 Task: Look for space in Maputo, Mozambique from 8th June, 2023 to 12th June, 2023 for 2 adults in price range Rs.8000 to Rs.16000. Place can be private room with 1  bedroom having 1 bed and 1 bathroom. Property type can be flatguest house, hotel. Booking option can be shelf check-in. Required host language is English.
Action: Mouse moved to (527, 114)
Screenshot: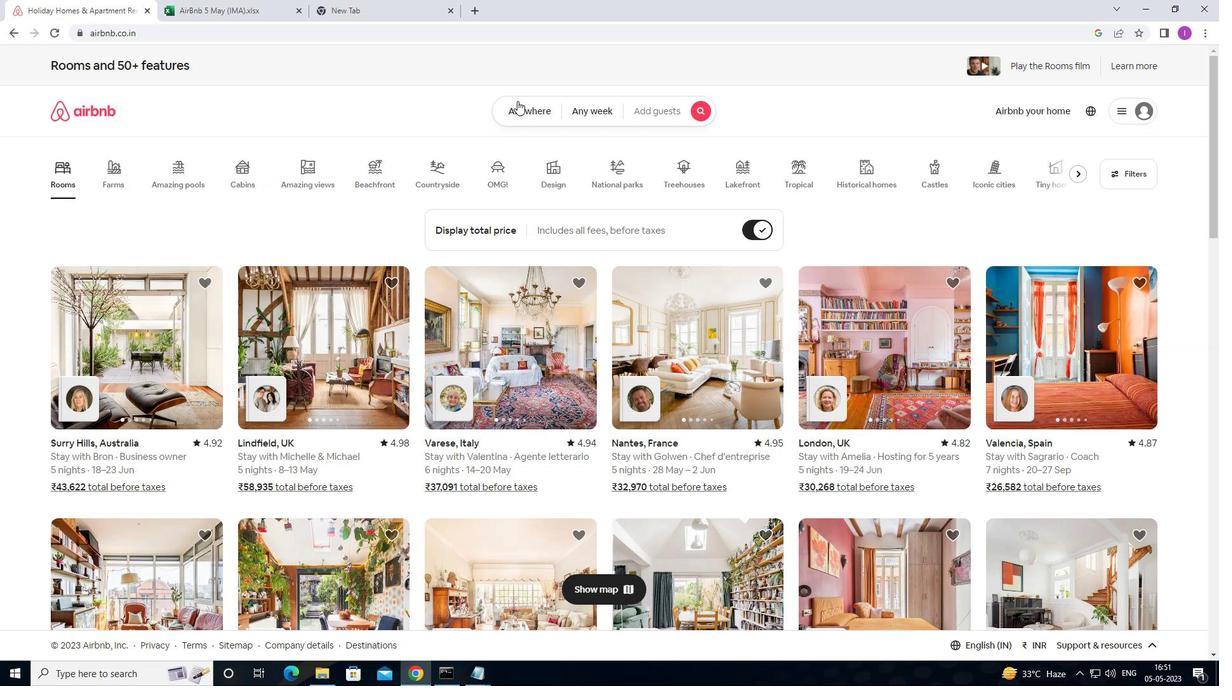 
Action: Mouse pressed left at (527, 114)
Screenshot: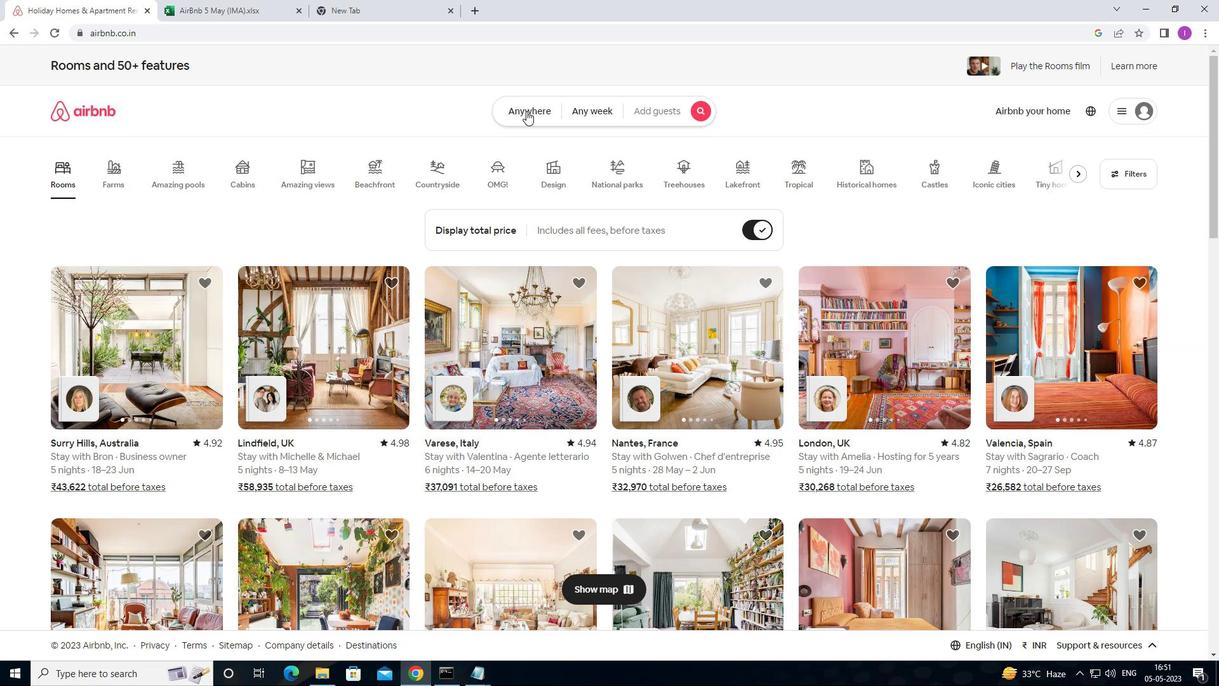 
Action: Mouse moved to (466, 165)
Screenshot: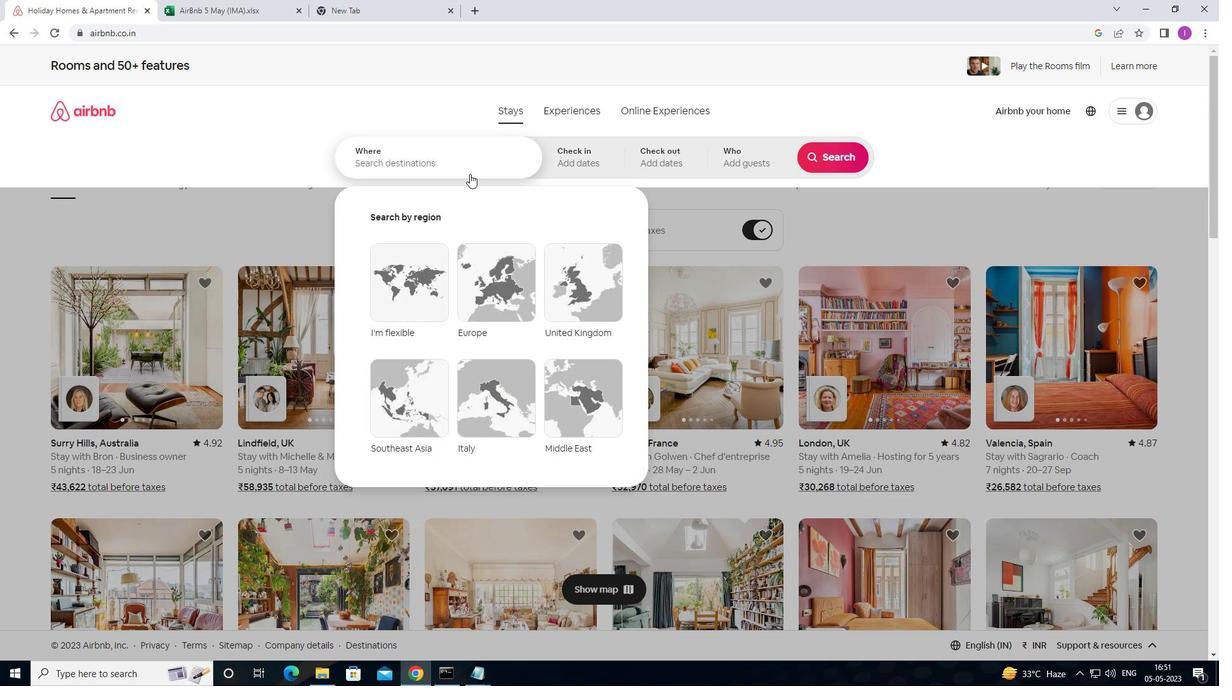 
Action: Mouse pressed left at (466, 165)
Screenshot: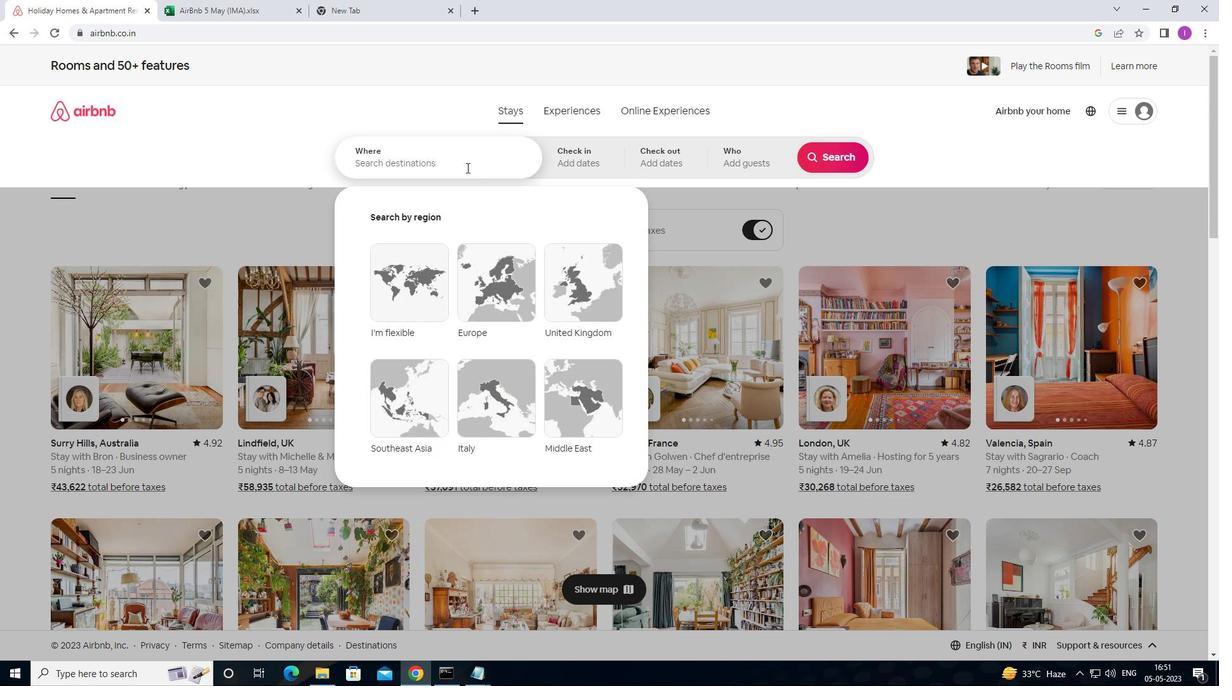 
Action: Key pressed <Key.shift>MAPUTO,<Key.shift>MOZA
Screenshot: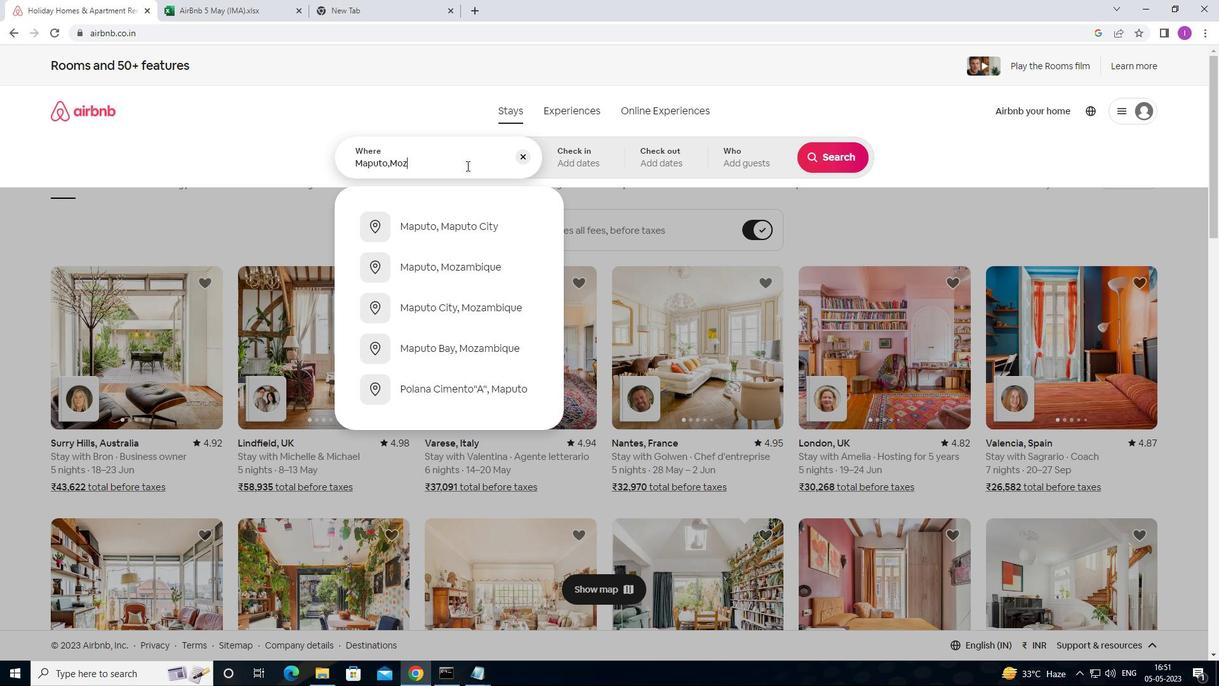
Action: Mouse moved to (422, 263)
Screenshot: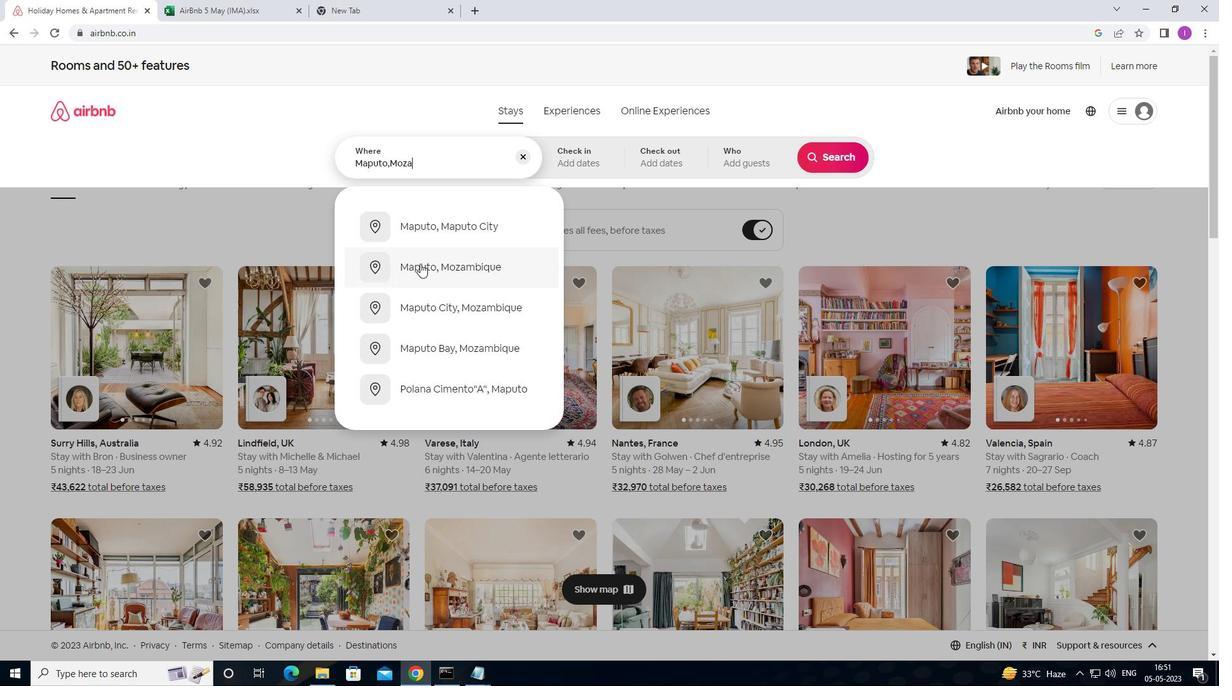 
Action: Mouse pressed left at (422, 263)
Screenshot: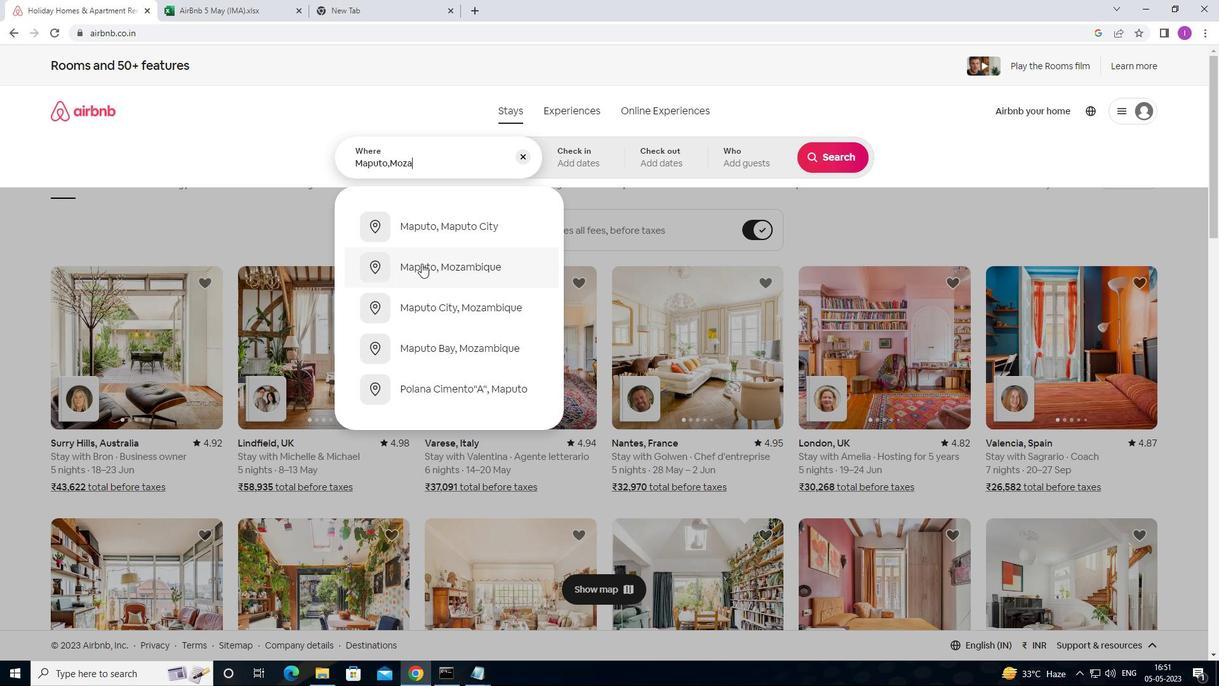 
Action: Mouse moved to (762, 332)
Screenshot: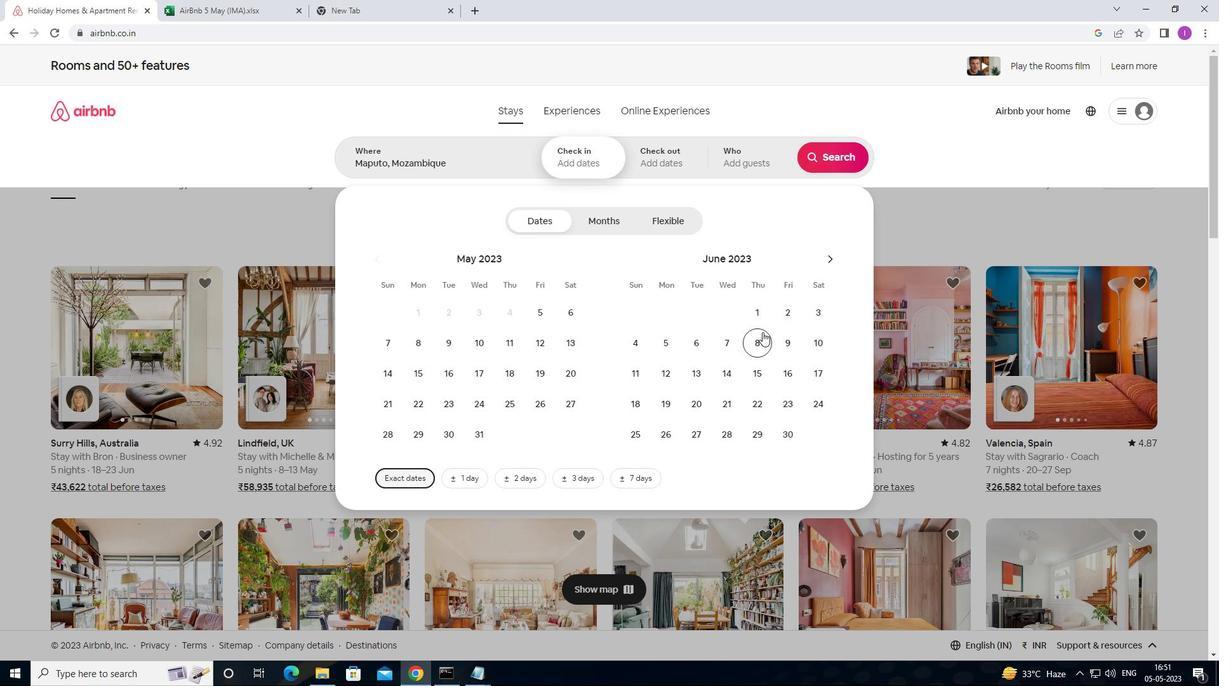 
Action: Mouse pressed left at (762, 332)
Screenshot: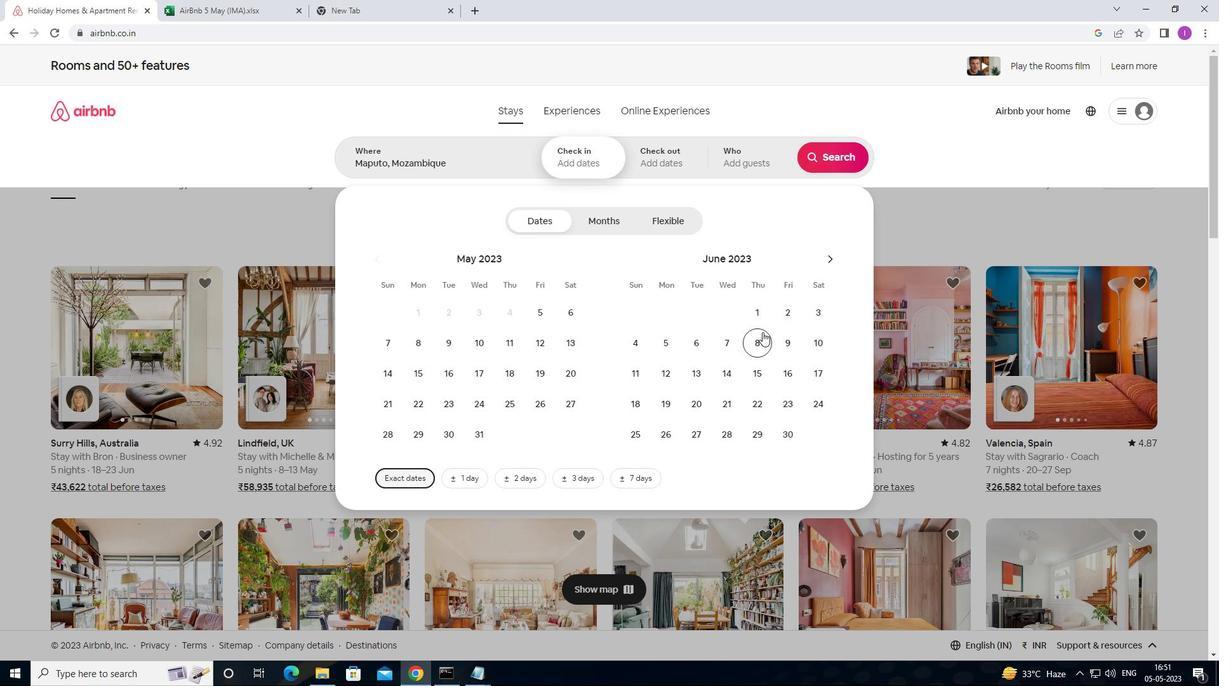 
Action: Mouse moved to (655, 362)
Screenshot: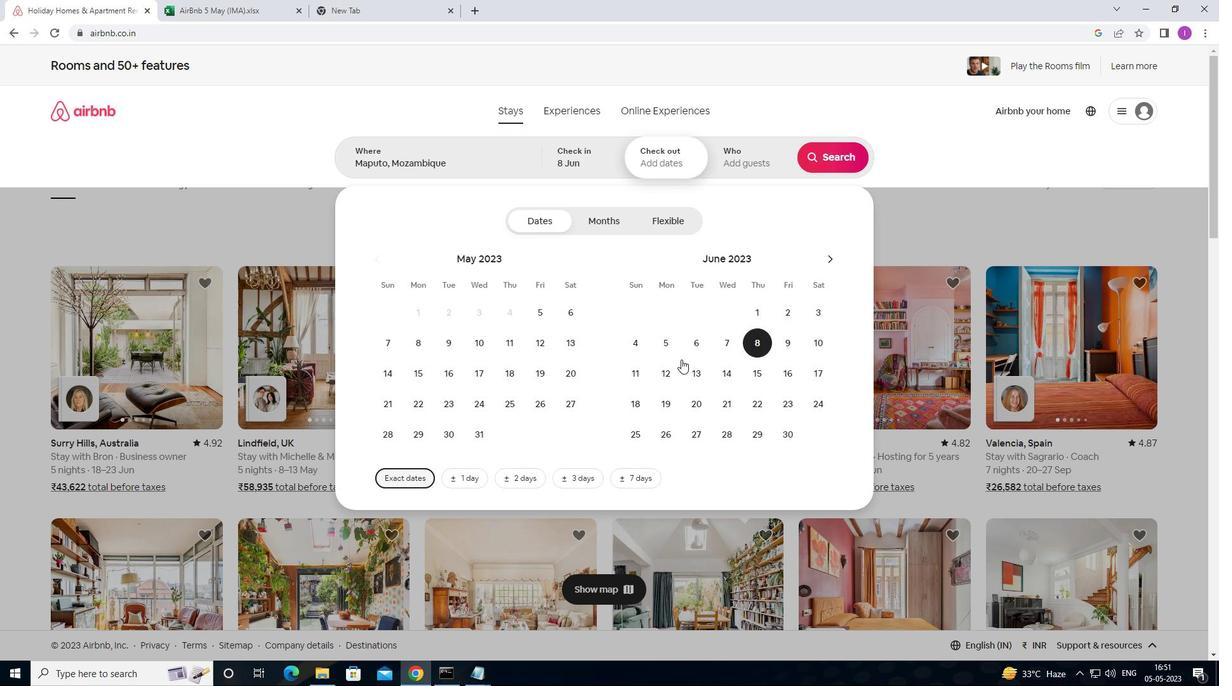
Action: Mouse pressed left at (655, 362)
Screenshot: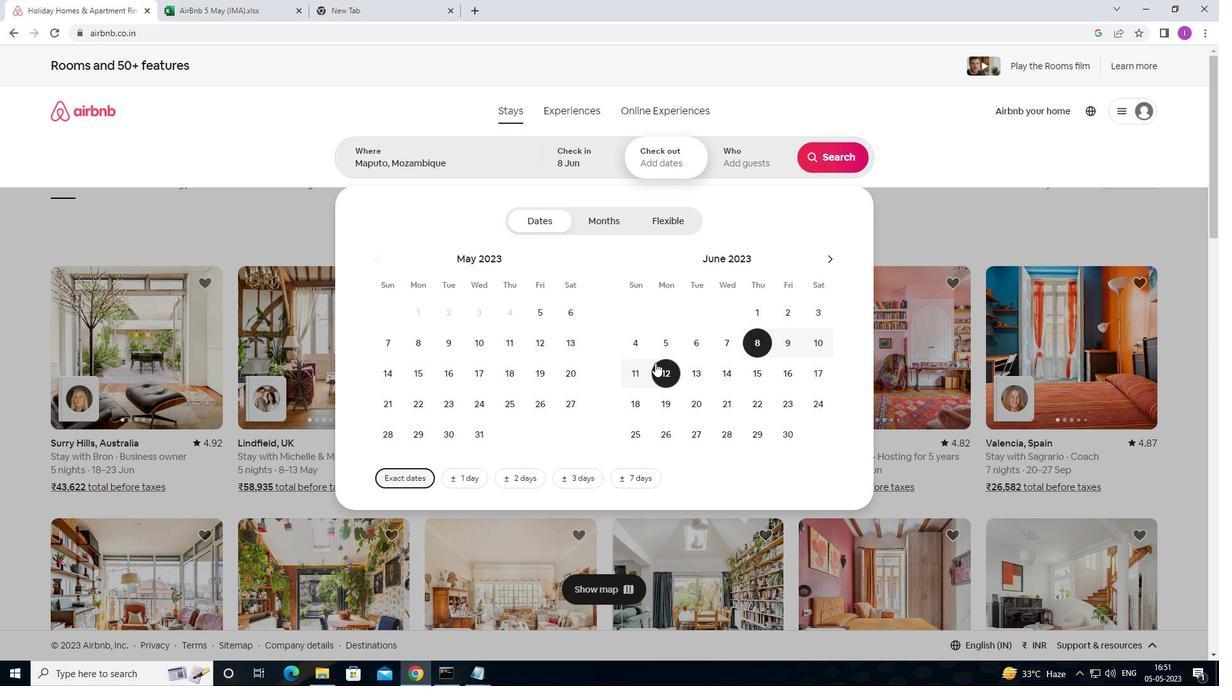 
Action: Mouse moved to (732, 161)
Screenshot: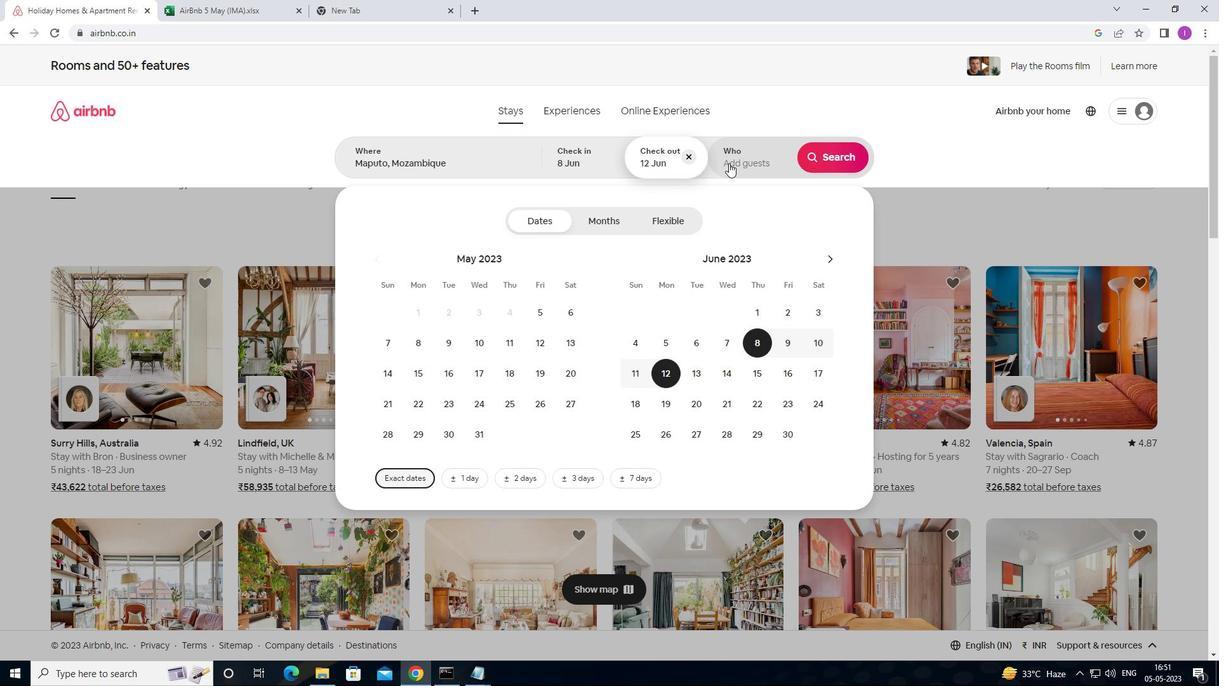 
Action: Mouse pressed left at (732, 161)
Screenshot: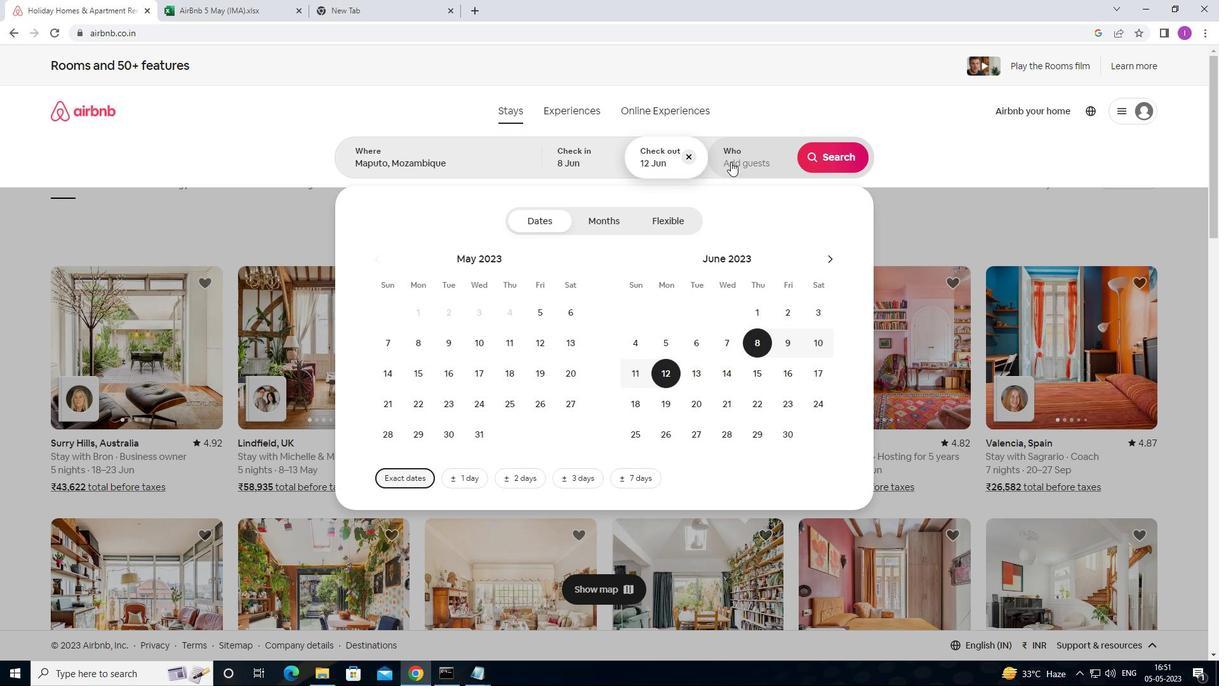 
Action: Mouse moved to (825, 226)
Screenshot: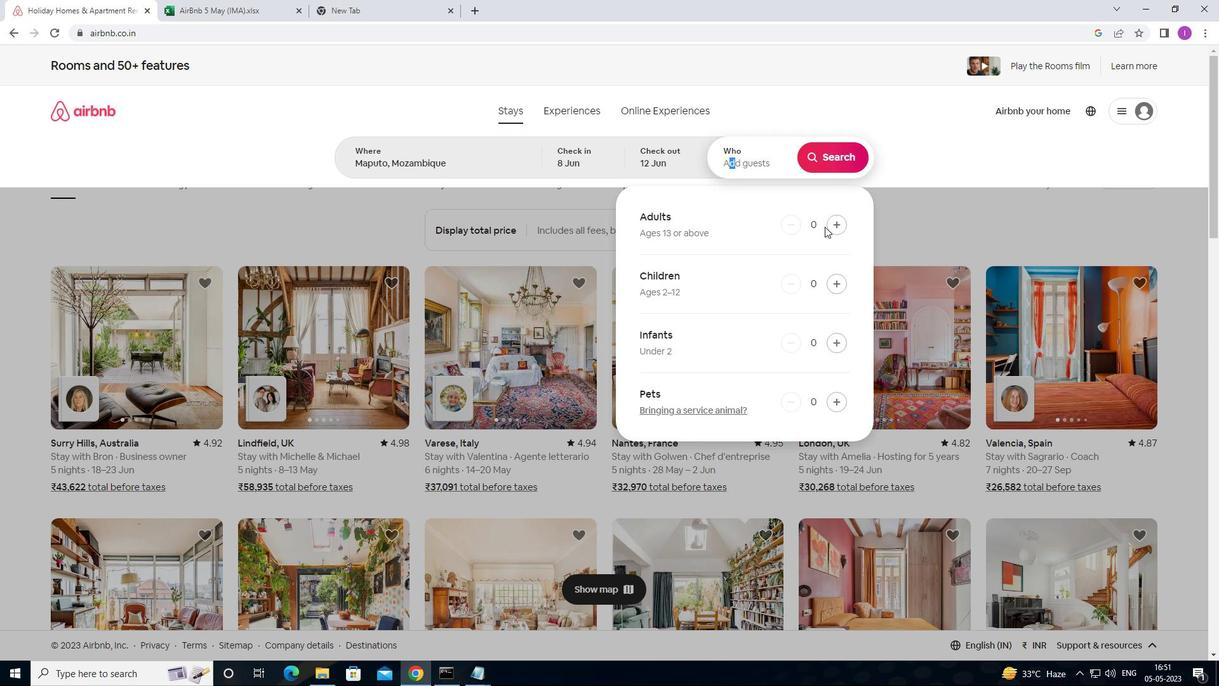 
Action: Mouse pressed left at (825, 226)
Screenshot: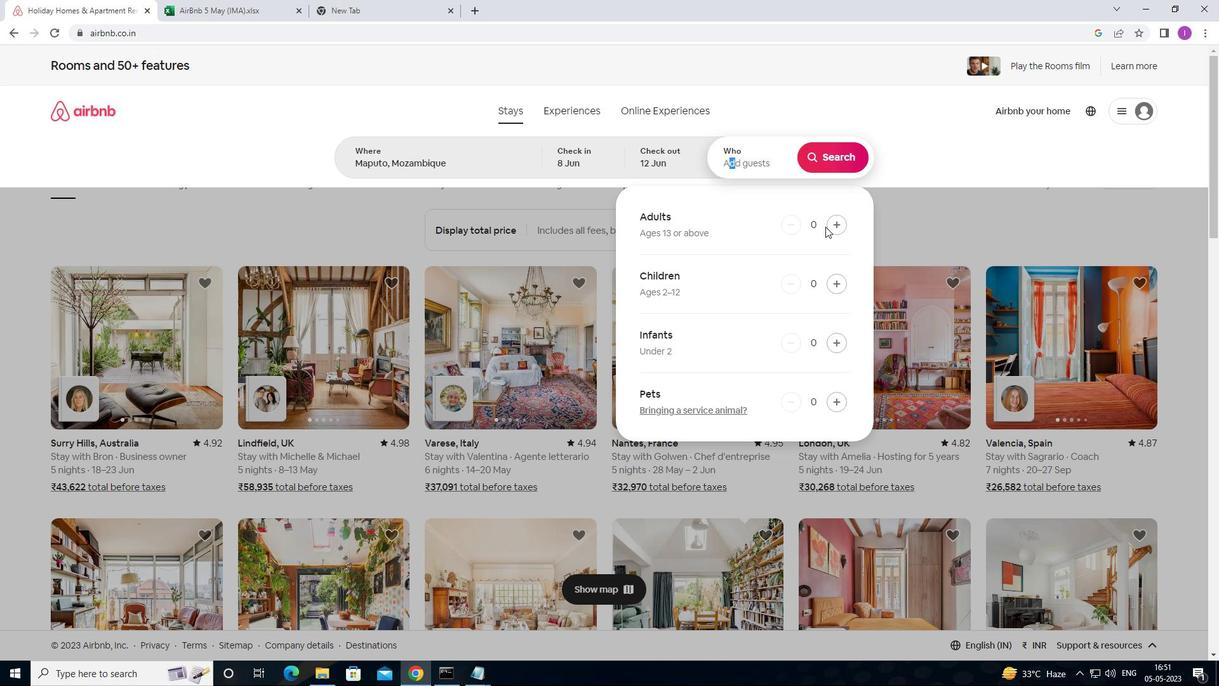 
Action: Mouse pressed left at (825, 226)
Screenshot: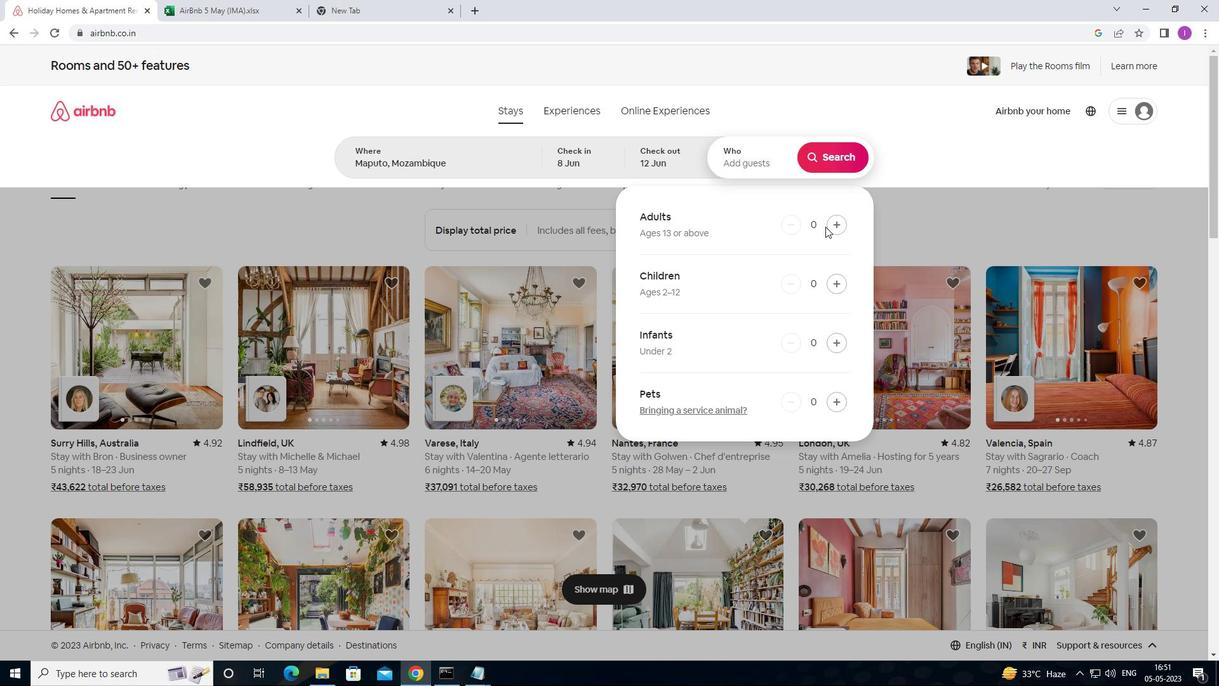 
Action: Mouse moved to (895, 207)
Screenshot: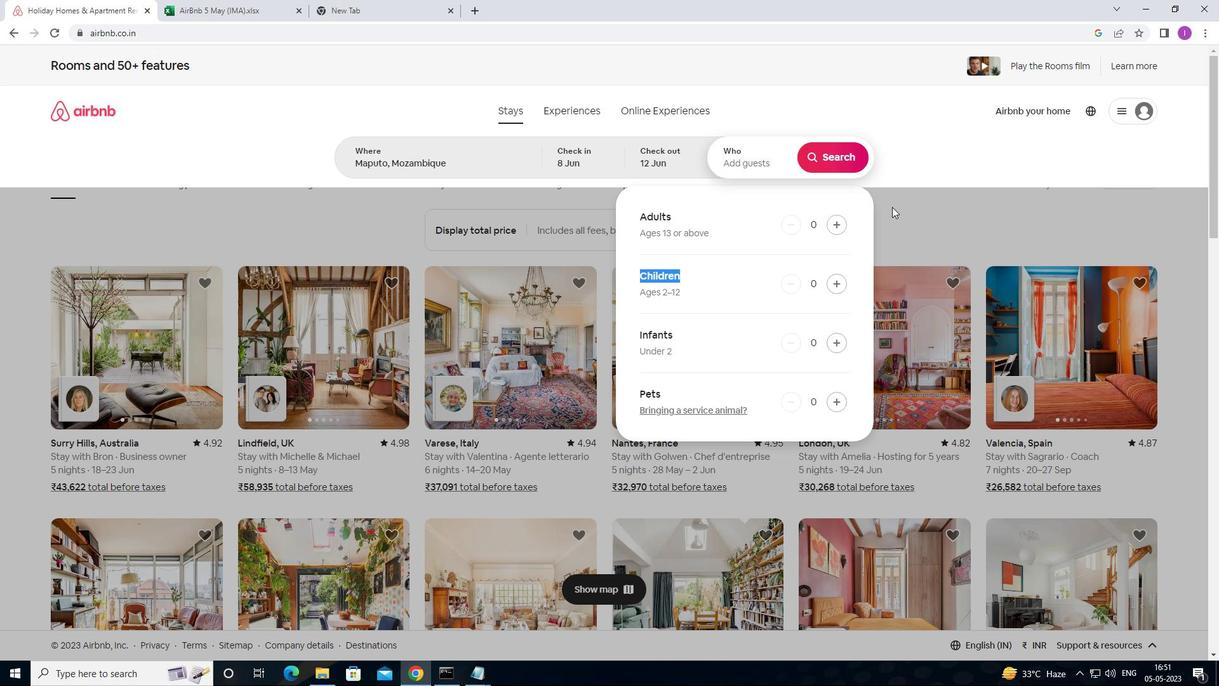 
Action: Mouse pressed left at (895, 207)
Screenshot: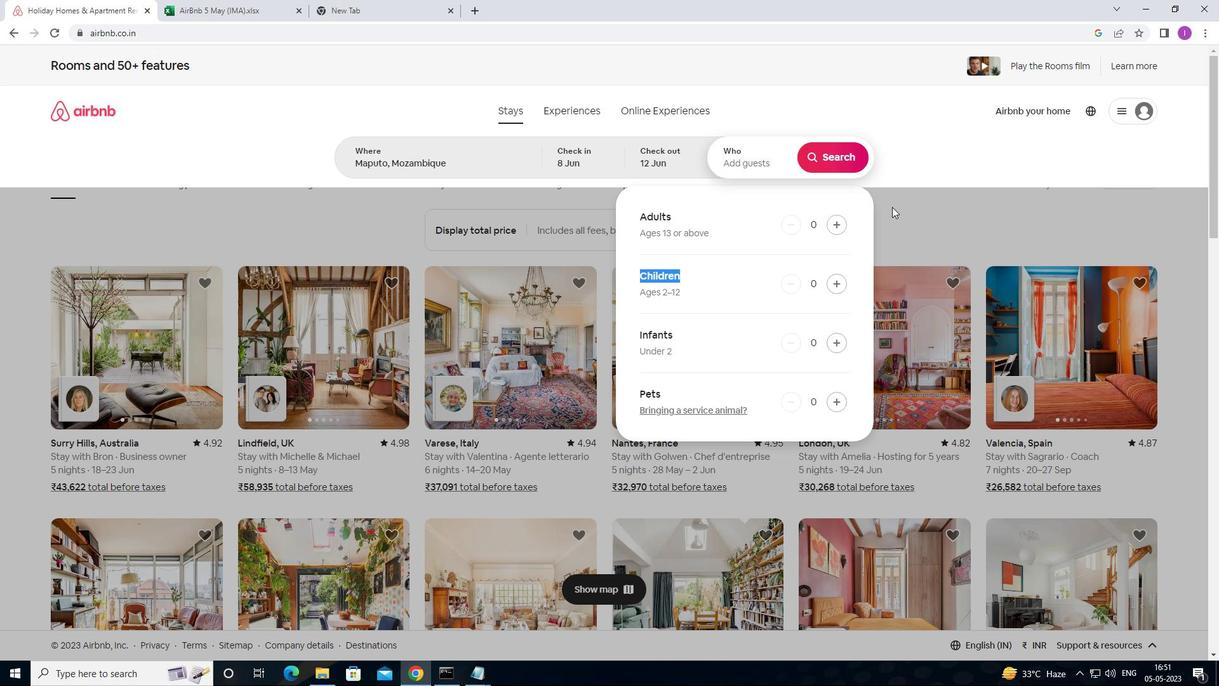 
Action: Mouse moved to (639, 110)
Screenshot: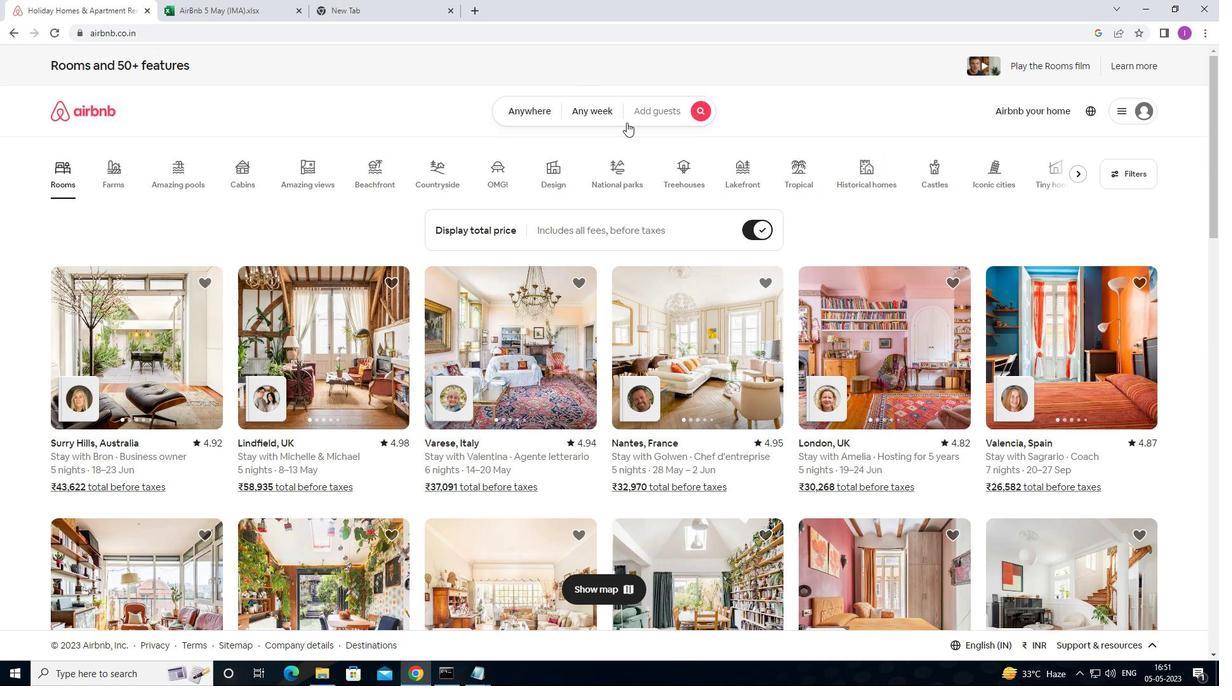 
Action: Mouse pressed left at (639, 110)
Screenshot: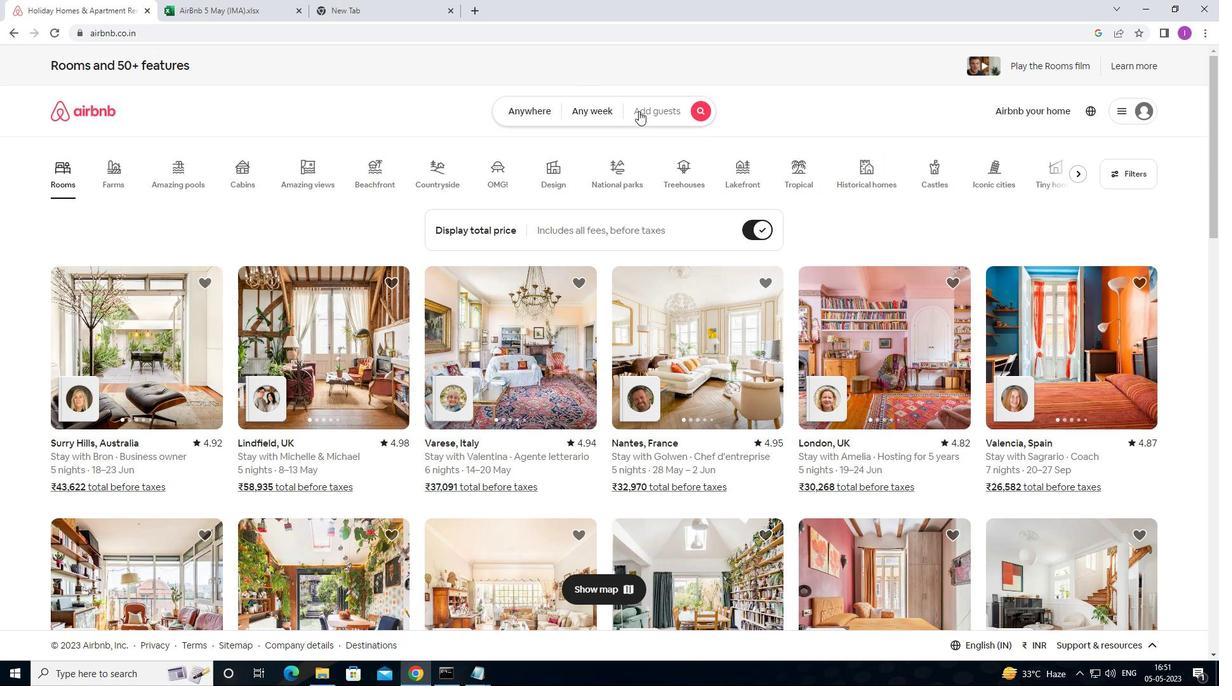 
Action: Mouse moved to (832, 221)
Screenshot: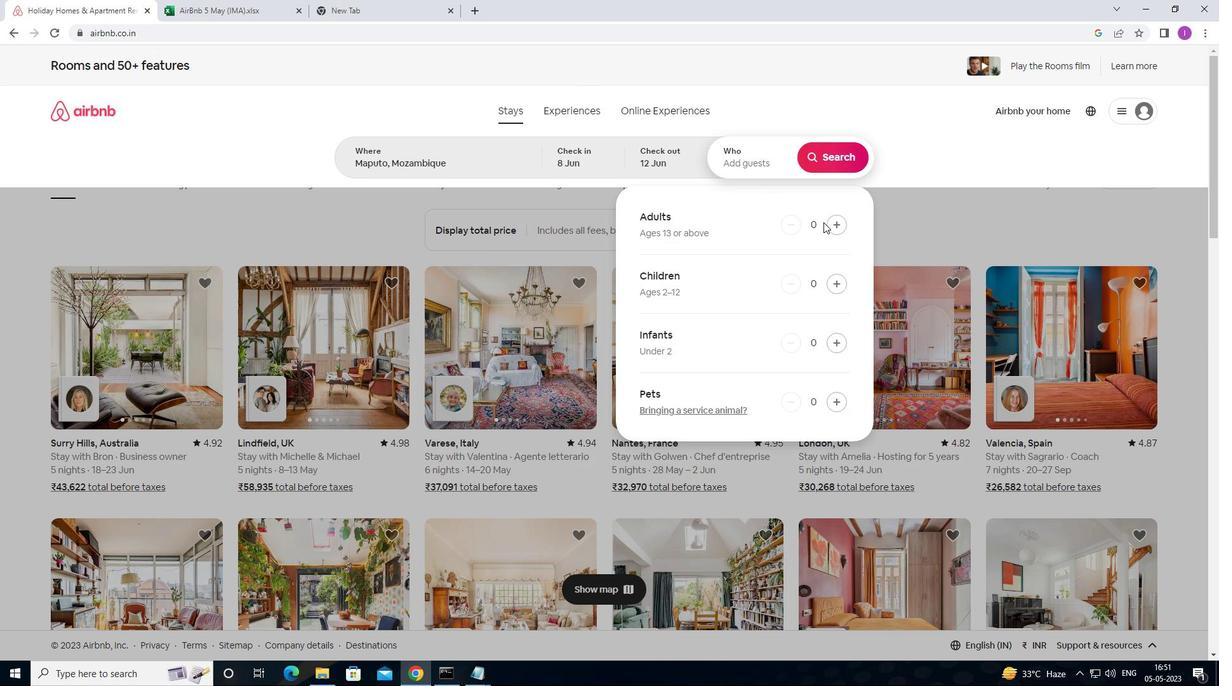 
Action: Mouse pressed left at (832, 221)
Screenshot: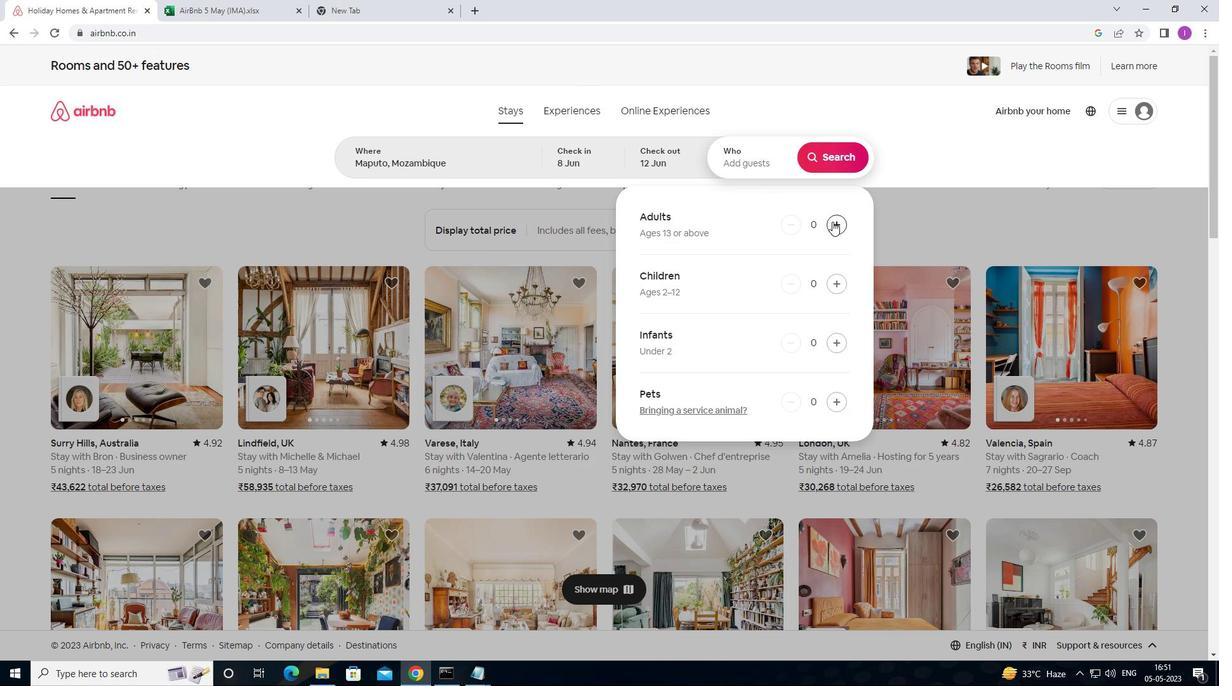 
Action: Mouse moved to (834, 221)
Screenshot: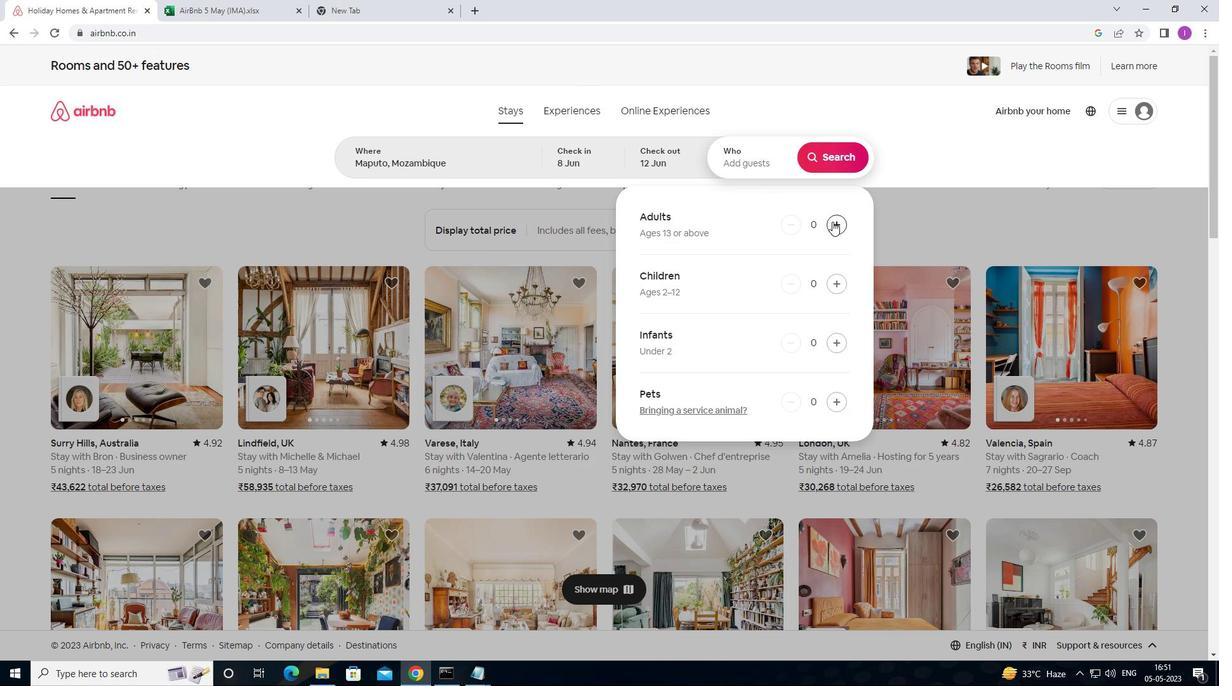 
Action: Mouse pressed left at (834, 221)
Screenshot: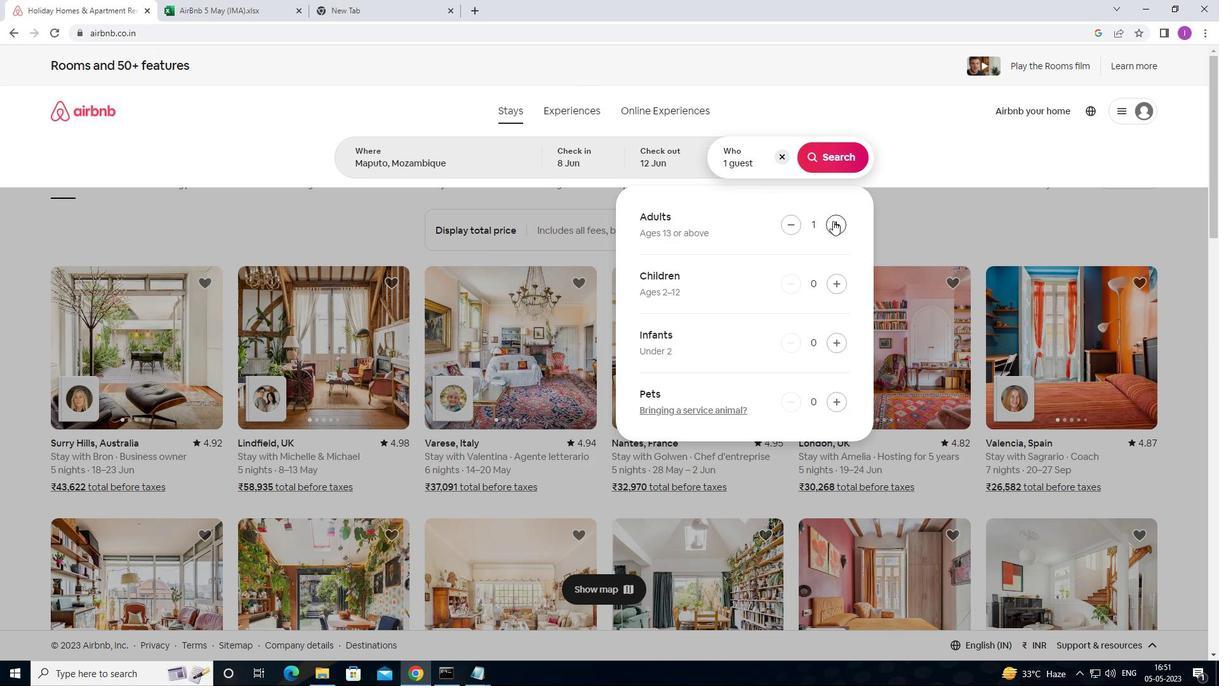 
Action: Mouse moved to (834, 163)
Screenshot: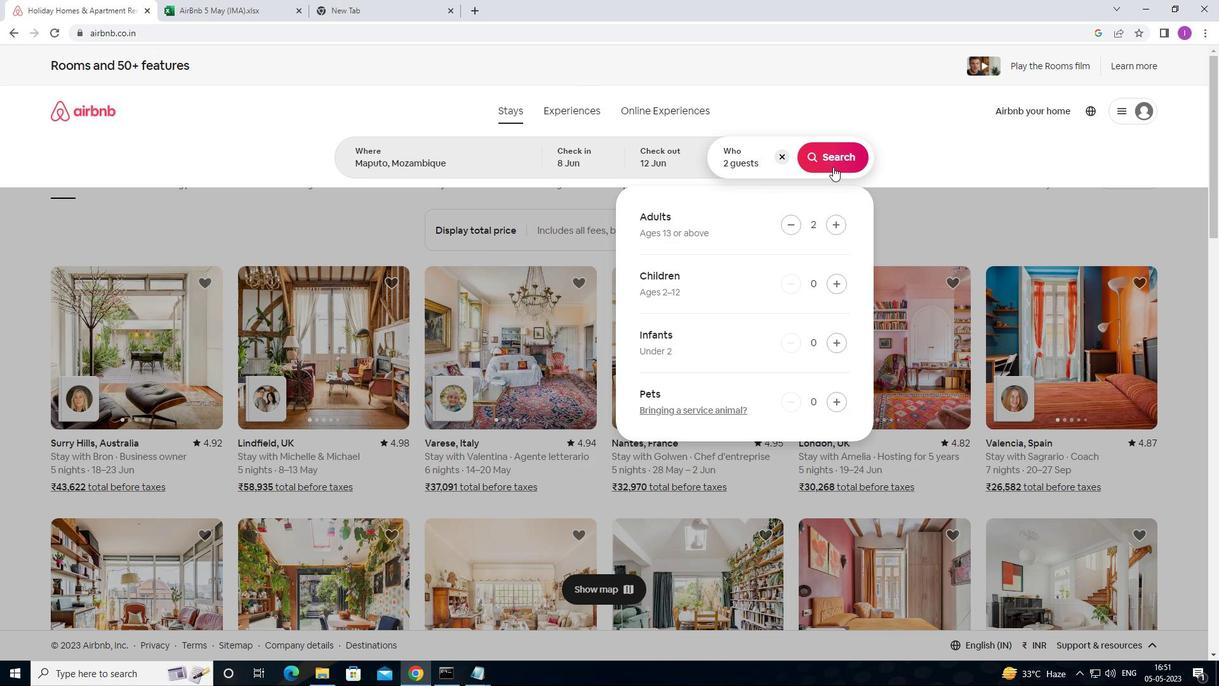 
Action: Mouse pressed left at (834, 163)
Screenshot: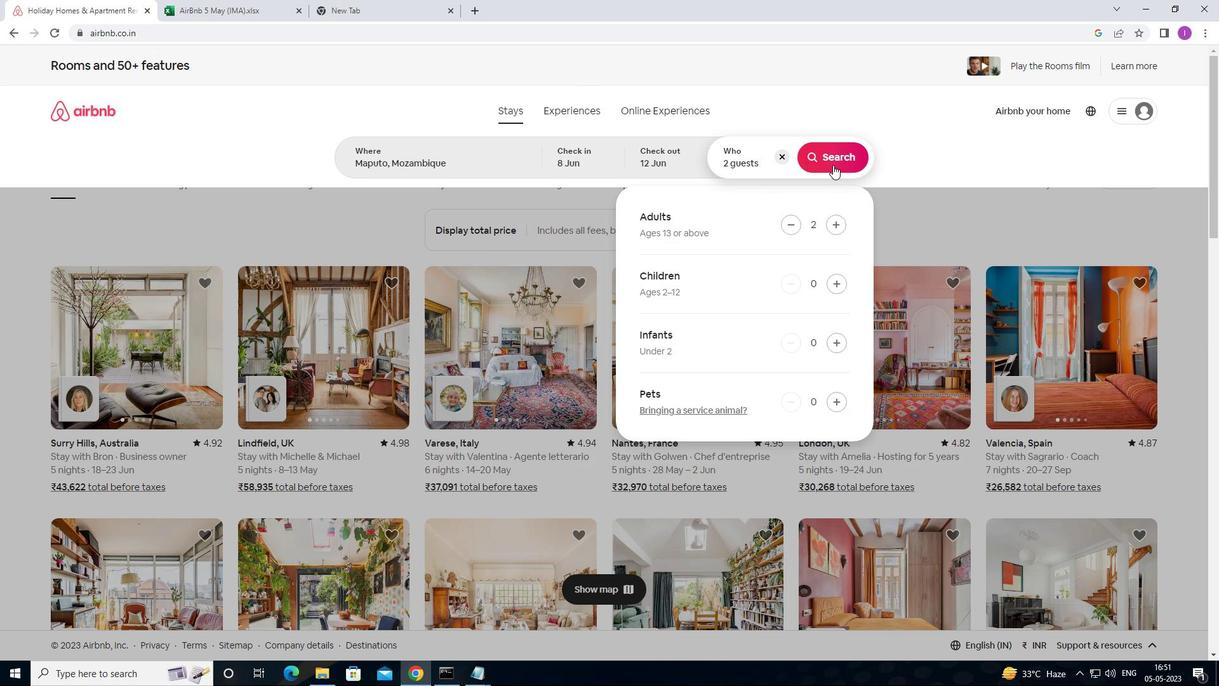 
Action: Mouse moved to (1158, 123)
Screenshot: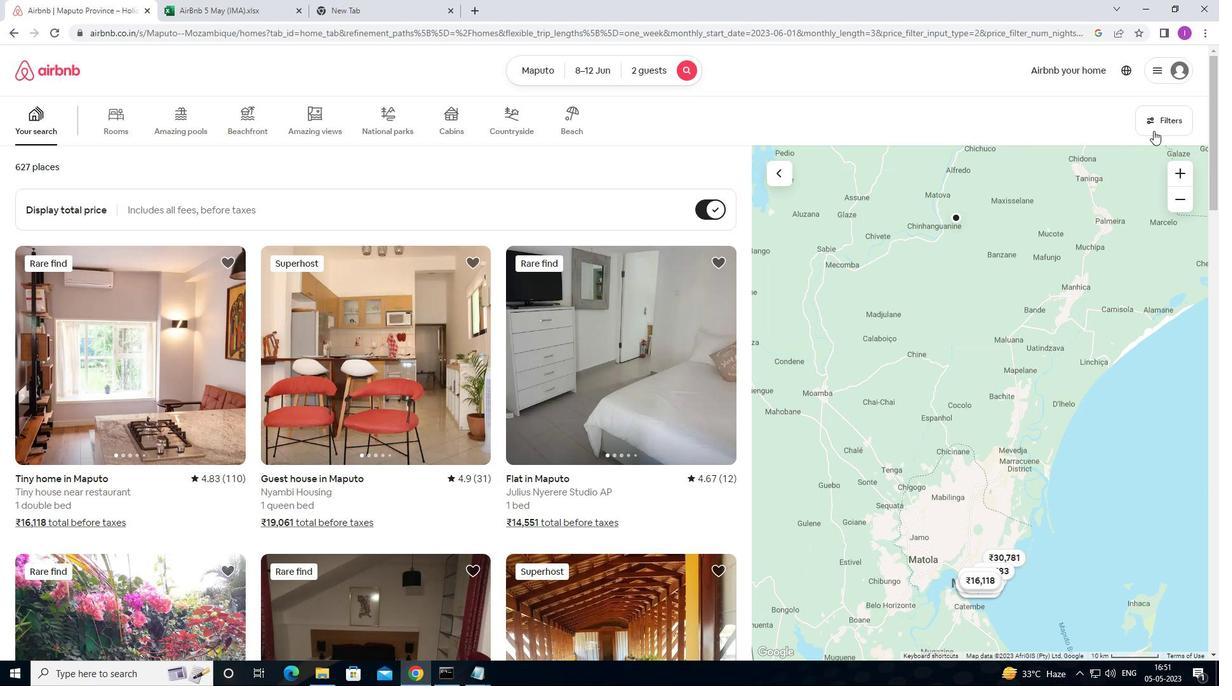 
Action: Mouse pressed left at (1158, 123)
Screenshot: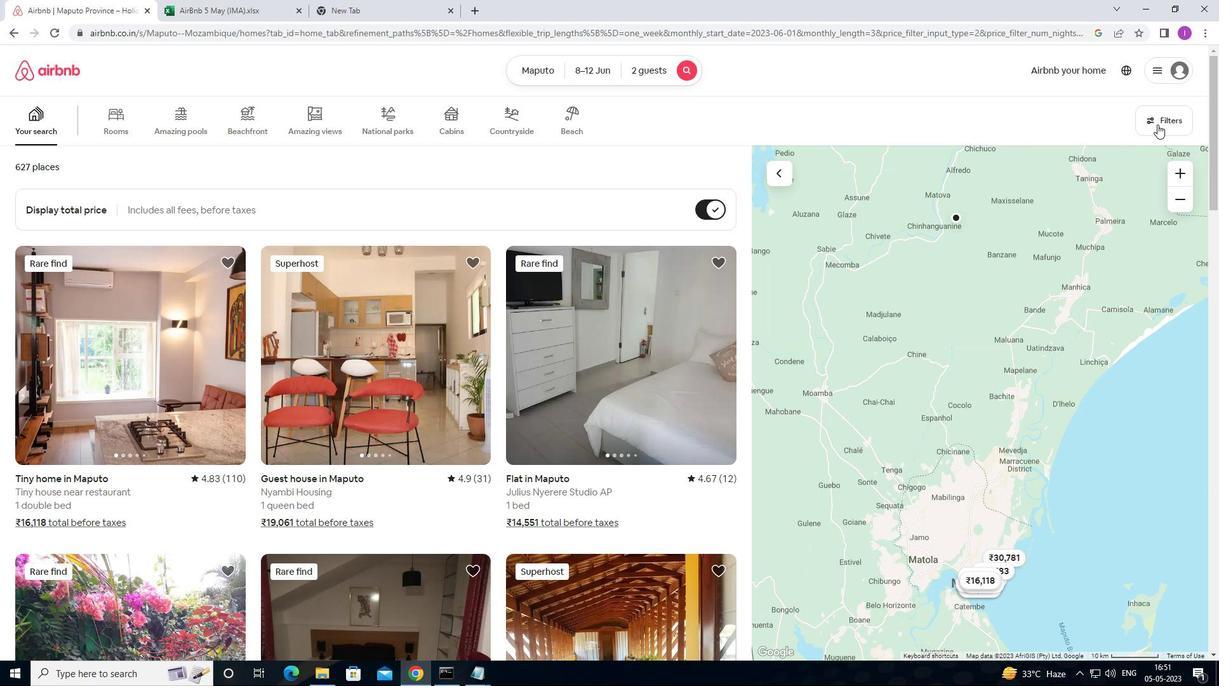 
Action: Mouse moved to (458, 435)
Screenshot: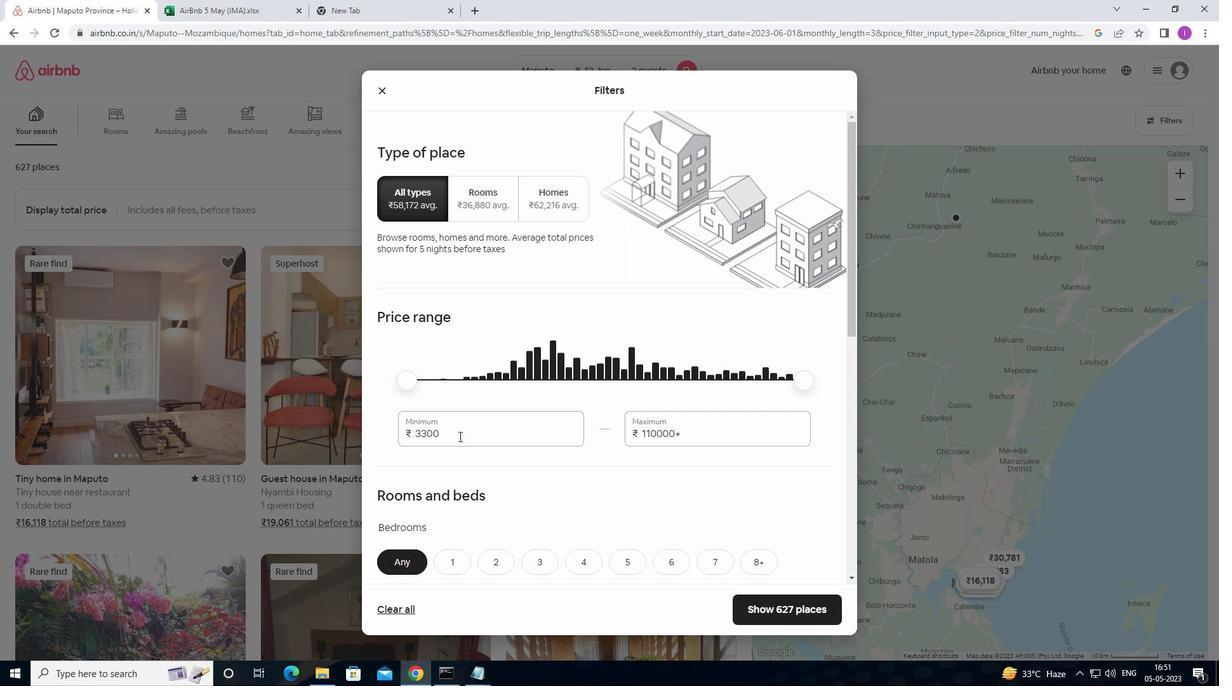 
Action: Mouse pressed left at (458, 435)
Screenshot: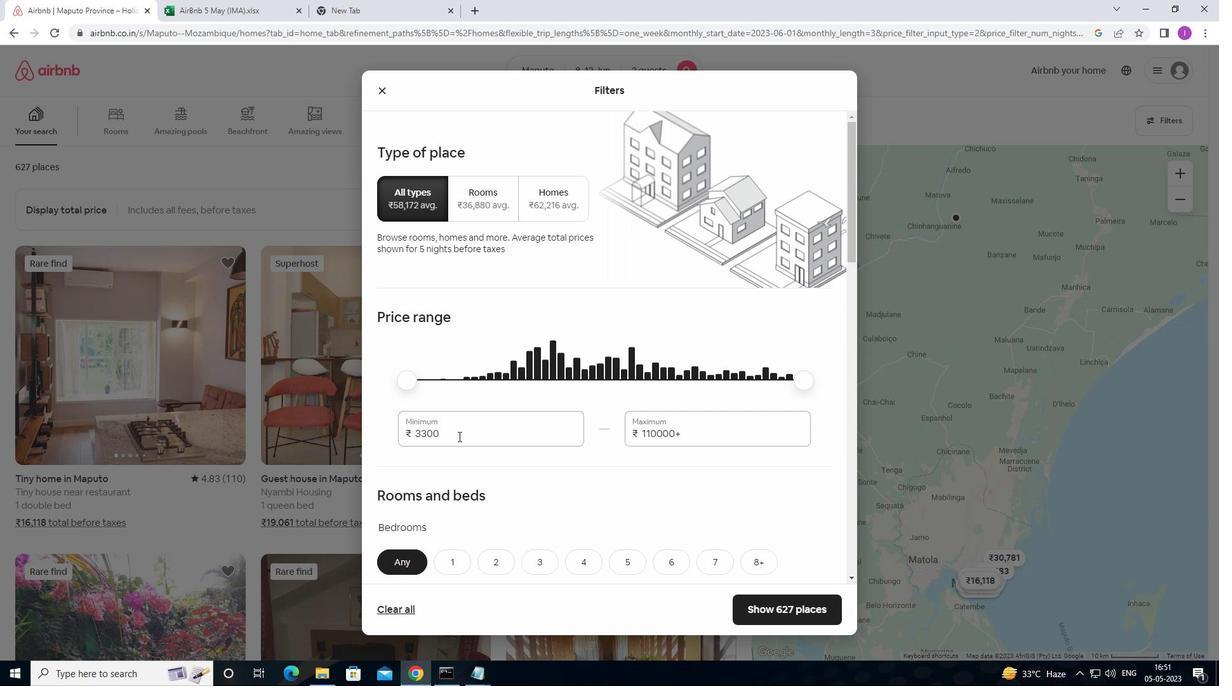 
Action: Mouse moved to (402, 430)
Screenshot: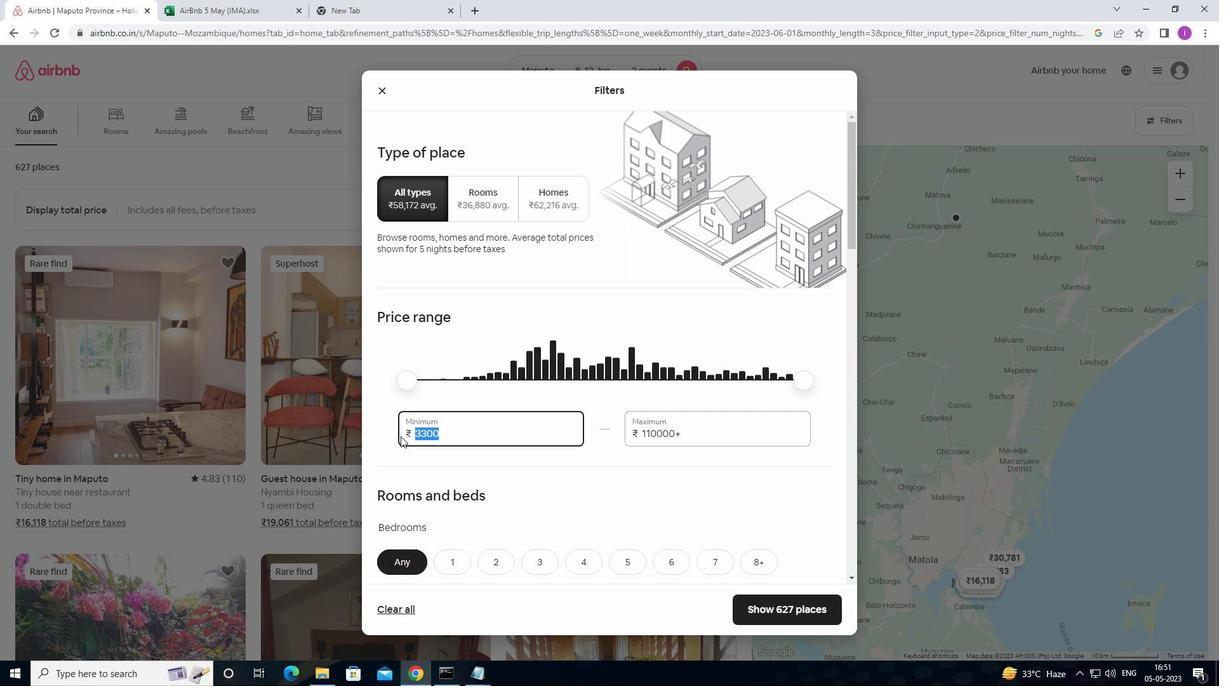 
Action: Key pressed 8
Screenshot: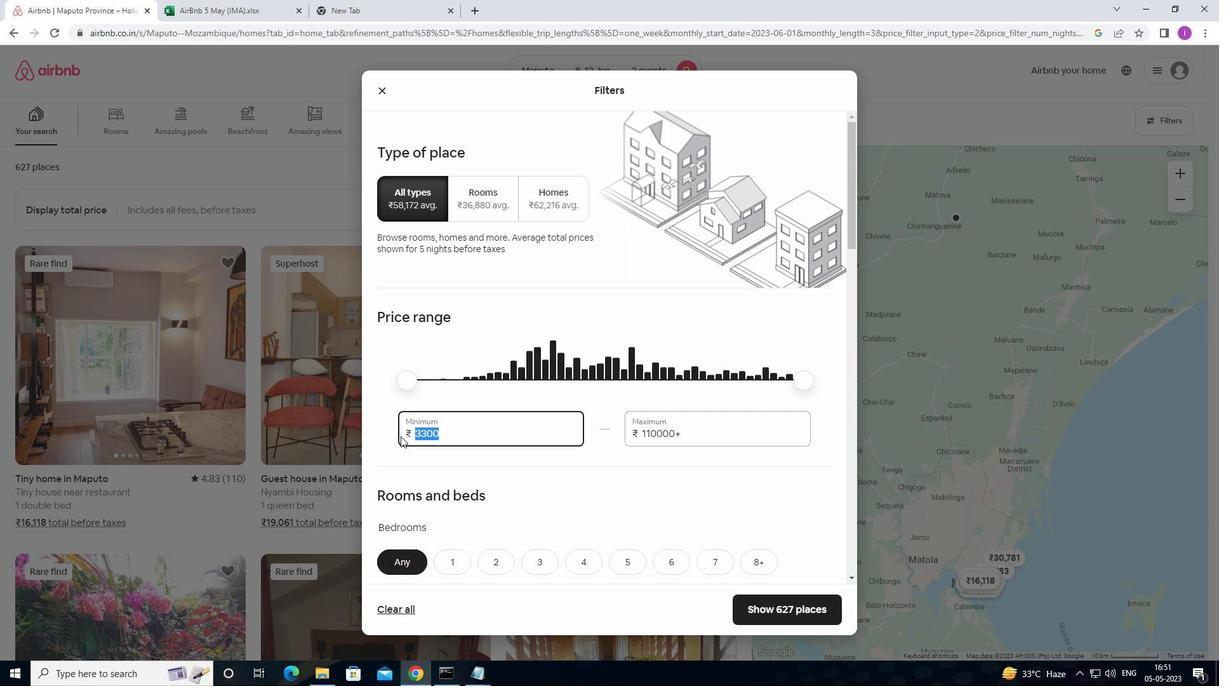 
Action: Mouse moved to (404, 429)
Screenshot: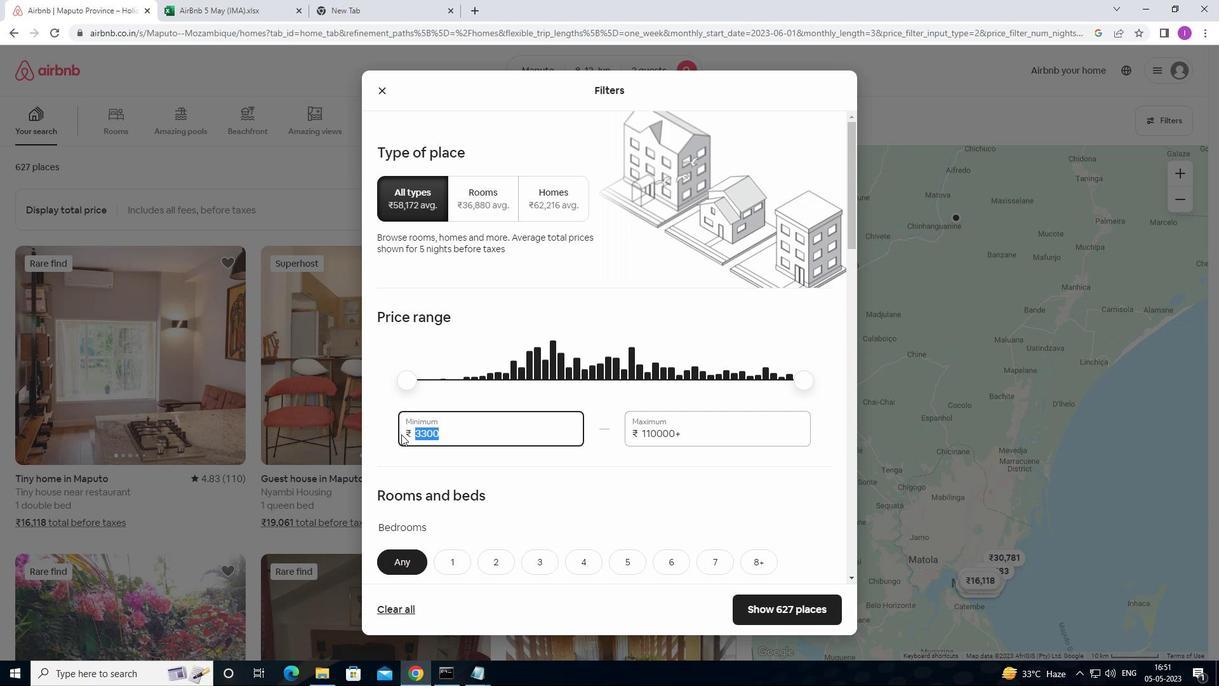 
Action: Key pressed 0
Screenshot: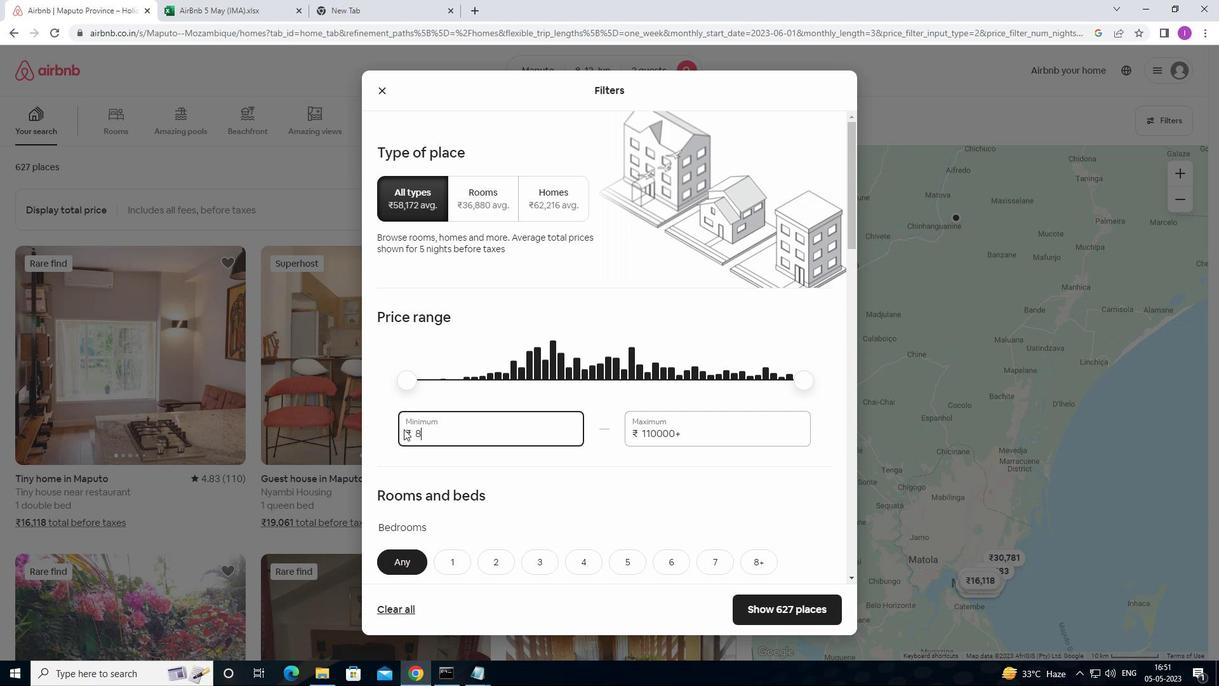 
Action: Mouse moved to (411, 425)
Screenshot: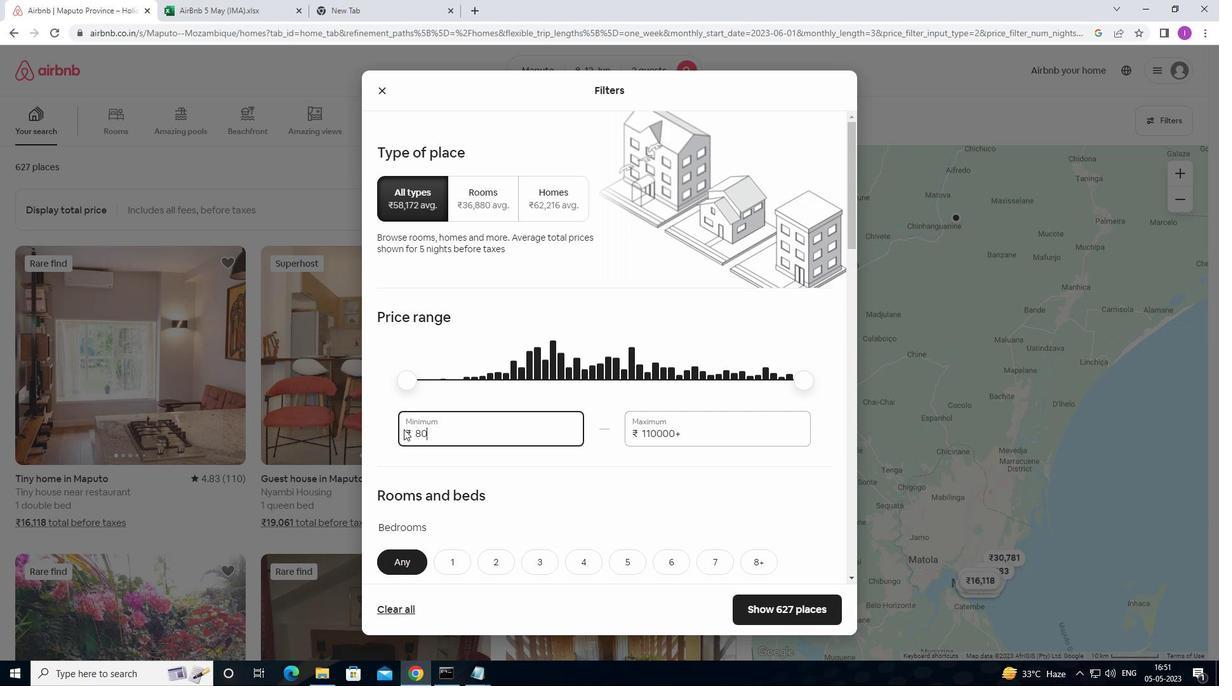 
Action: Key pressed 0
Screenshot: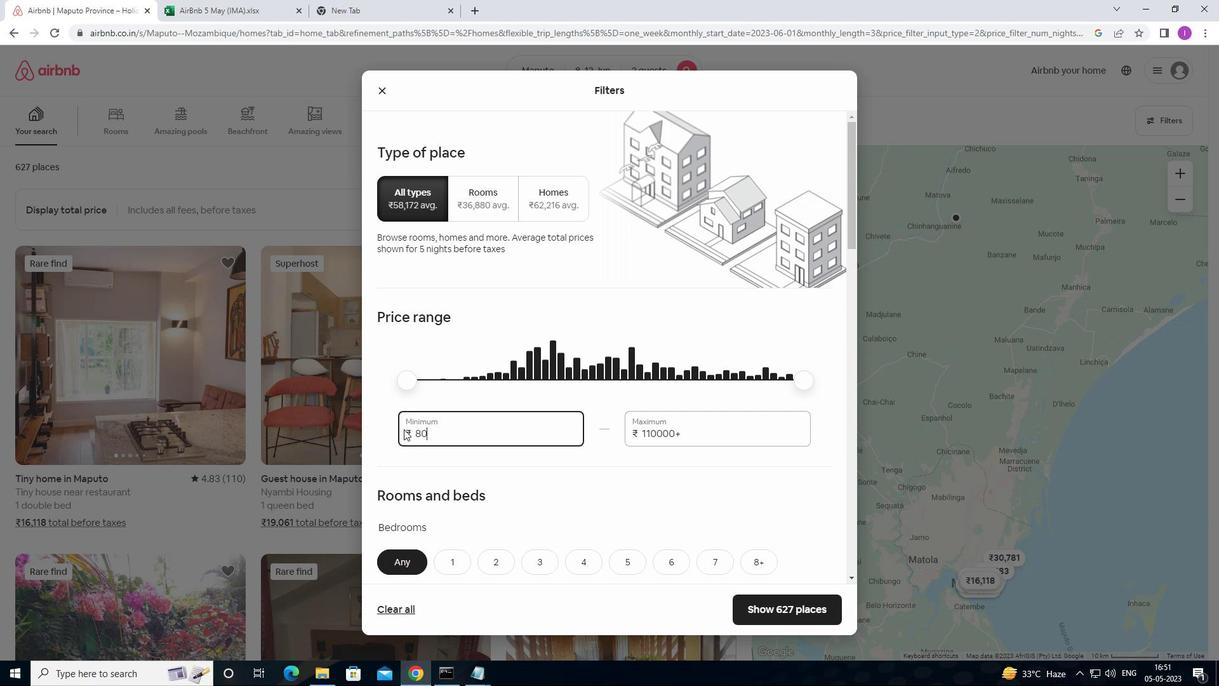 
Action: Mouse moved to (435, 416)
Screenshot: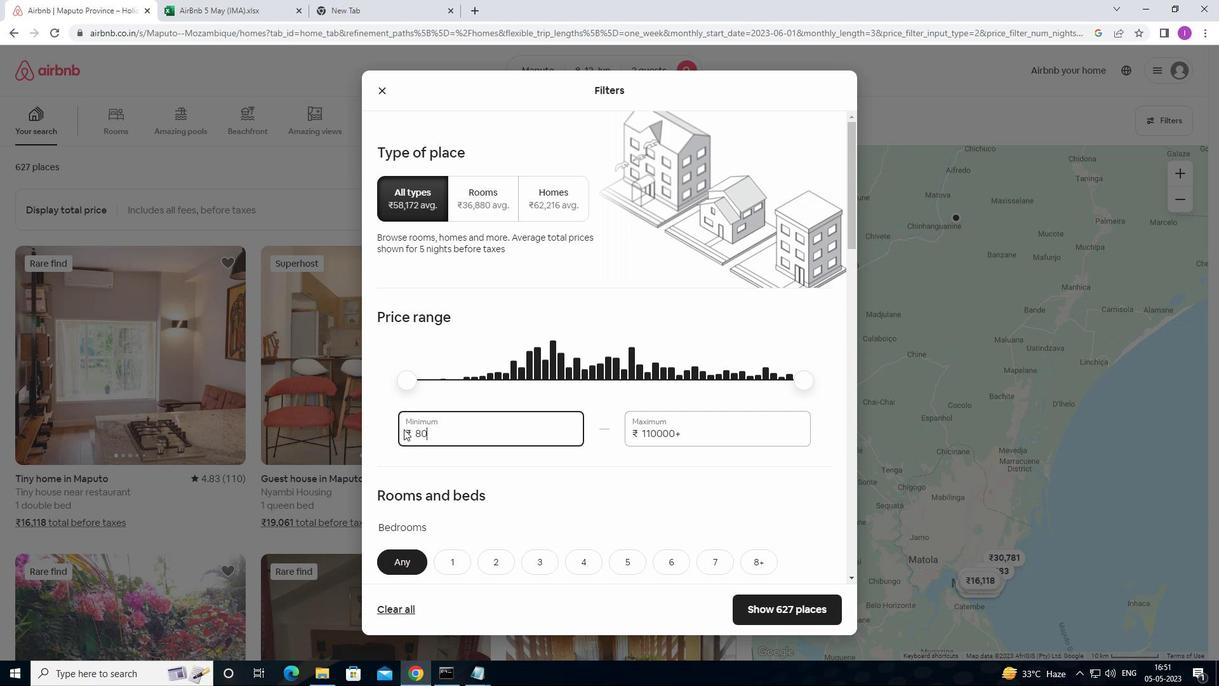 
Action: Key pressed 0
Screenshot: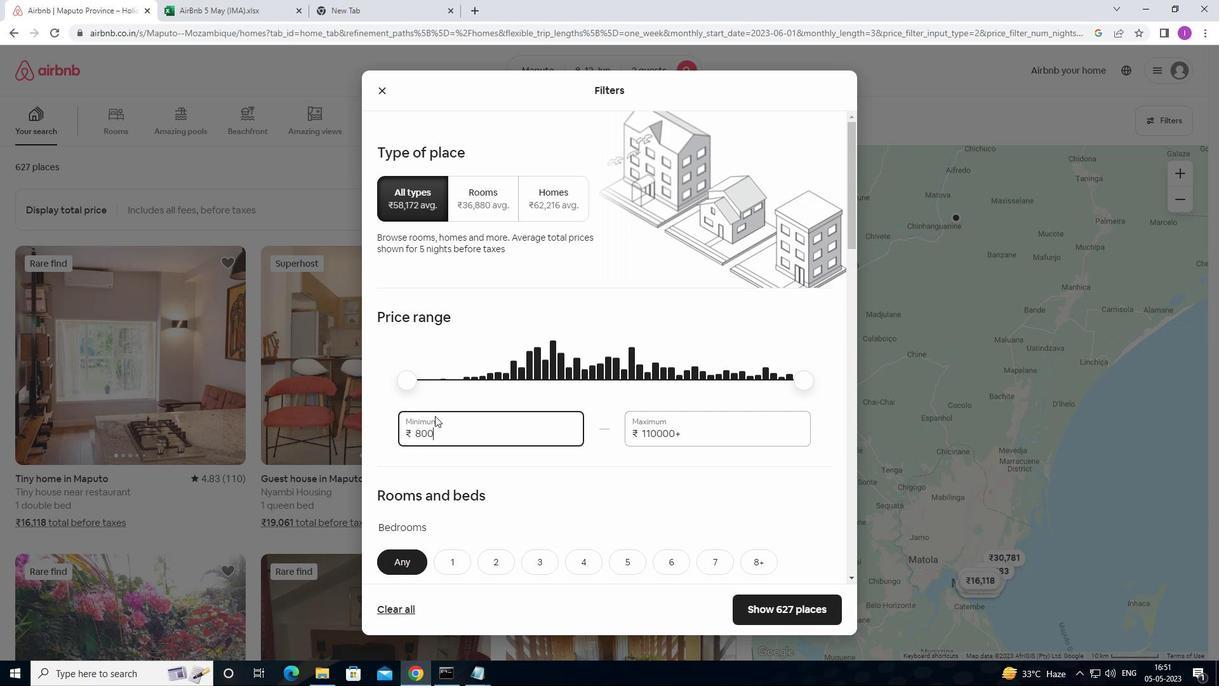 
Action: Mouse moved to (713, 426)
Screenshot: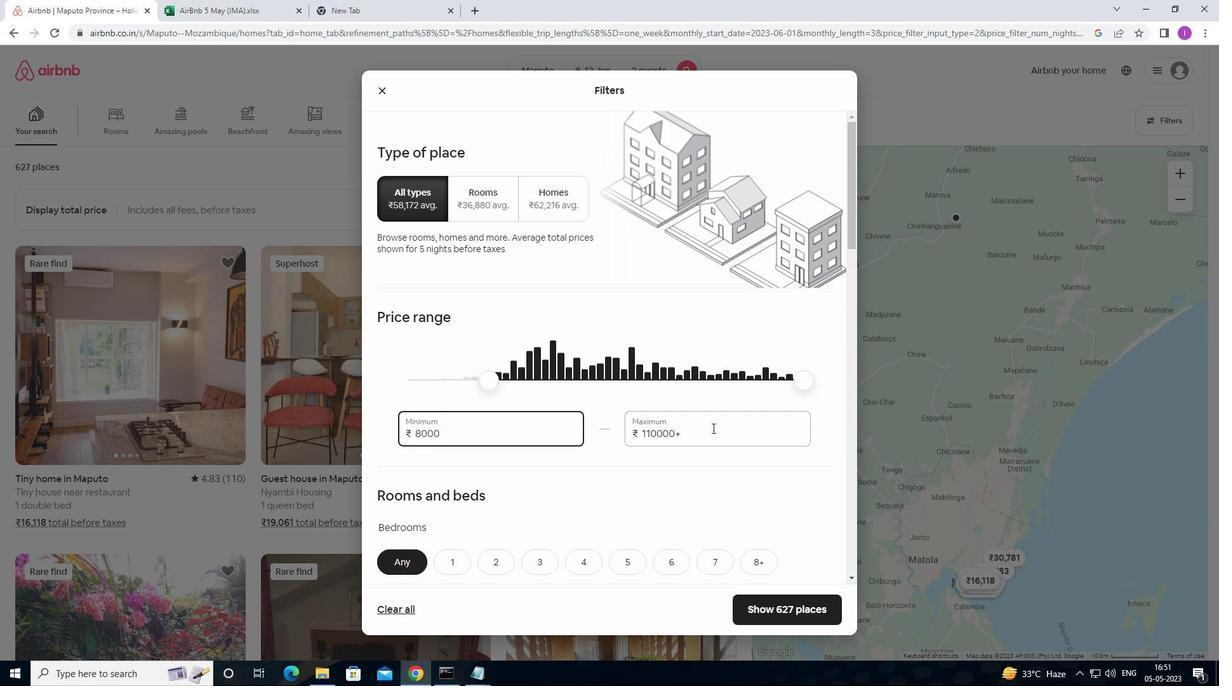 
Action: Mouse pressed left at (713, 426)
Screenshot: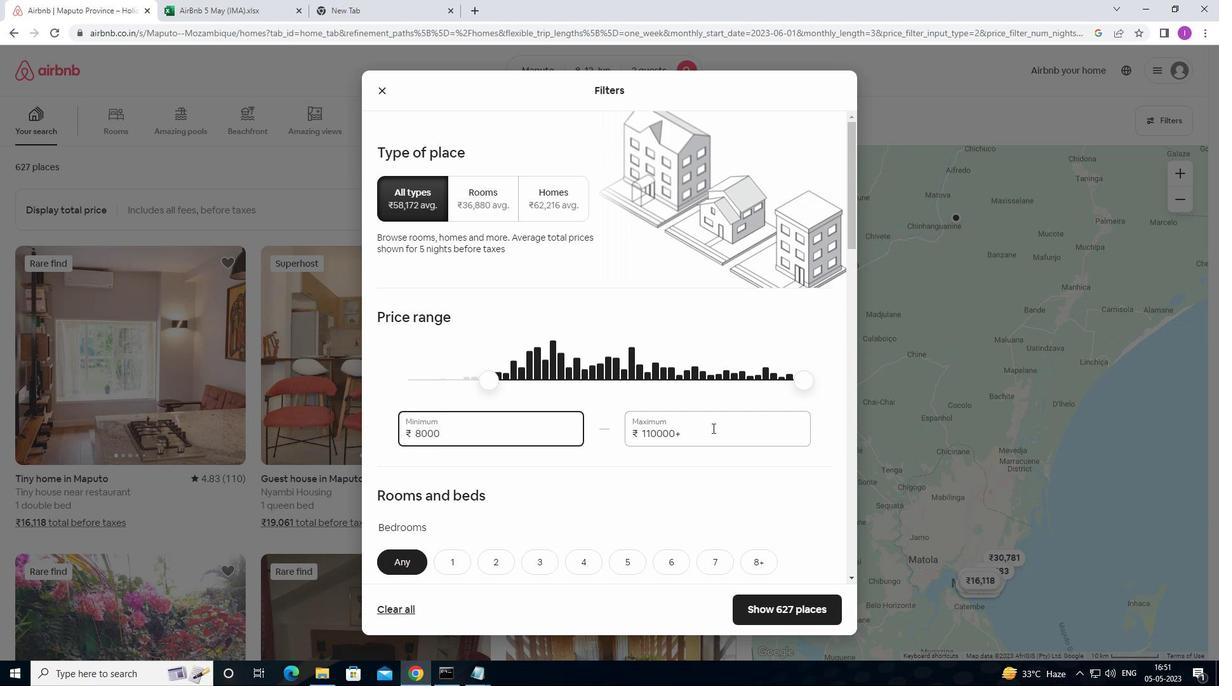 
Action: Mouse moved to (698, 432)
Screenshot: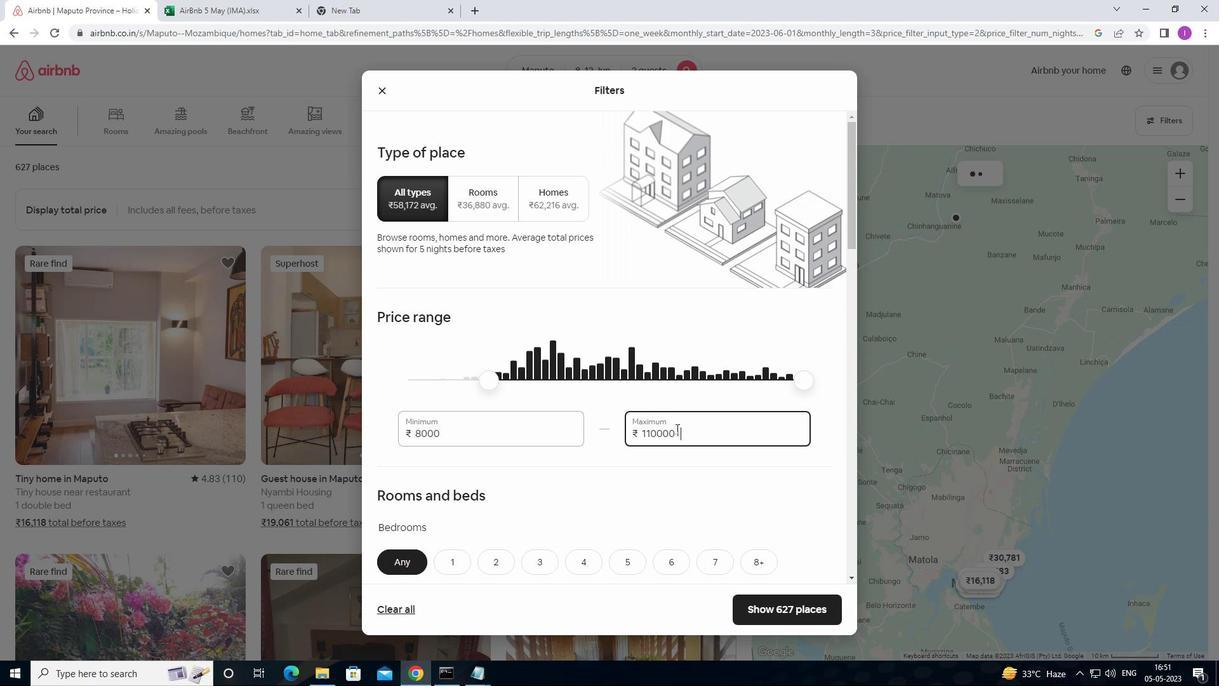 
Action: Mouse pressed left at (698, 432)
Screenshot: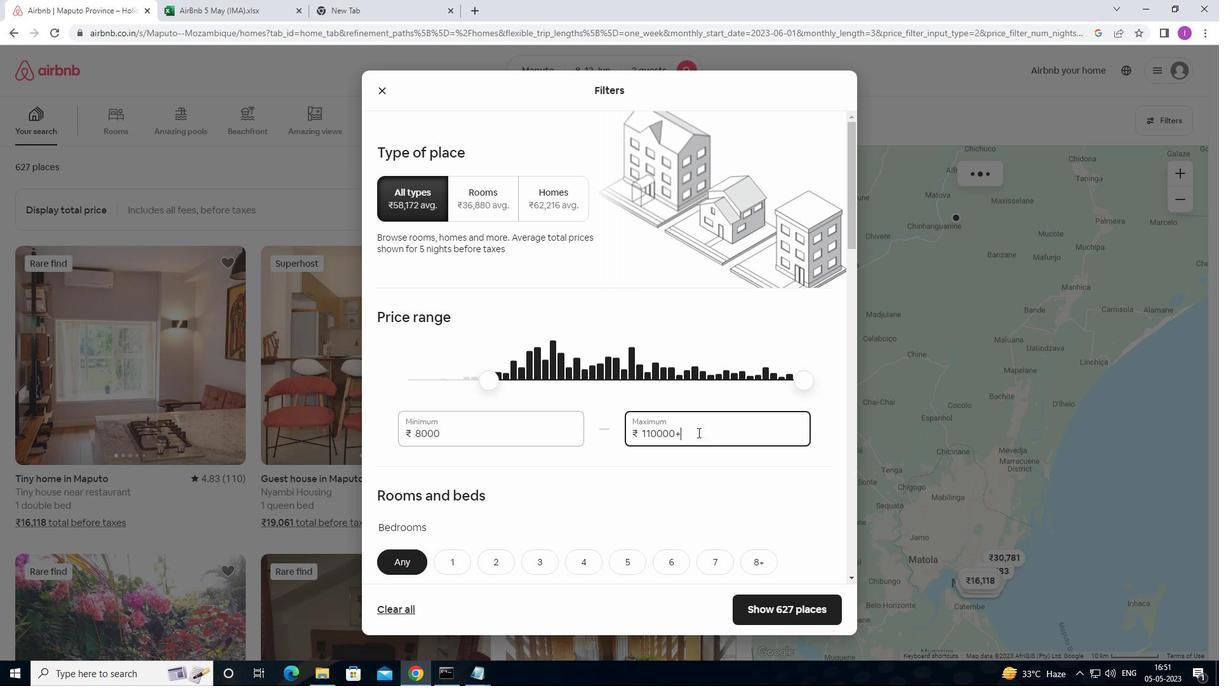 
Action: Mouse moved to (625, 438)
Screenshot: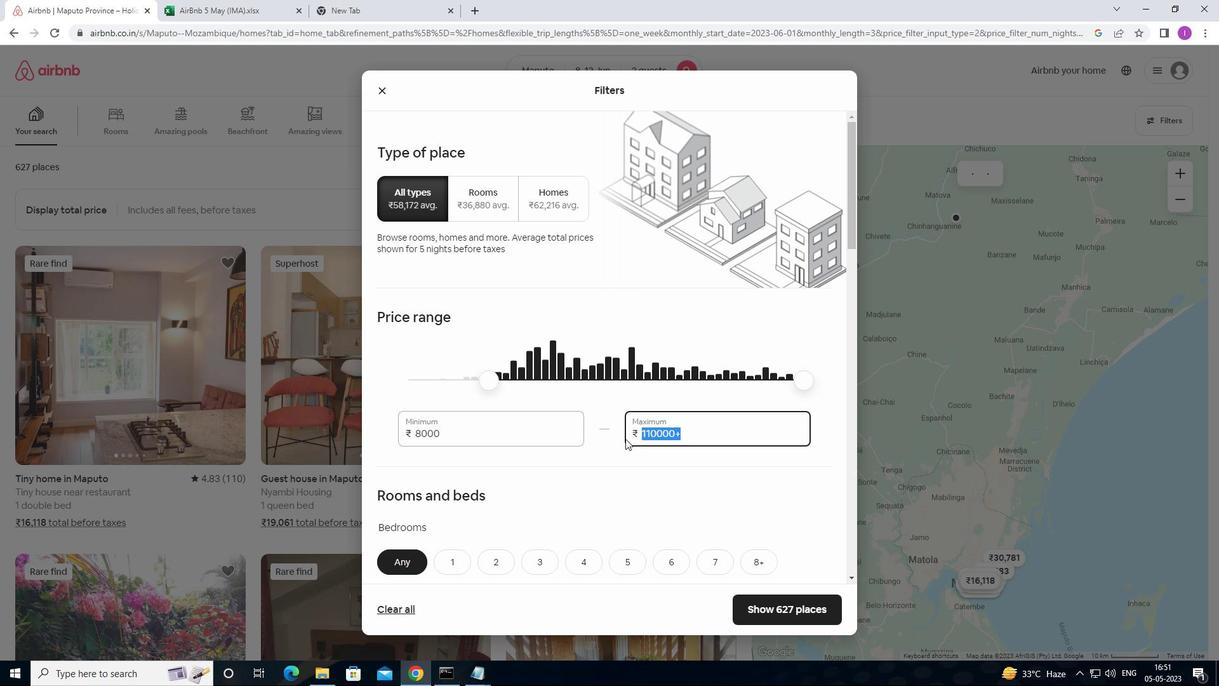 
Action: Key pressed 16000
Screenshot: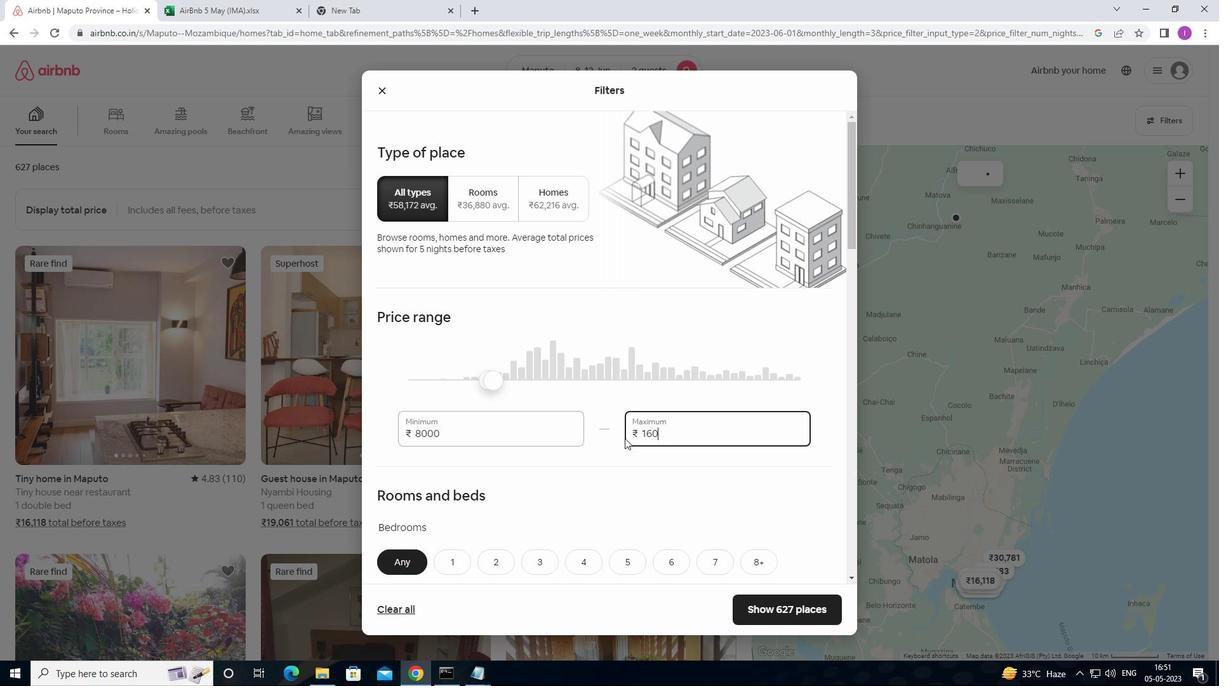 
Action: Mouse moved to (612, 511)
Screenshot: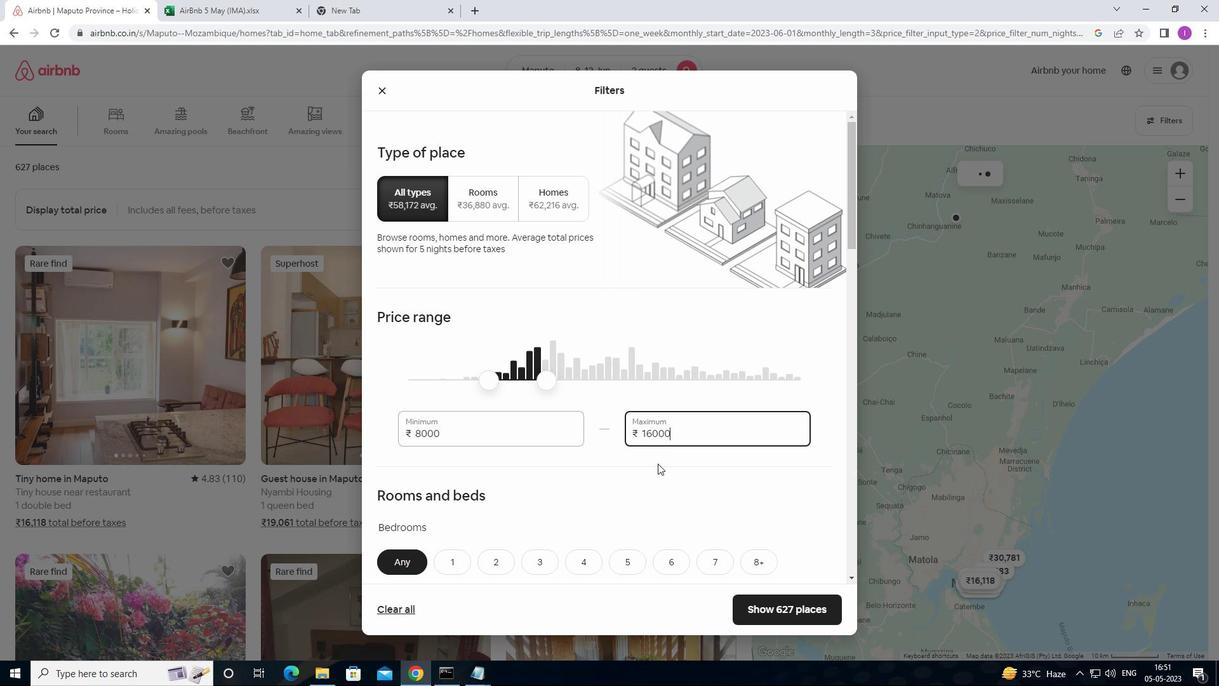 
Action: Mouse scrolled (612, 510) with delta (0, 0)
Screenshot: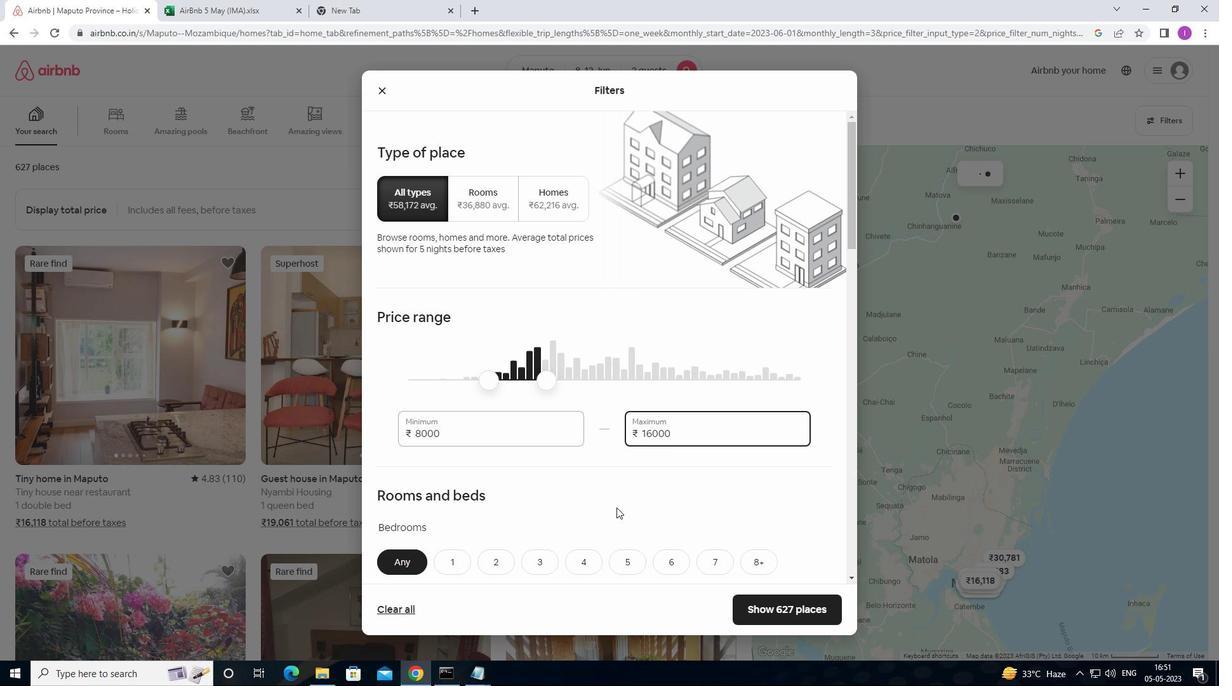 
Action: Mouse scrolled (612, 510) with delta (0, 0)
Screenshot: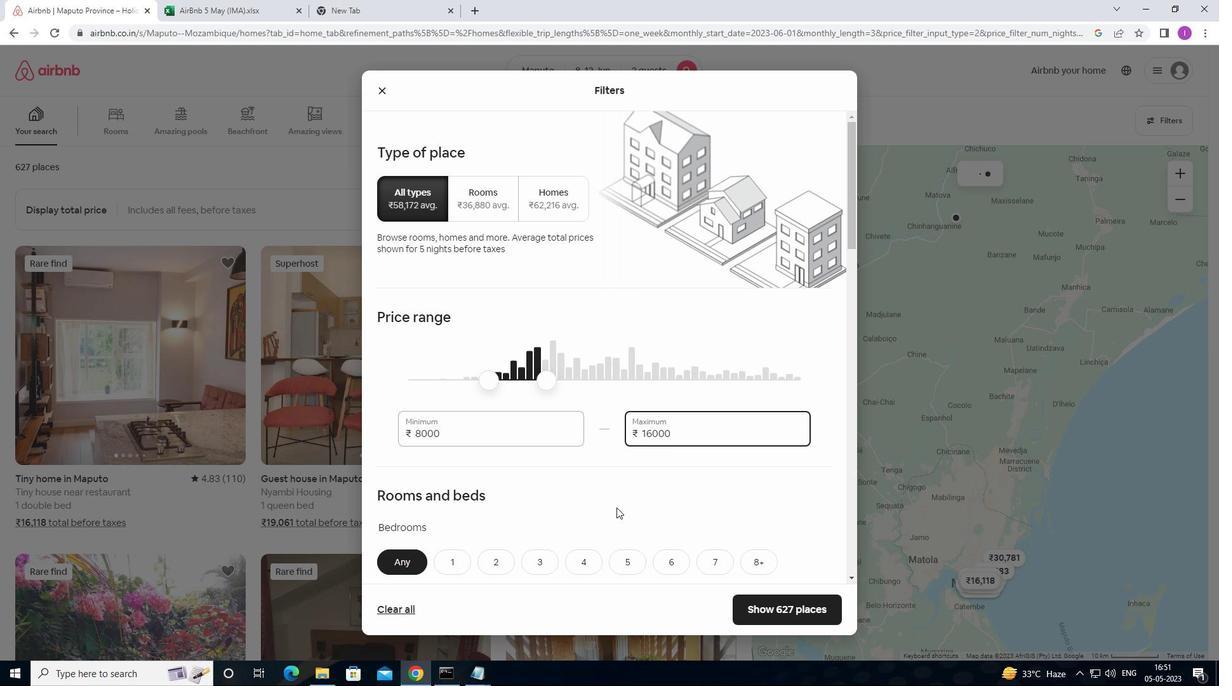 
Action: Mouse moved to (611, 508)
Screenshot: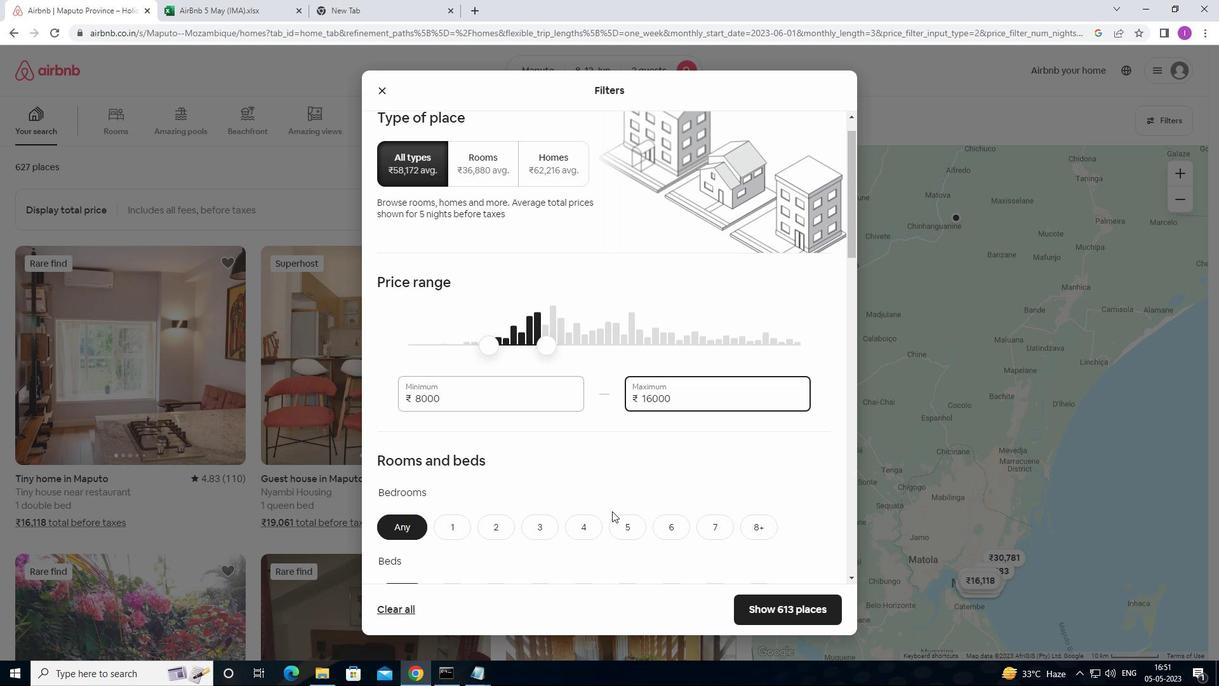 
Action: Mouse scrolled (611, 507) with delta (0, 0)
Screenshot: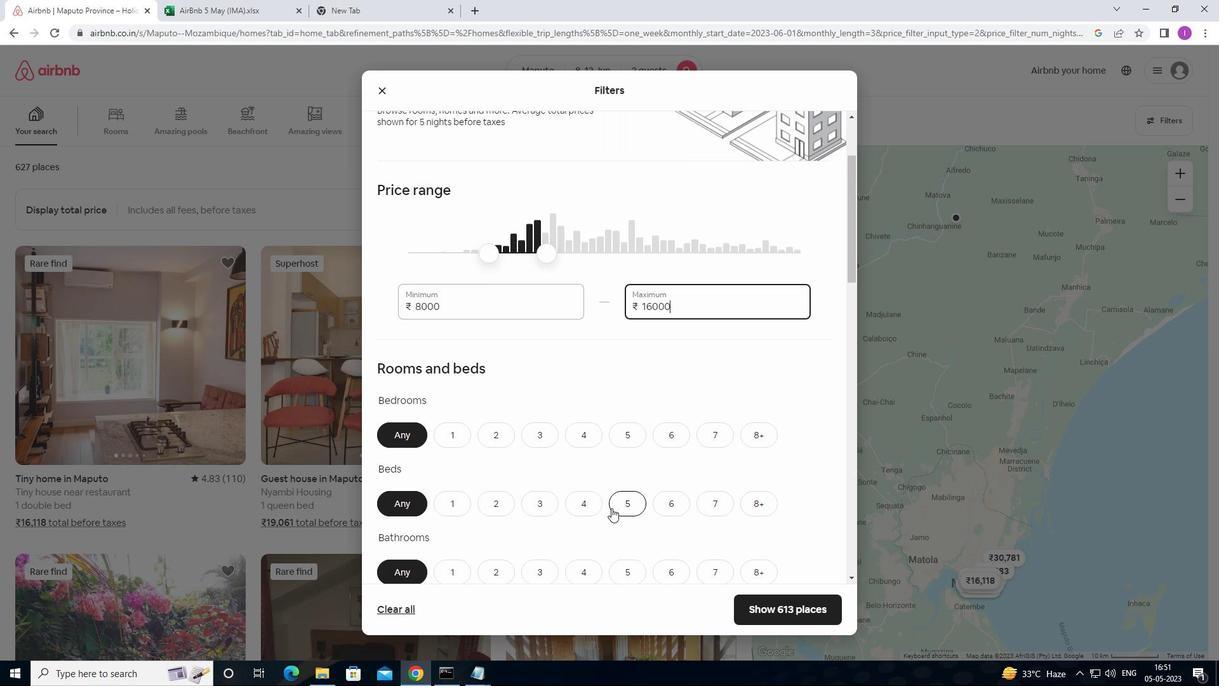 
Action: Mouse moved to (443, 369)
Screenshot: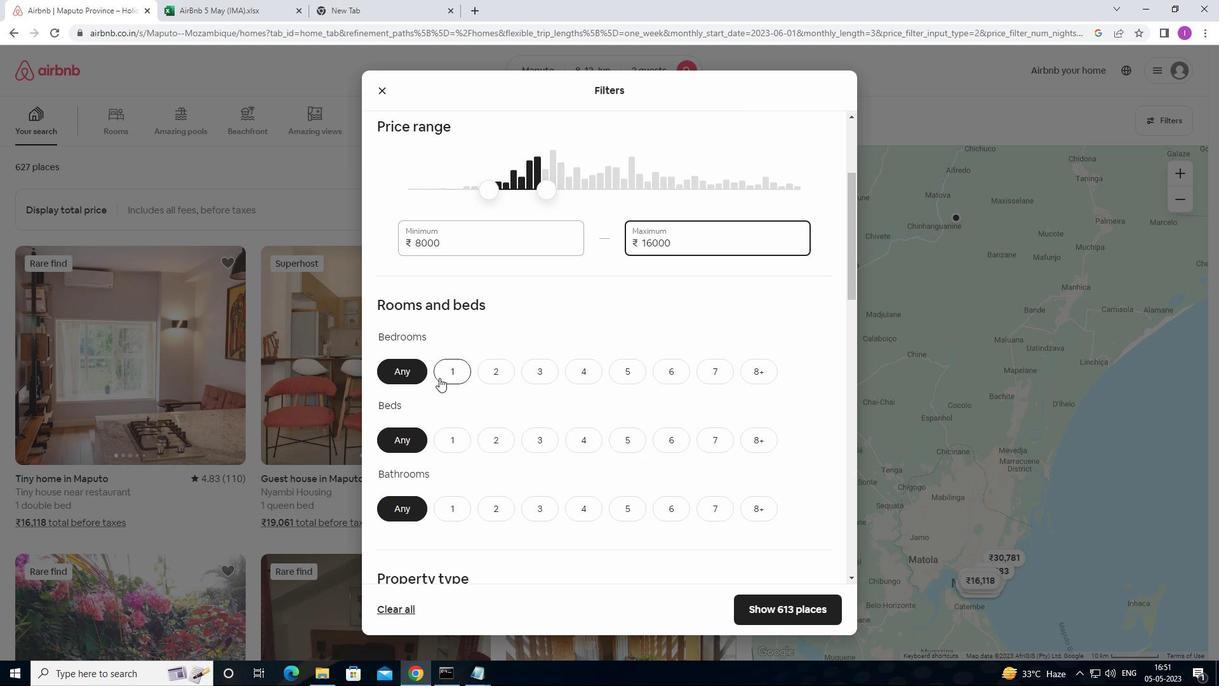 
Action: Mouse pressed left at (443, 369)
Screenshot: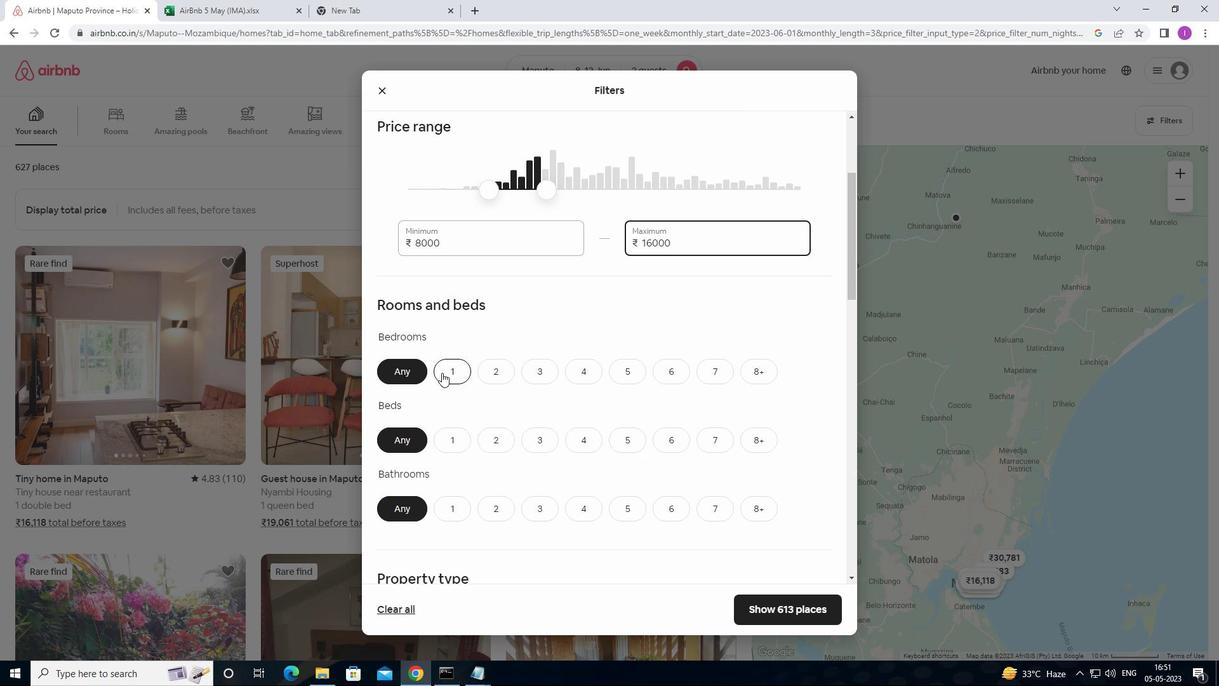 
Action: Mouse moved to (447, 440)
Screenshot: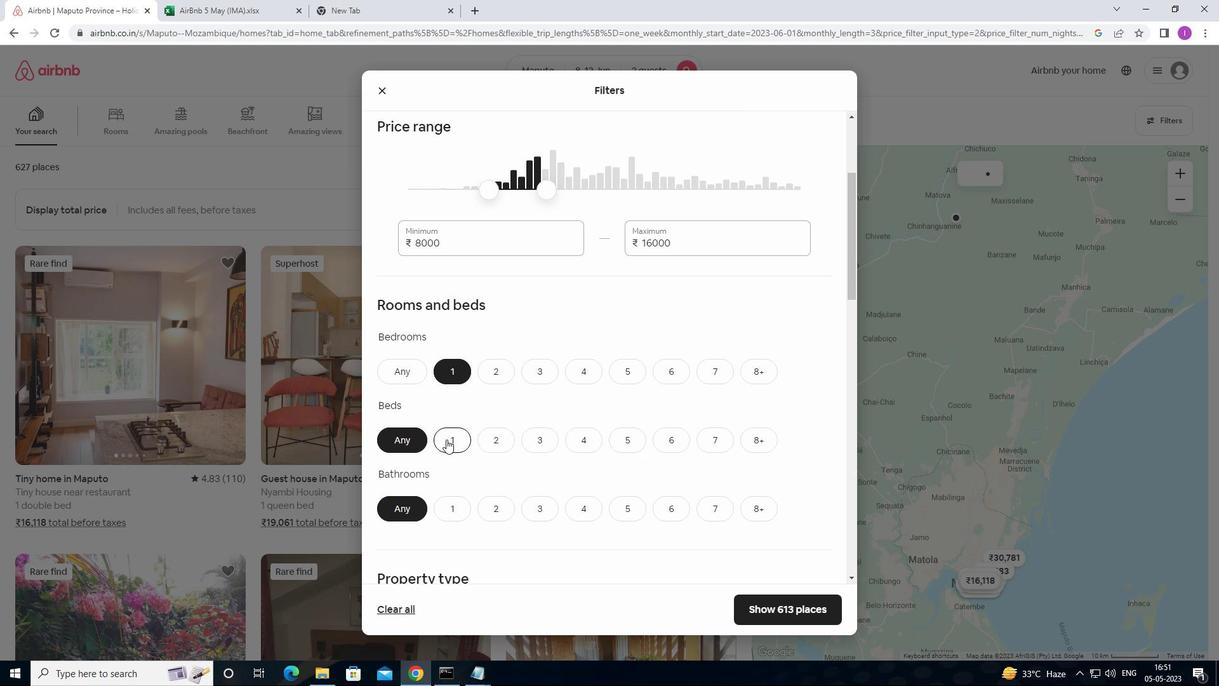 
Action: Mouse pressed left at (447, 440)
Screenshot: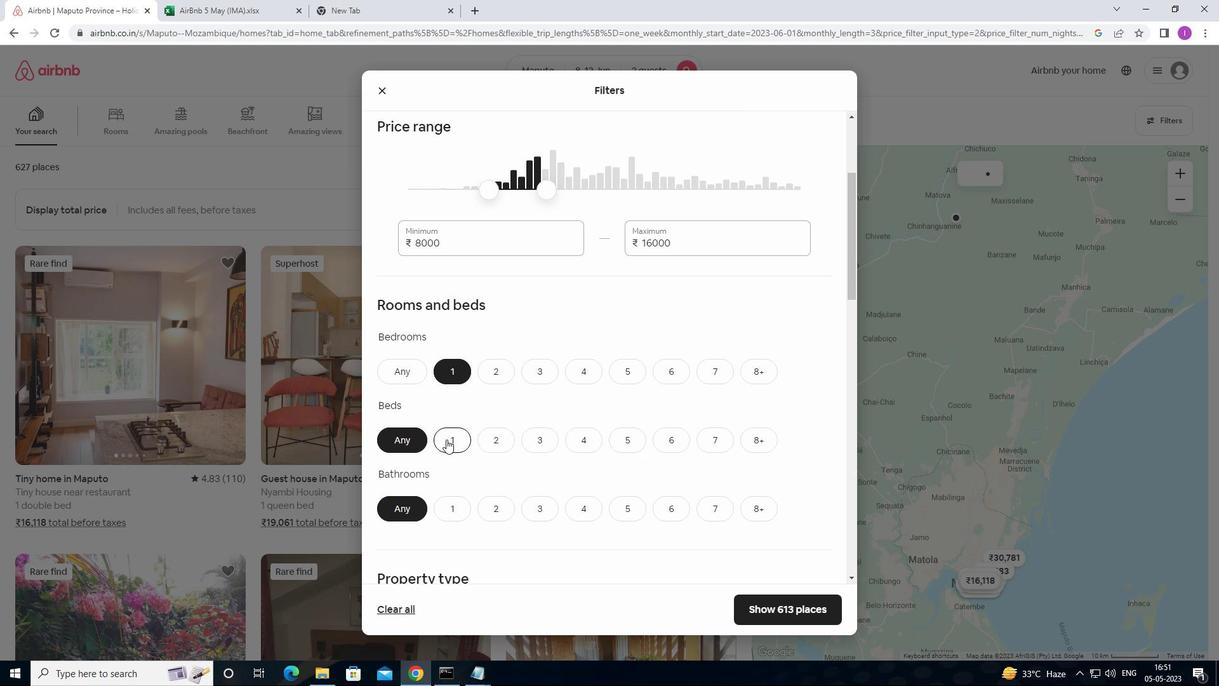 
Action: Mouse moved to (467, 504)
Screenshot: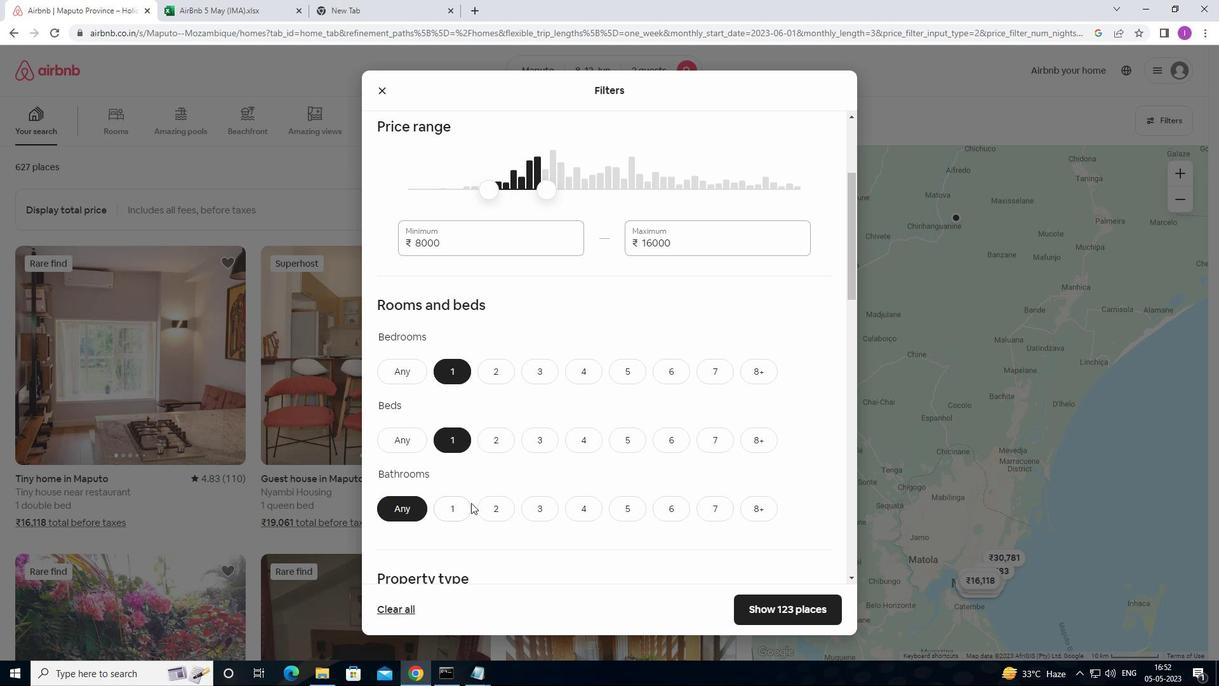 
Action: Mouse pressed left at (467, 504)
Screenshot: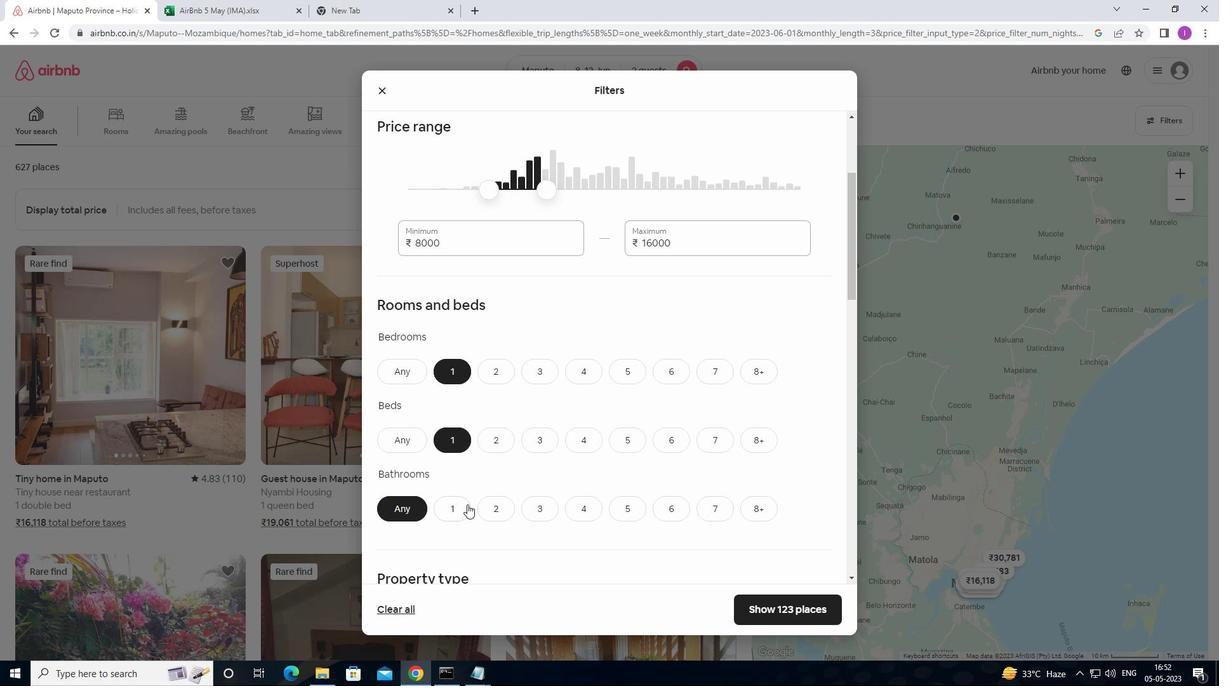 
Action: Mouse moved to (485, 510)
Screenshot: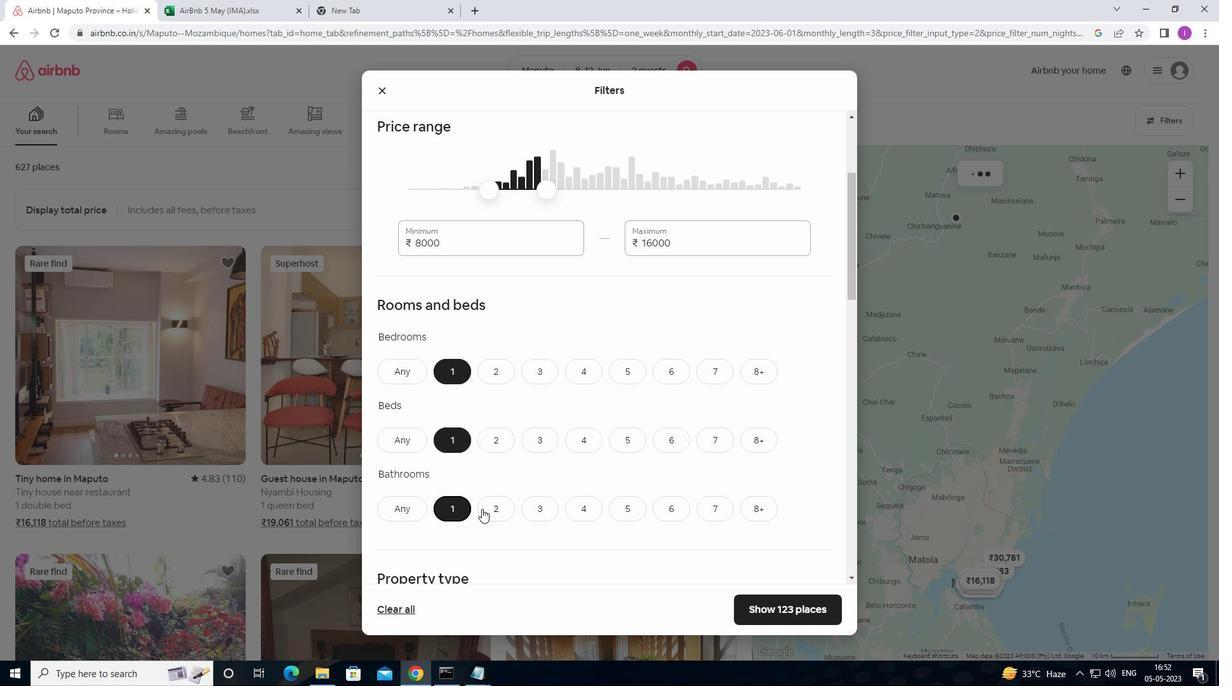 
Action: Mouse scrolled (485, 510) with delta (0, 0)
Screenshot: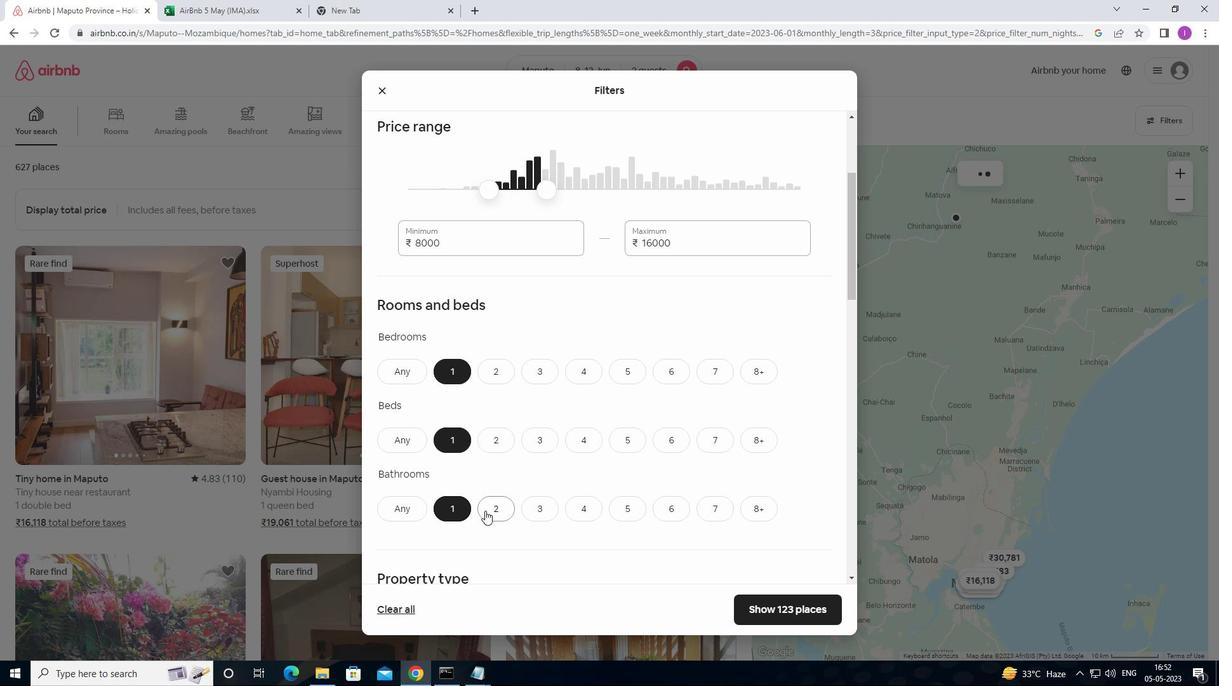 
Action: Mouse scrolled (485, 510) with delta (0, 0)
Screenshot: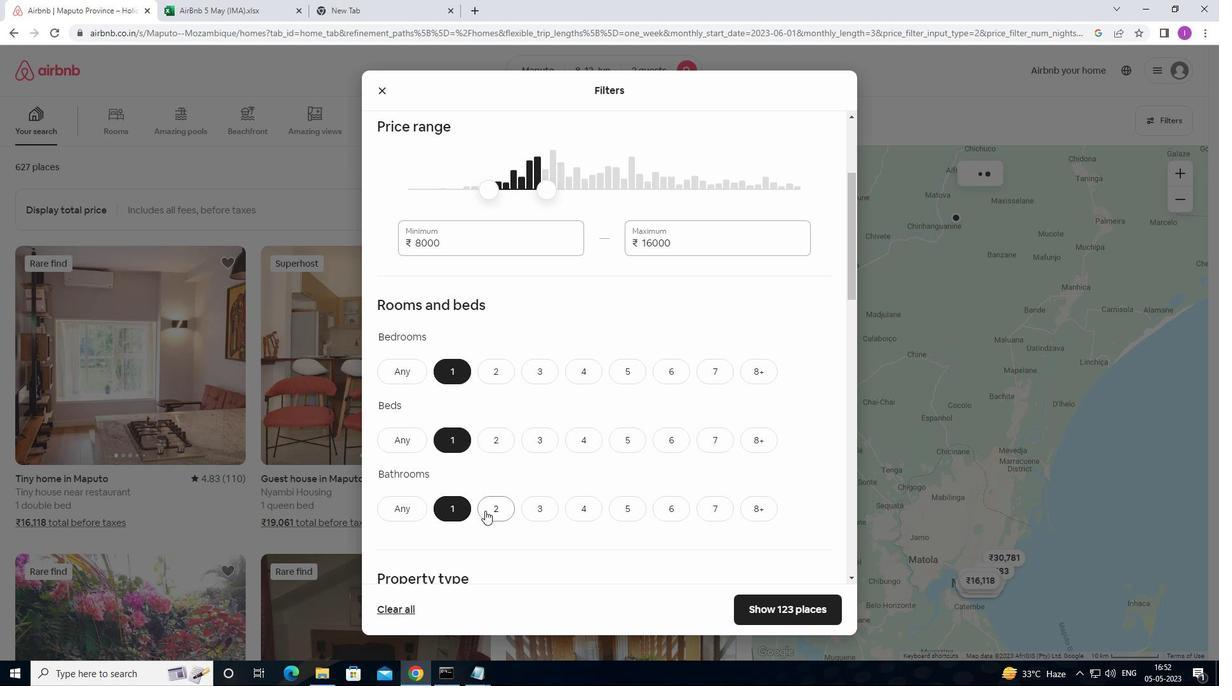 
Action: Mouse scrolled (485, 510) with delta (0, 0)
Screenshot: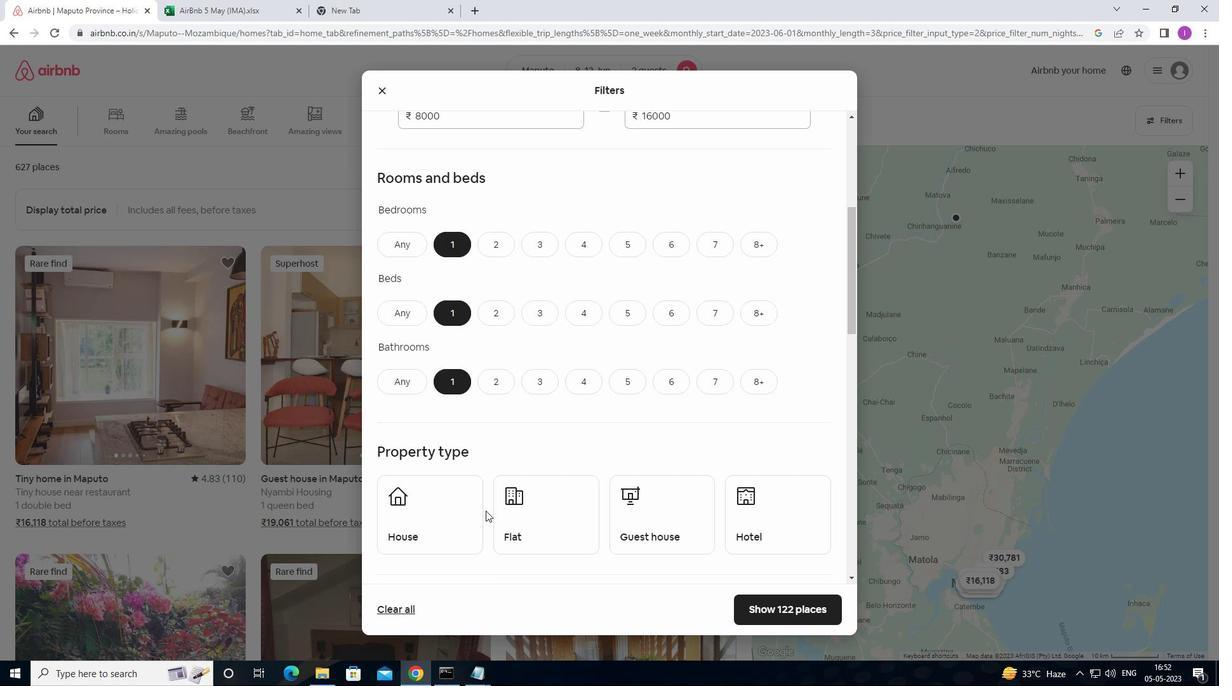 
Action: Mouse moved to (452, 476)
Screenshot: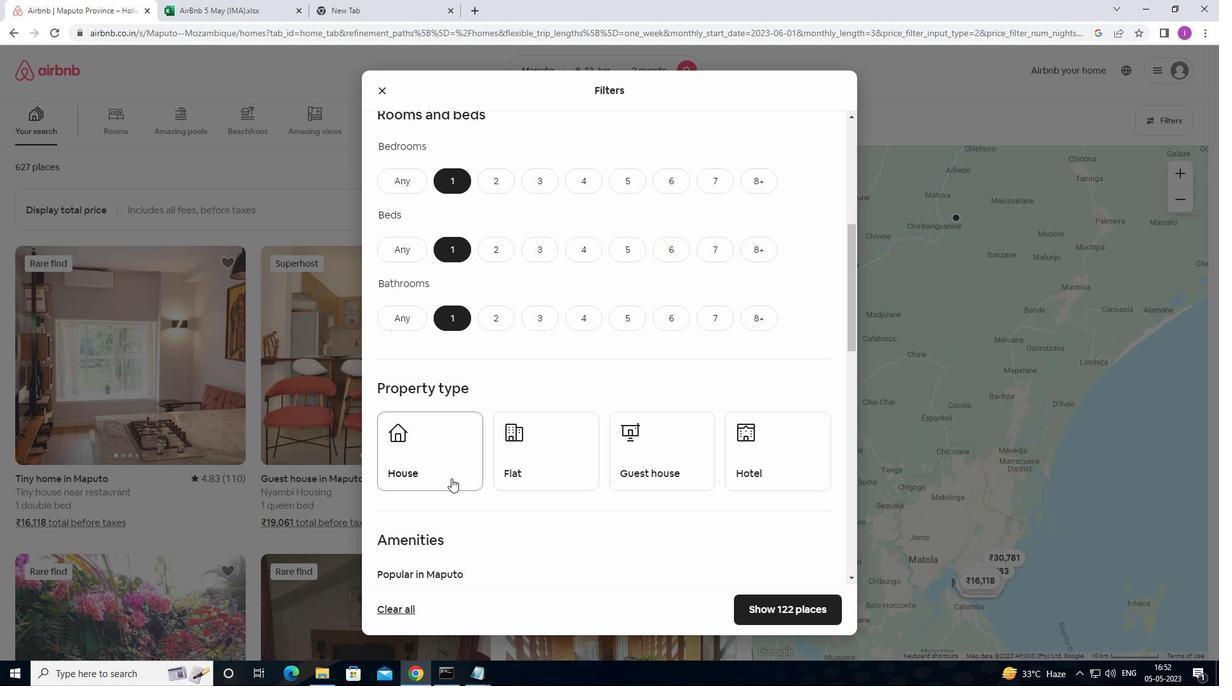 
Action: Mouse pressed left at (452, 476)
Screenshot: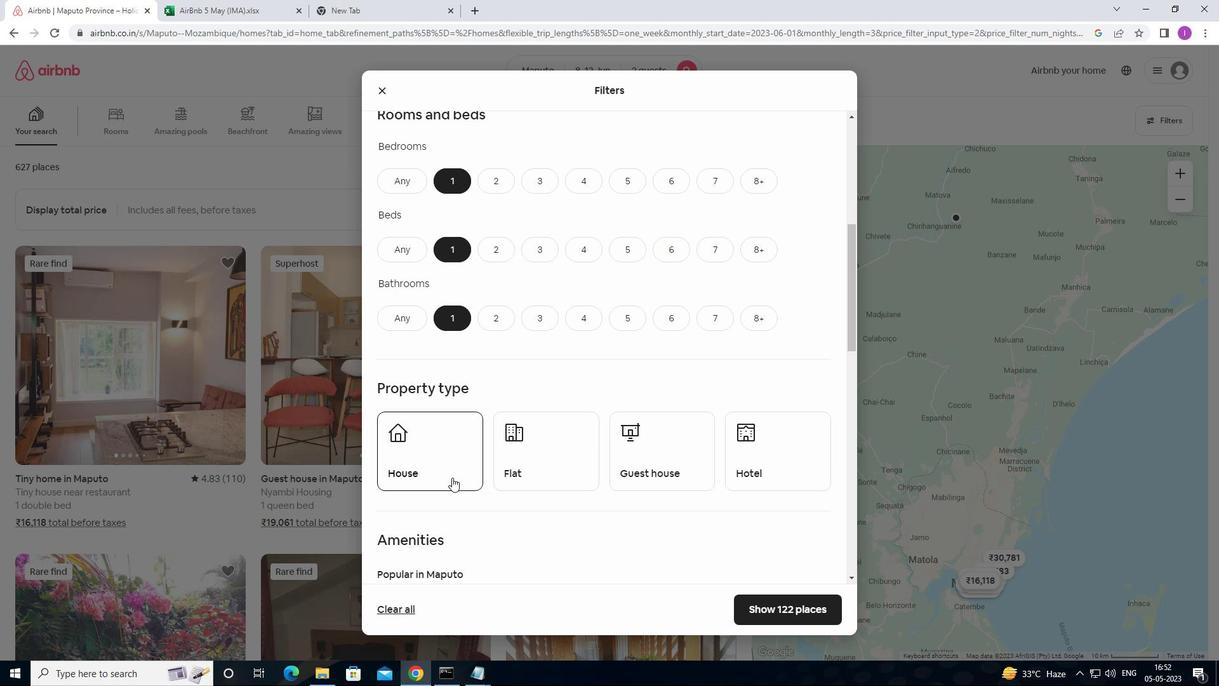 
Action: Mouse moved to (513, 475)
Screenshot: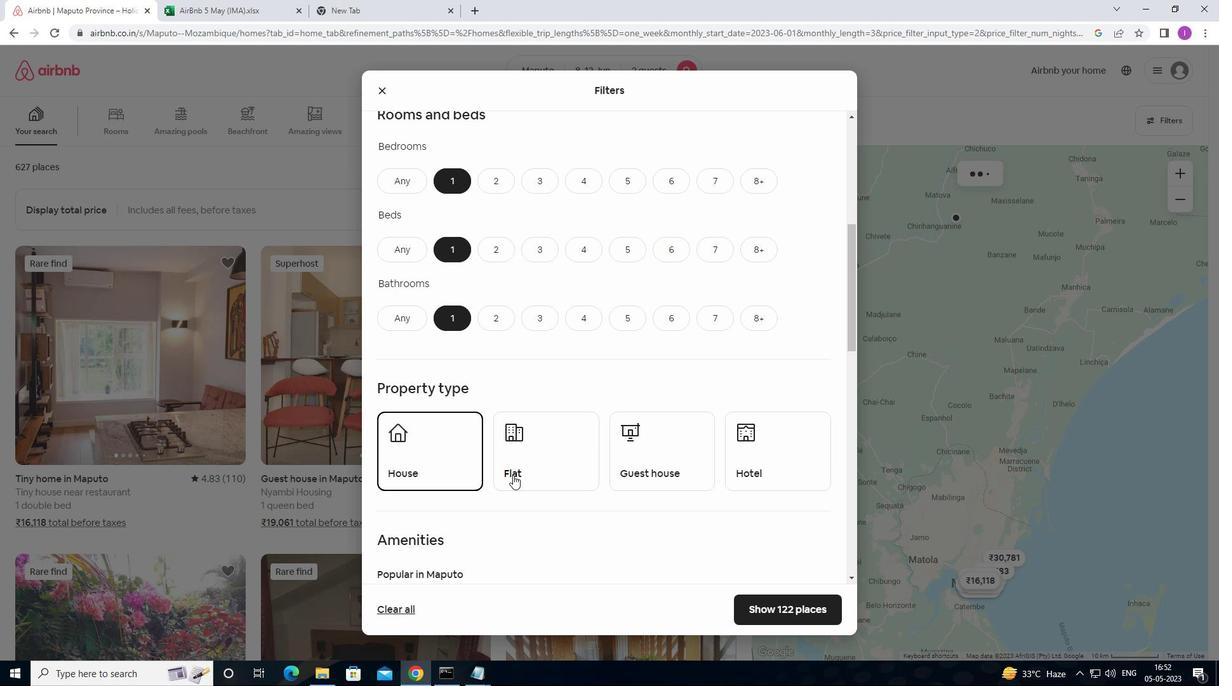 
Action: Mouse pressed left at (513, 475)
Screenshot: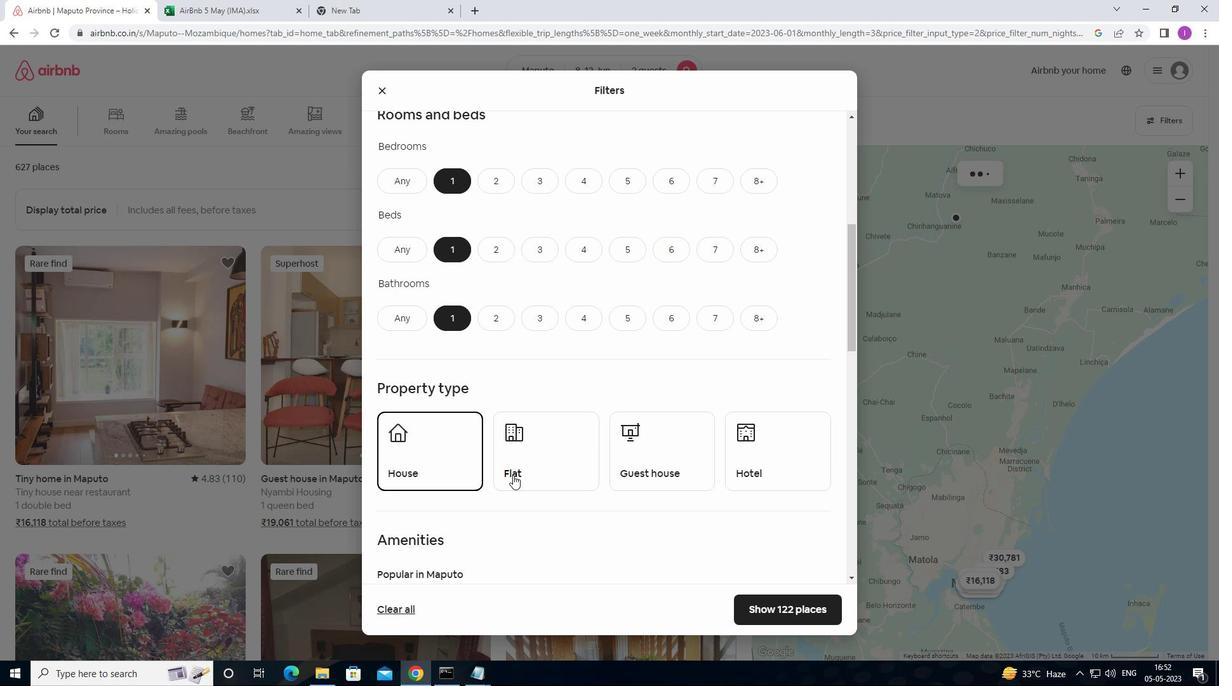 
Action: Mouse moved to (653, 475)
Screenshot: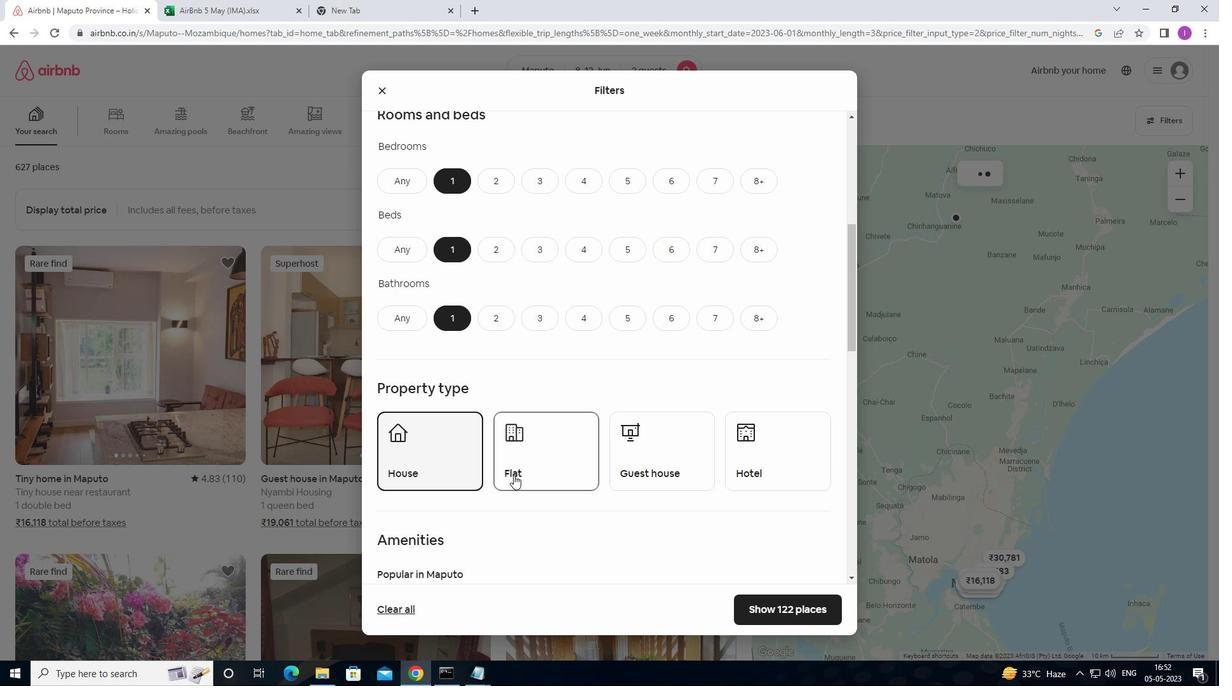 
Action: Mouse pressed left at (653, 475)
Screenshot: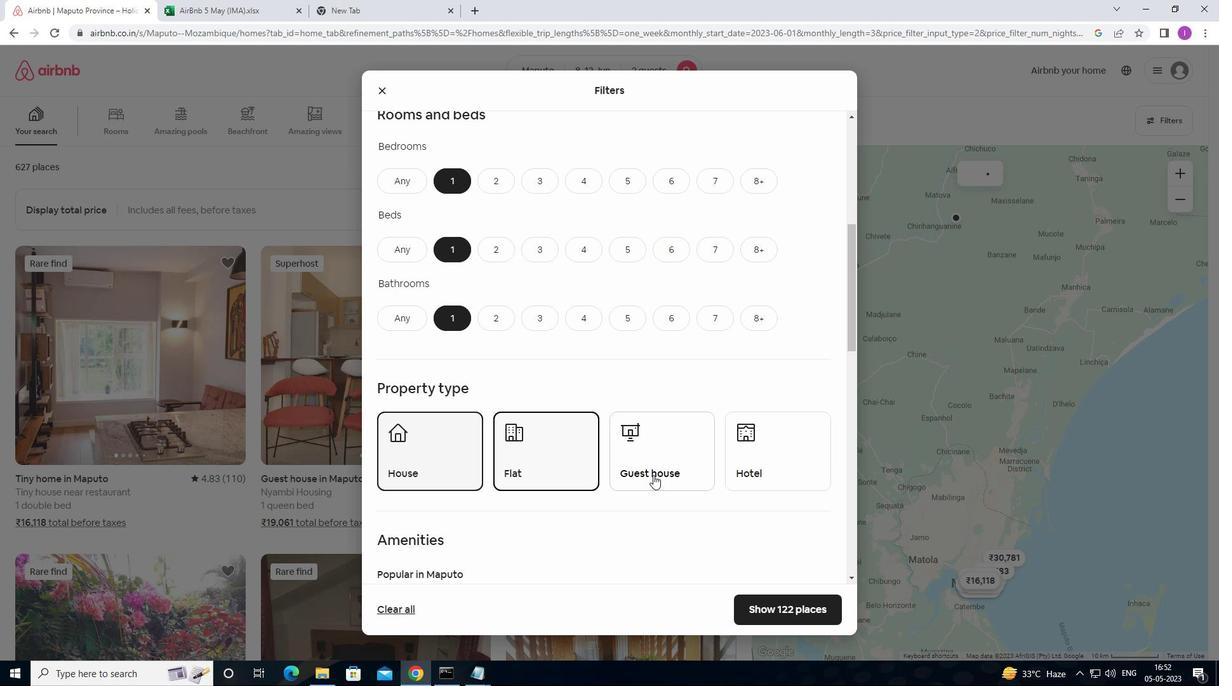 
Action: Mouse moved to (769, 466)
Screenshot: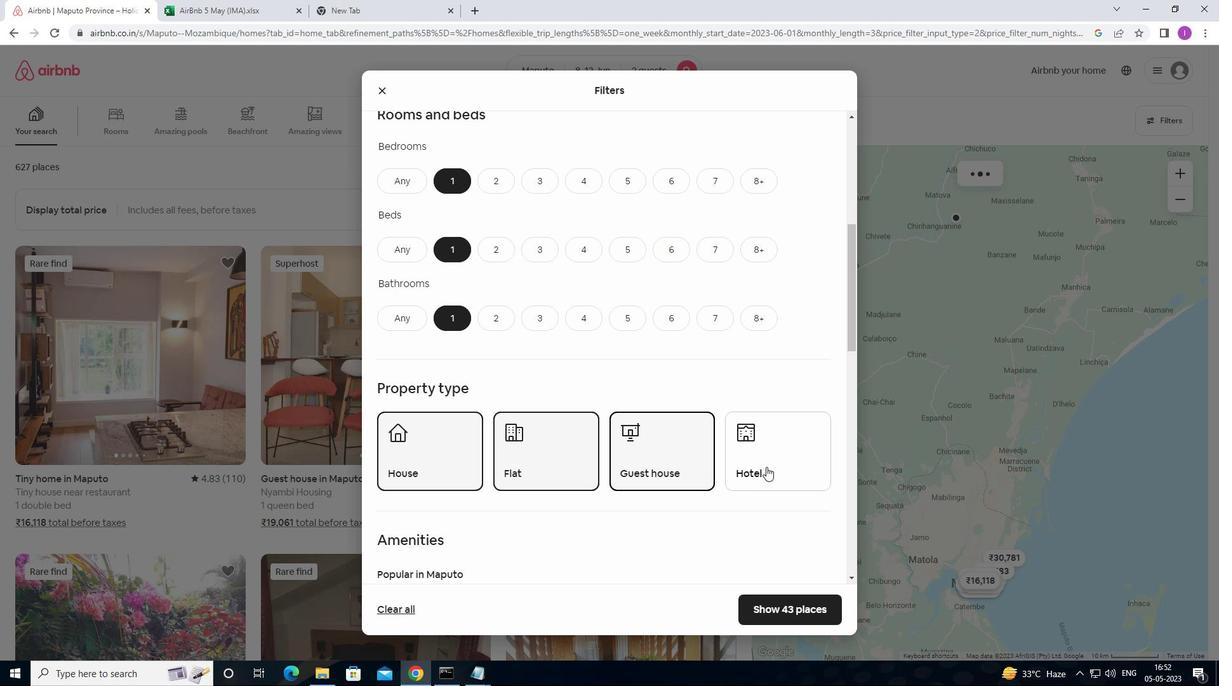 
Action: Mouse pressed left at (769, 466)
Screenshot: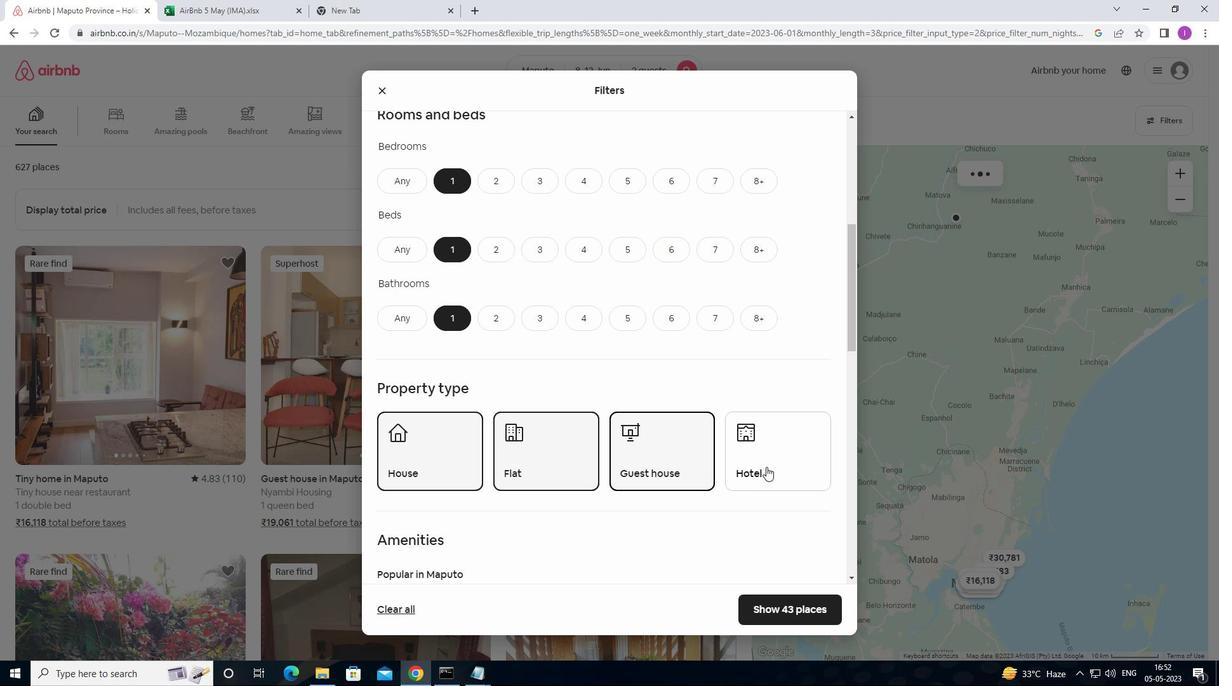 
Action: Mouse moved to (754, 494)
Screenshot: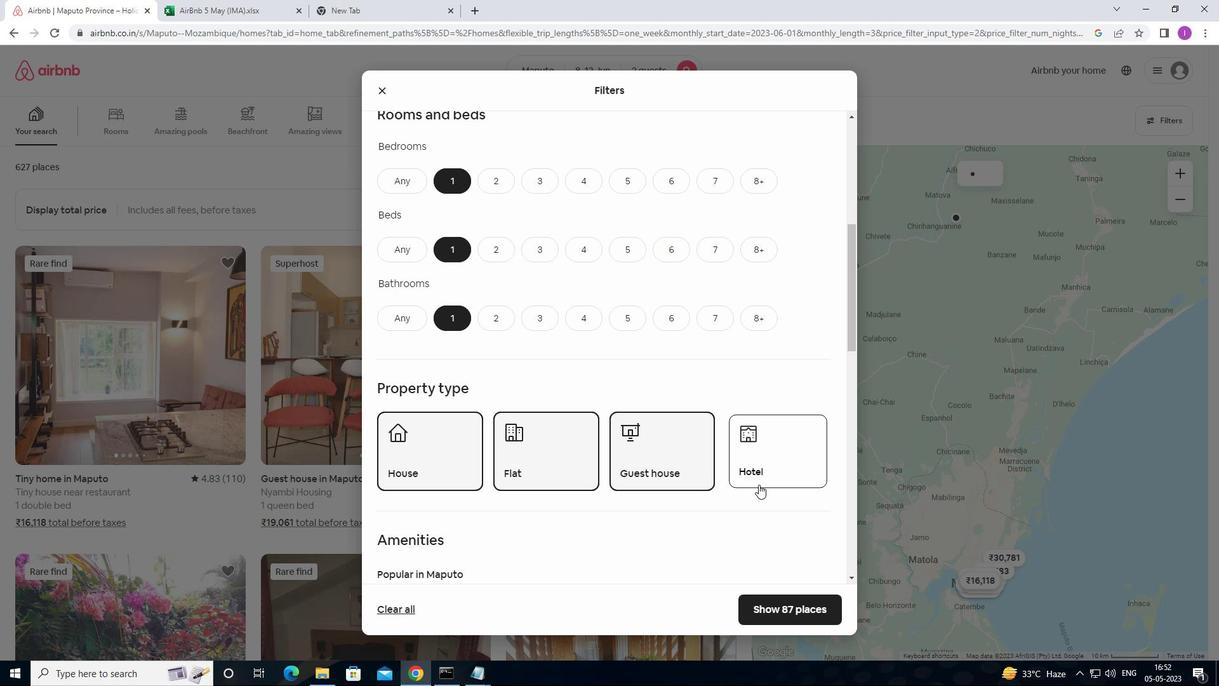 
Action: Mouse scrolled (754, 493) with delta (0, 0)
Screenshot: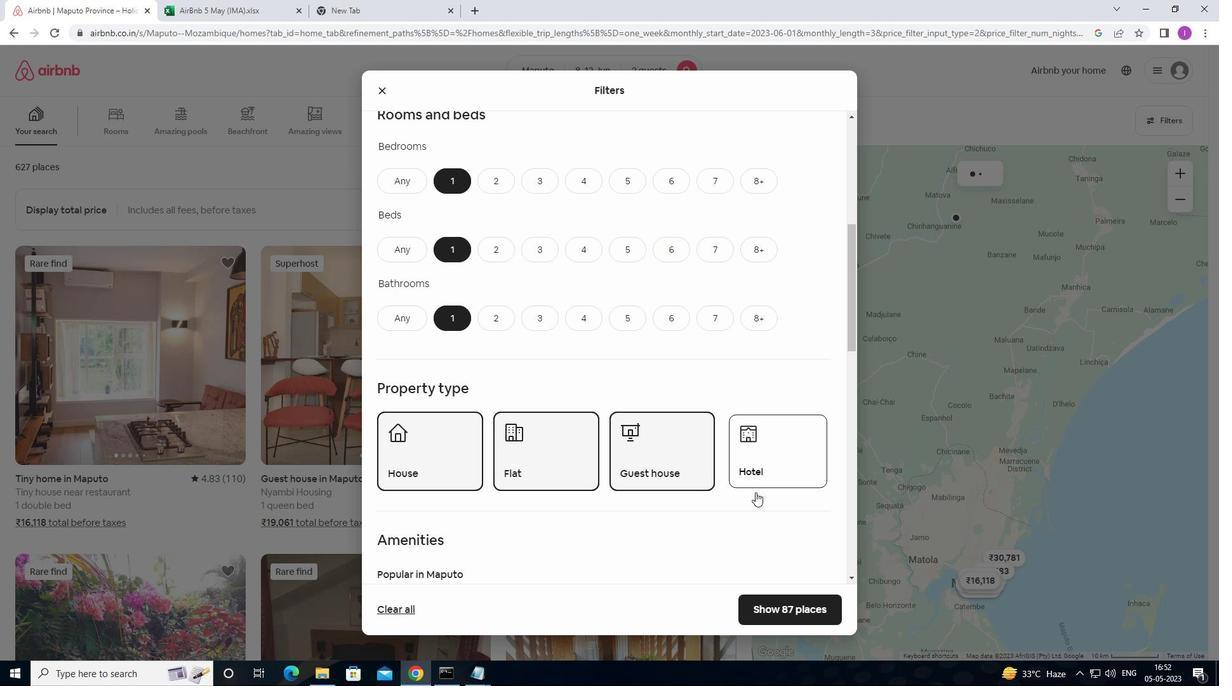 
Action: Mouse scrolled (754, 493) with delta (0, 0)
Screenshot: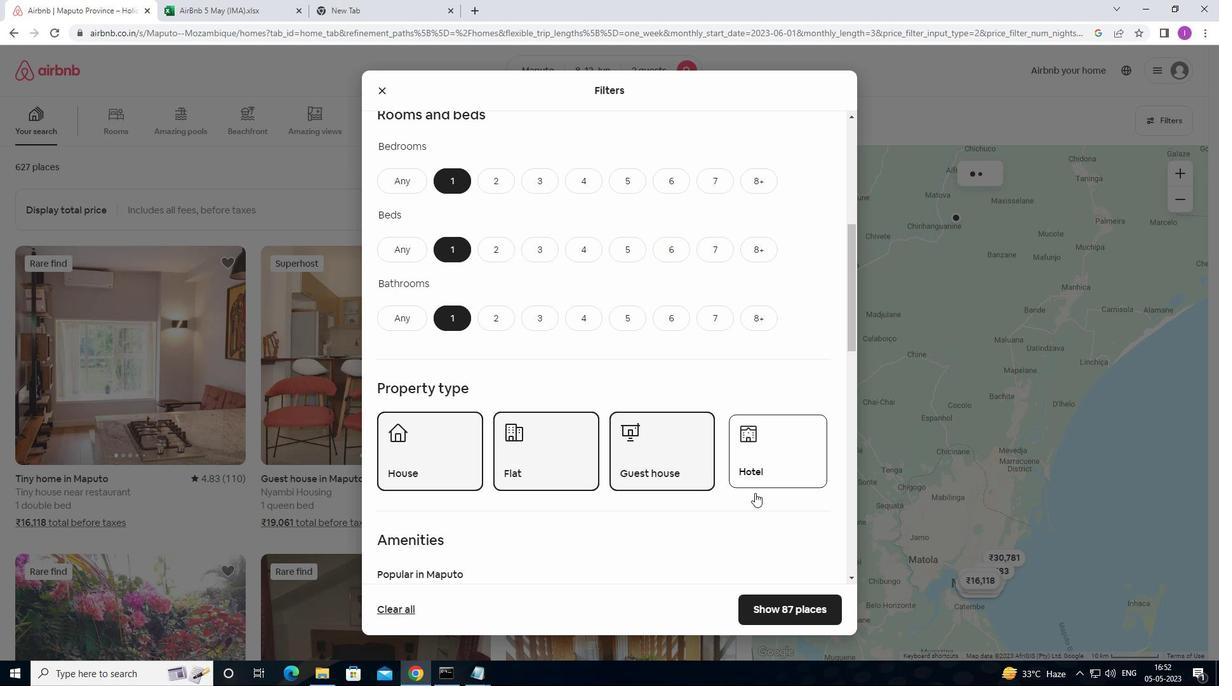 
Action: Mouse scrolled (754, 493) with delta (0, 0)
Screenshot: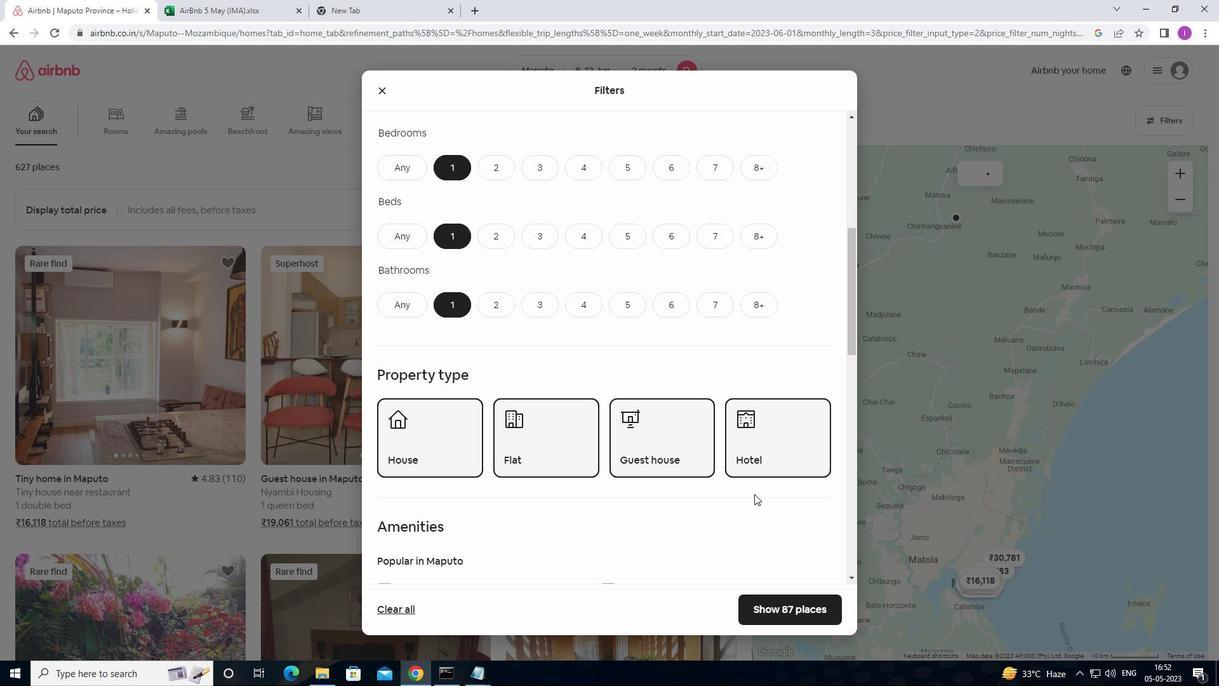 
Action: Mouse scrolled (754, 493) with delta (0, 0)
Screenshot: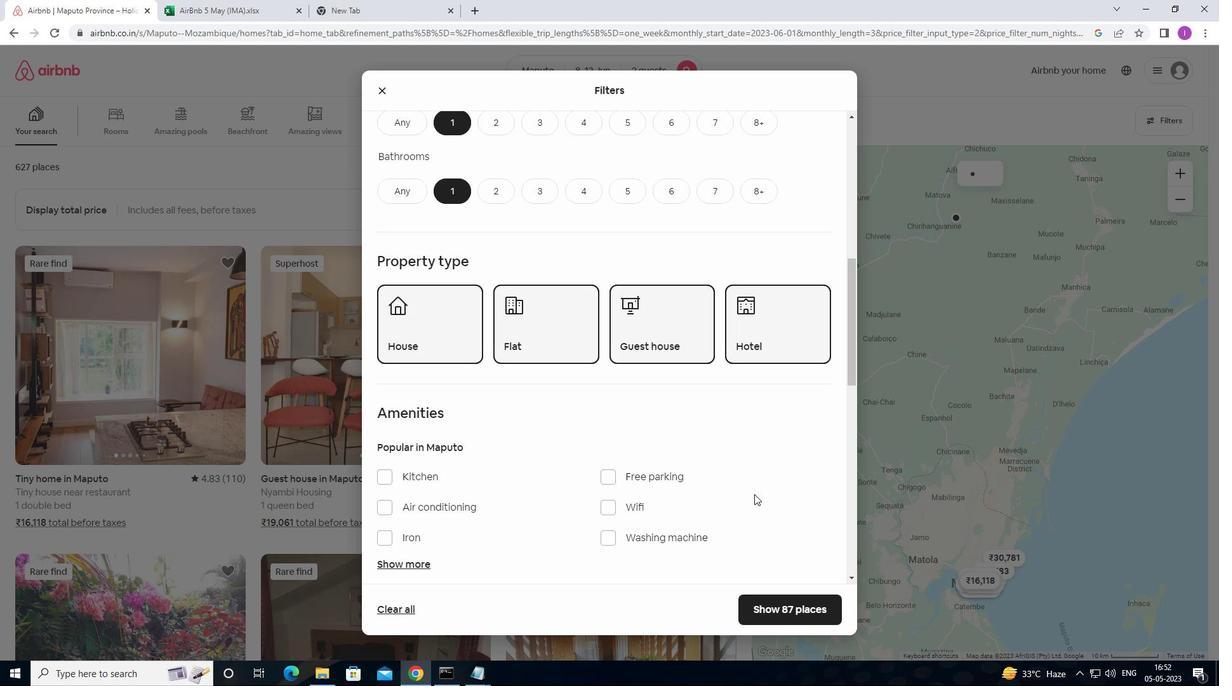 
Action: Mouse scrolled (754, 493) with delta (0, 0)
Screenshot: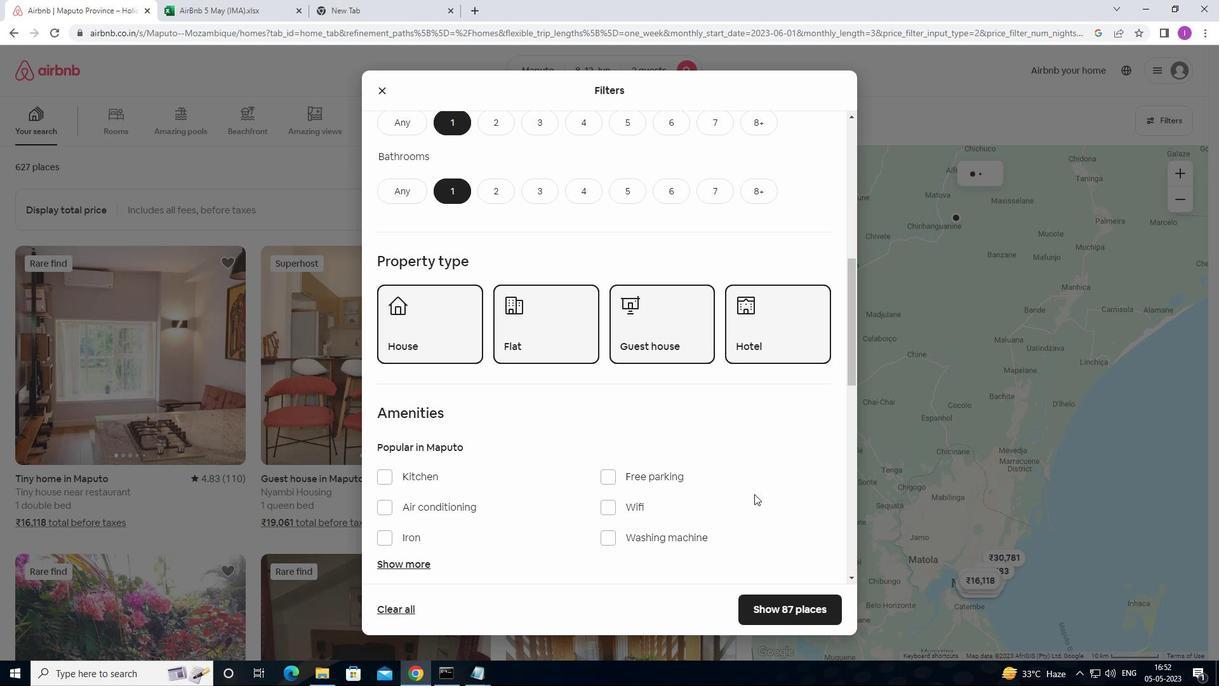 
Action: Mouse scrolled (754, 493) with delta (0, 0)
Screenshot: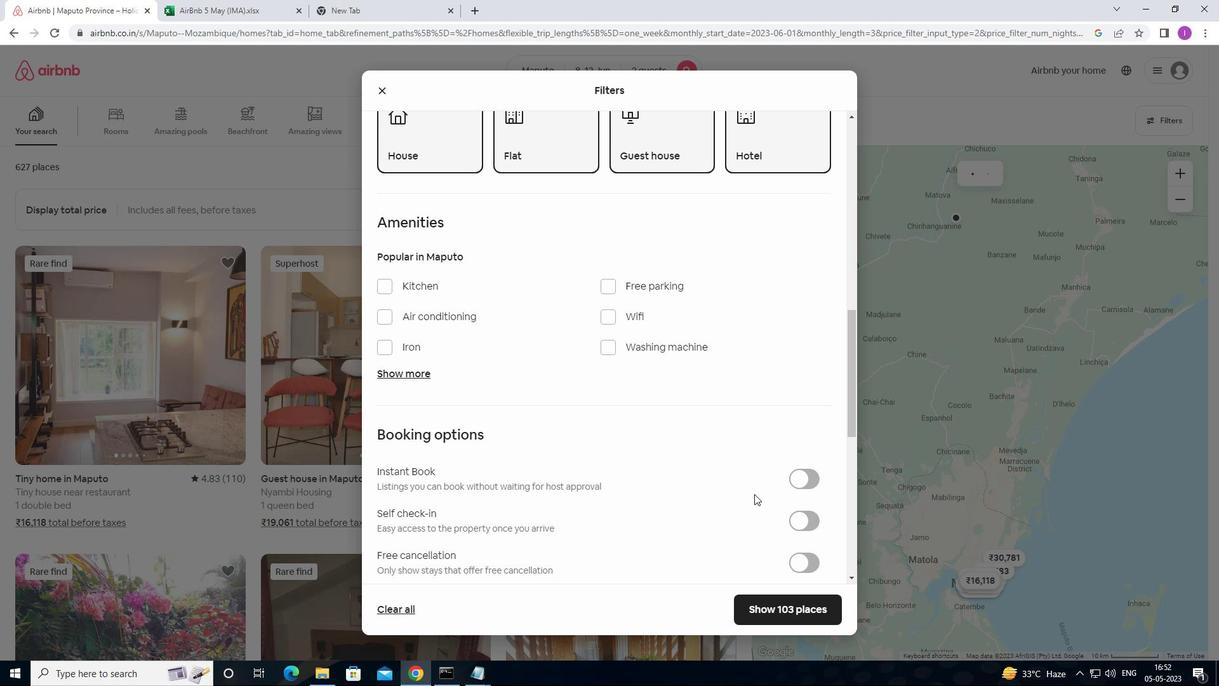 
Action: Mouse scrolled (754, 493) with delta (0, 0)
Screenshot: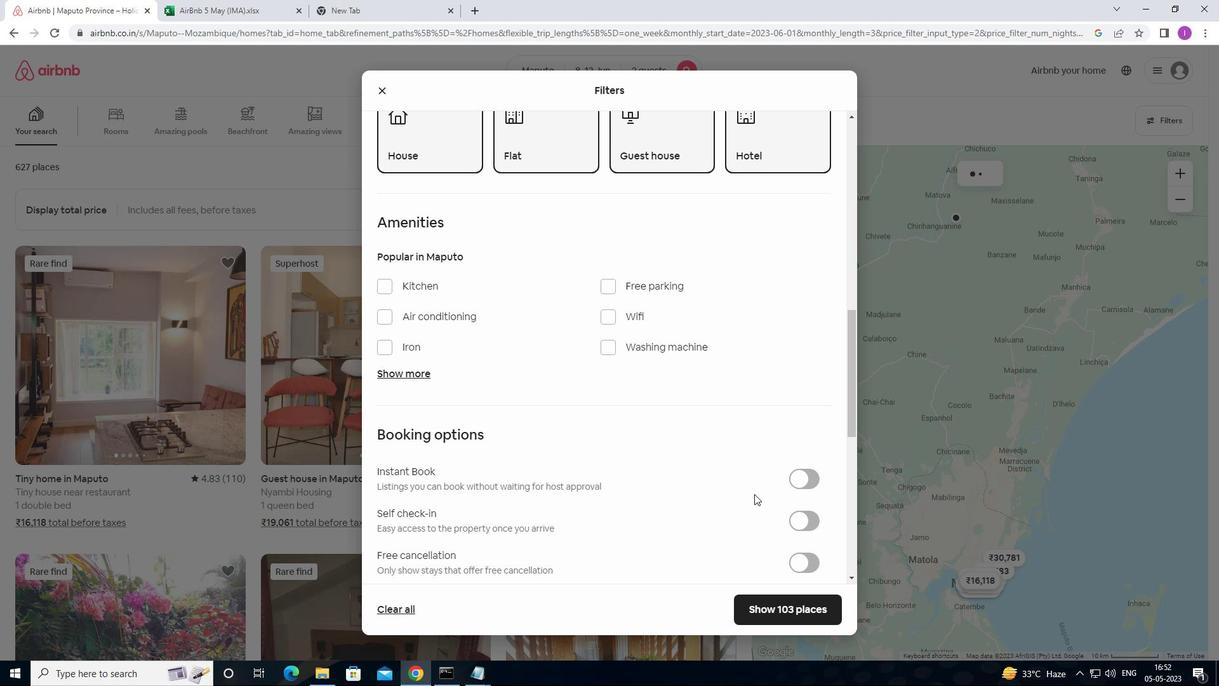 
Action: Mouse moved to (809, 398)
Screenshot: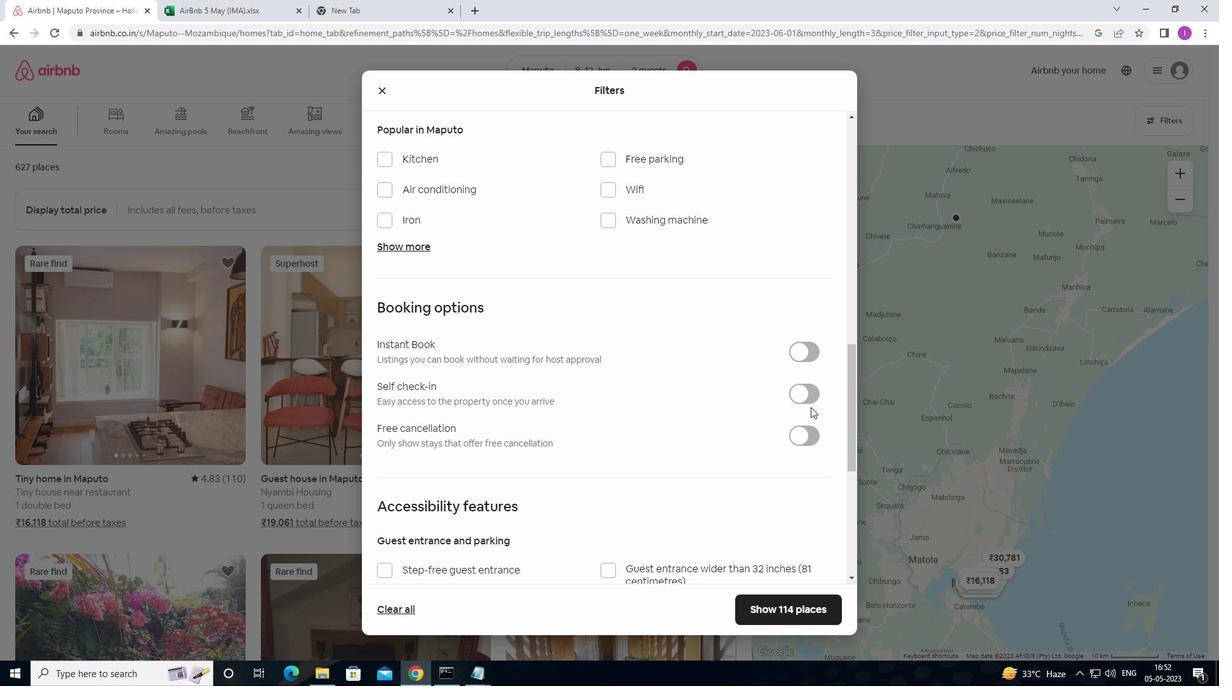 
Action: Mouse pressed left at (809, 398)
Screenshot: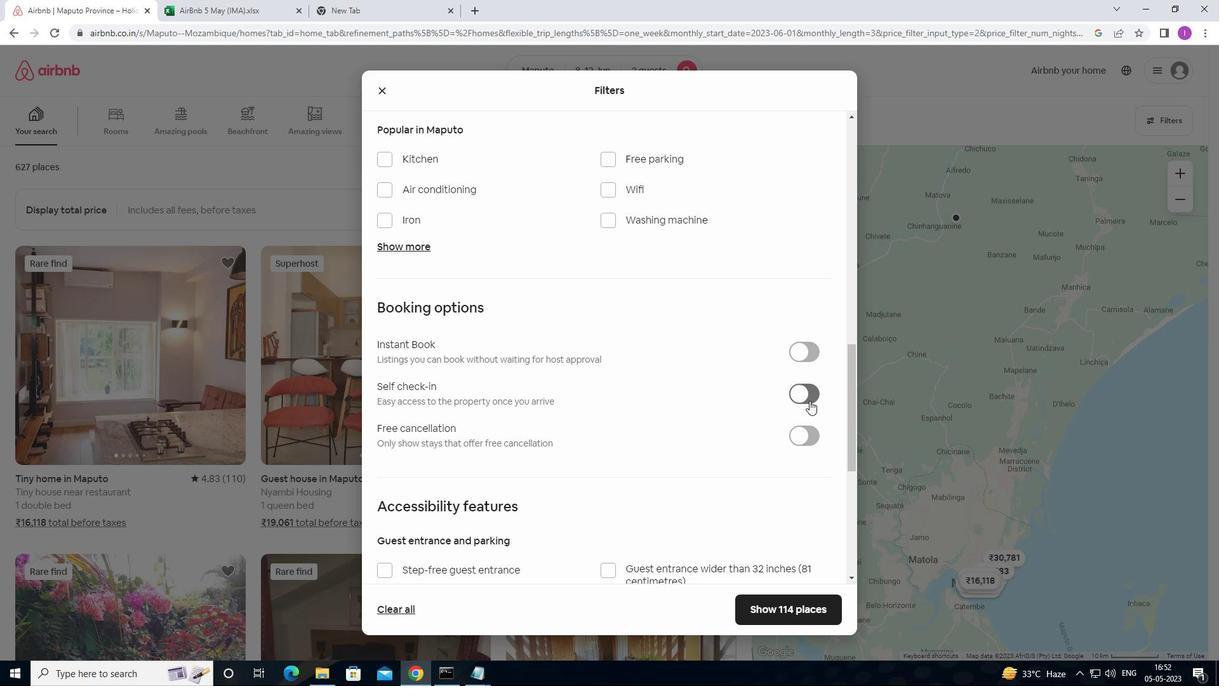 
Action: Mouse moved to (688, 486)
Screenshot: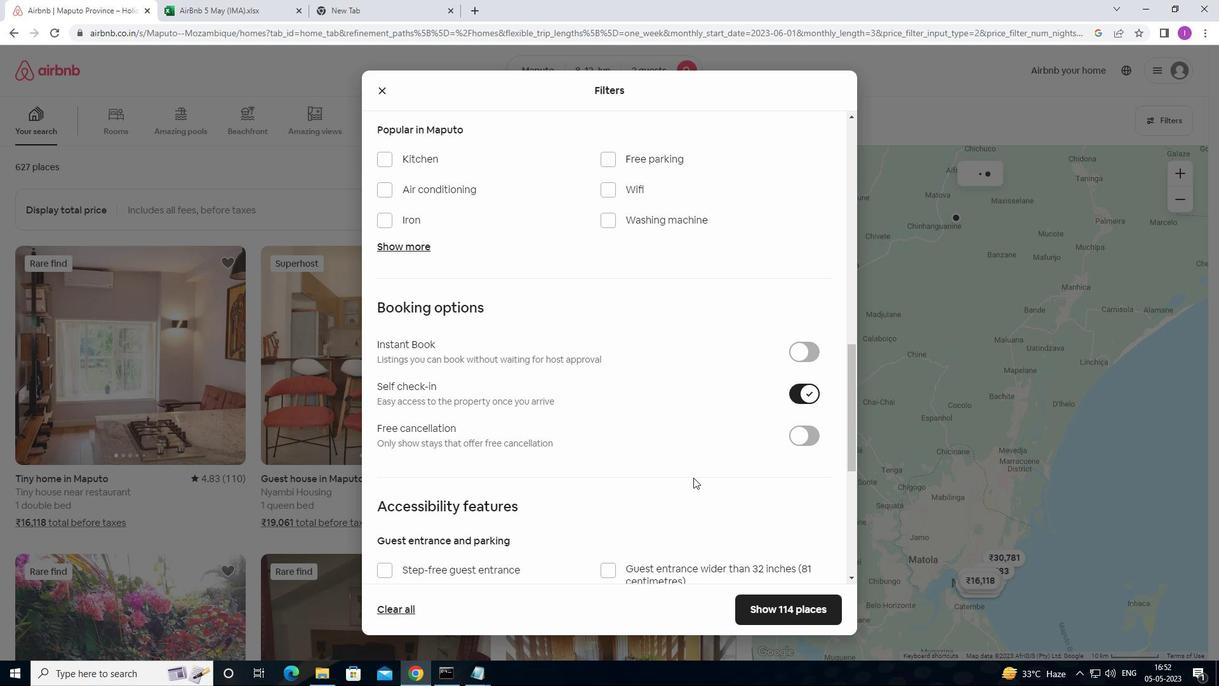
Action: Mouse scrolled (688, 485) with delta (0, 0)
Screenshot: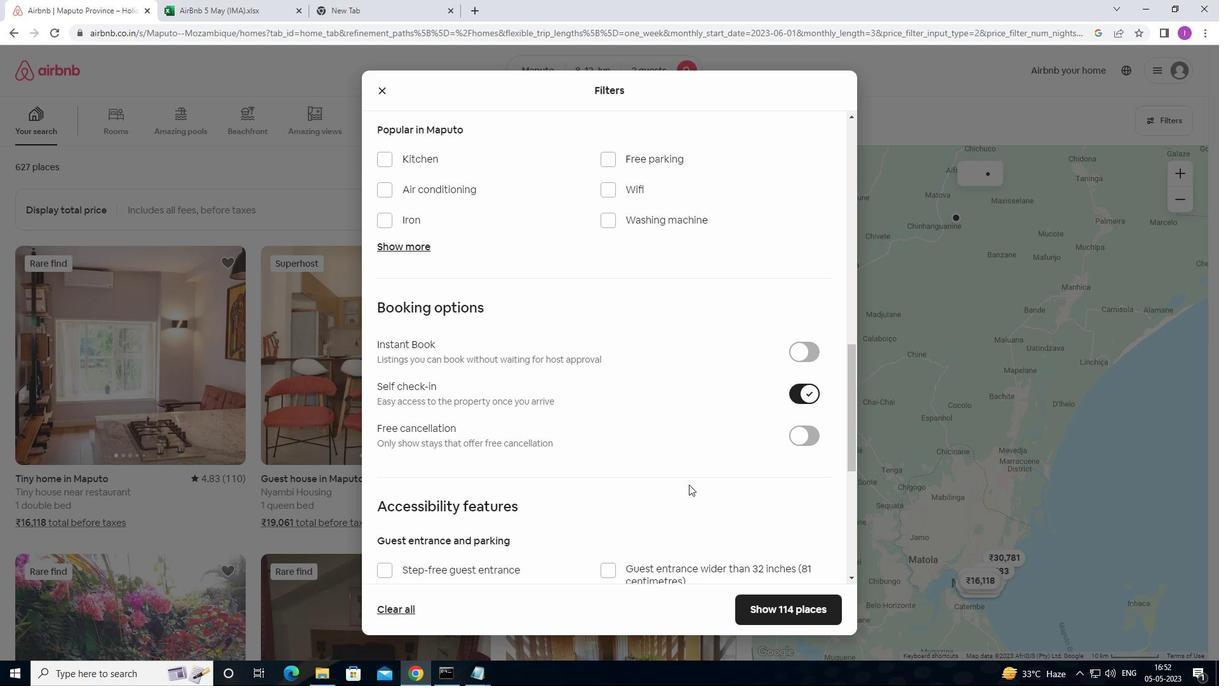 
Action: Mouse scrolled (688, 485) with delta (0, 0)
Screenshot: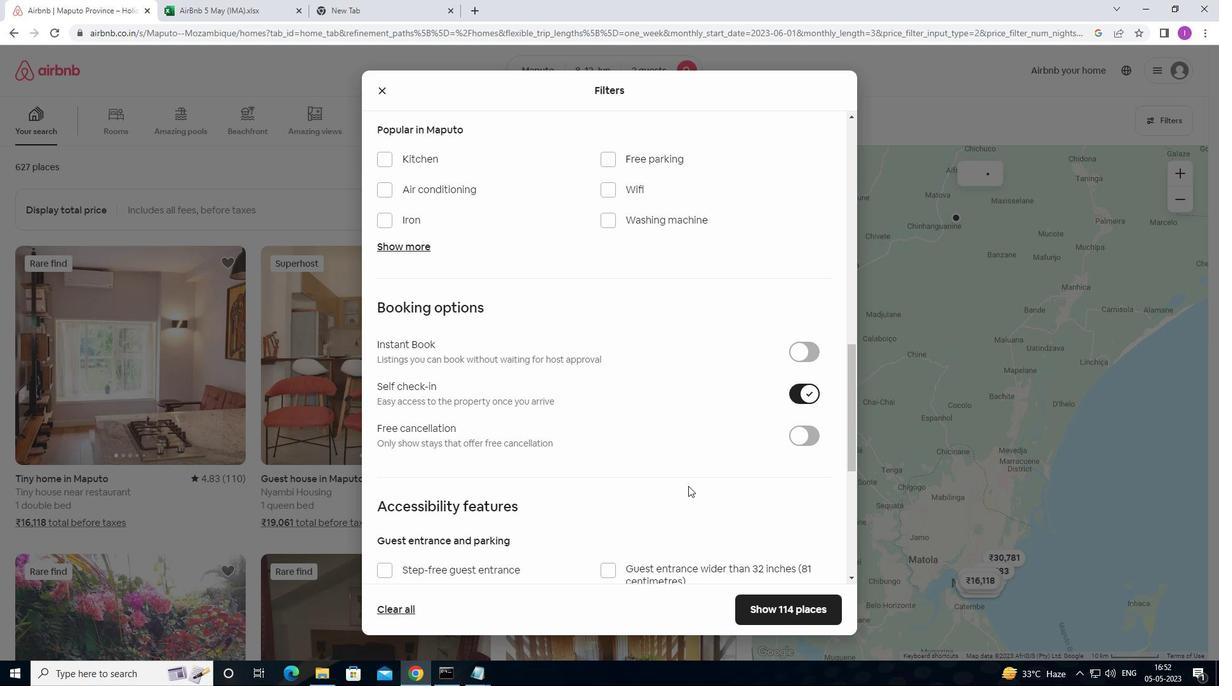 
Action: Mouse scrolled (688, 485) with delta (0, 0)
Screenshot: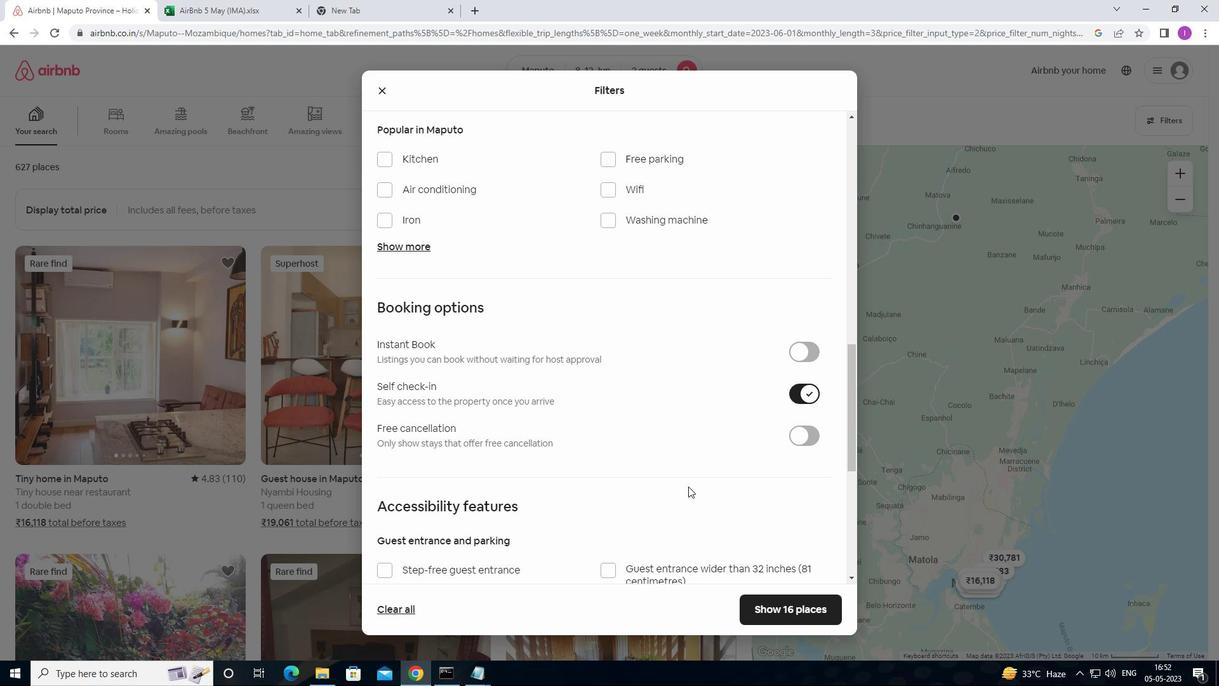 
Action: Mouse scrolled (688, 485) with delta (0, 0)
Screenshot: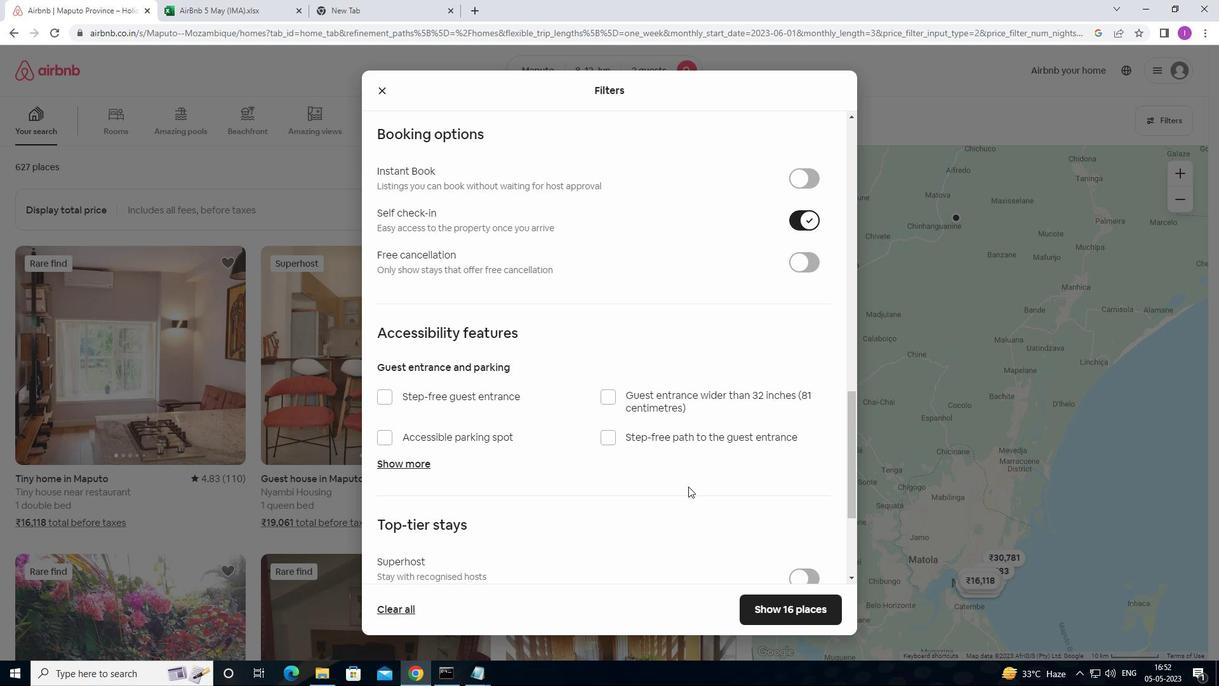 
Action: Mouse scrolled (688, 485) with delta (0, 0)
Screenshot: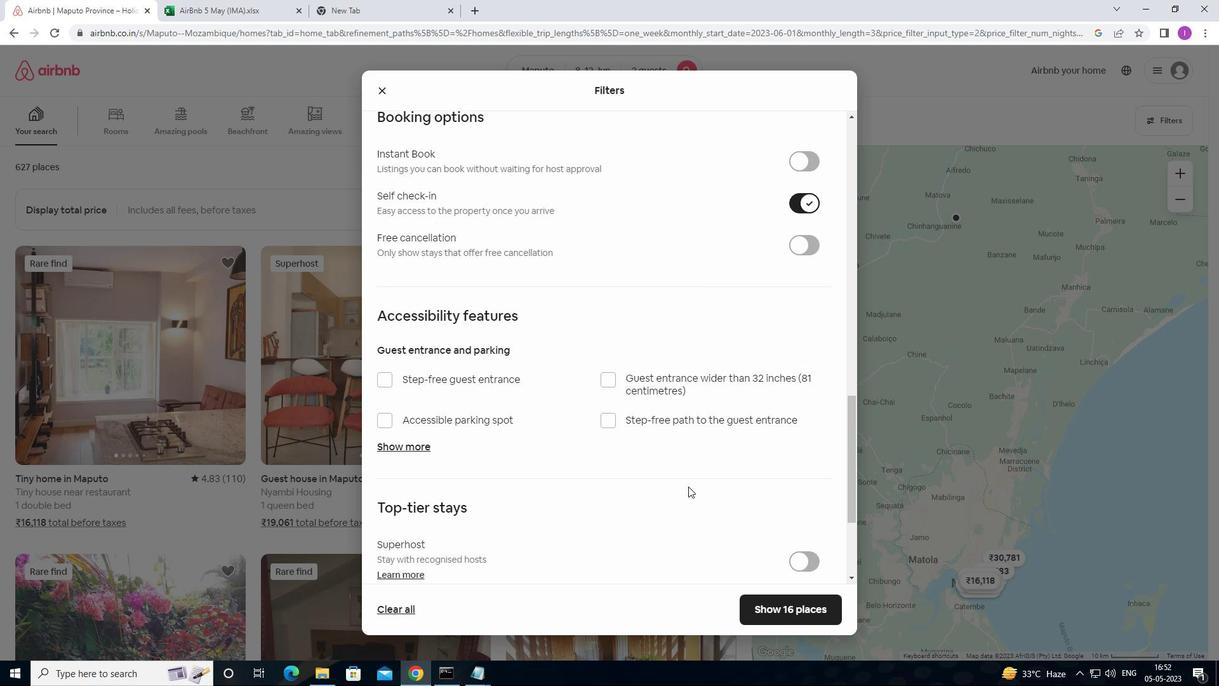 
Action: Mouse scrolled (688, 485) with delta (0, 0)
Screenshot: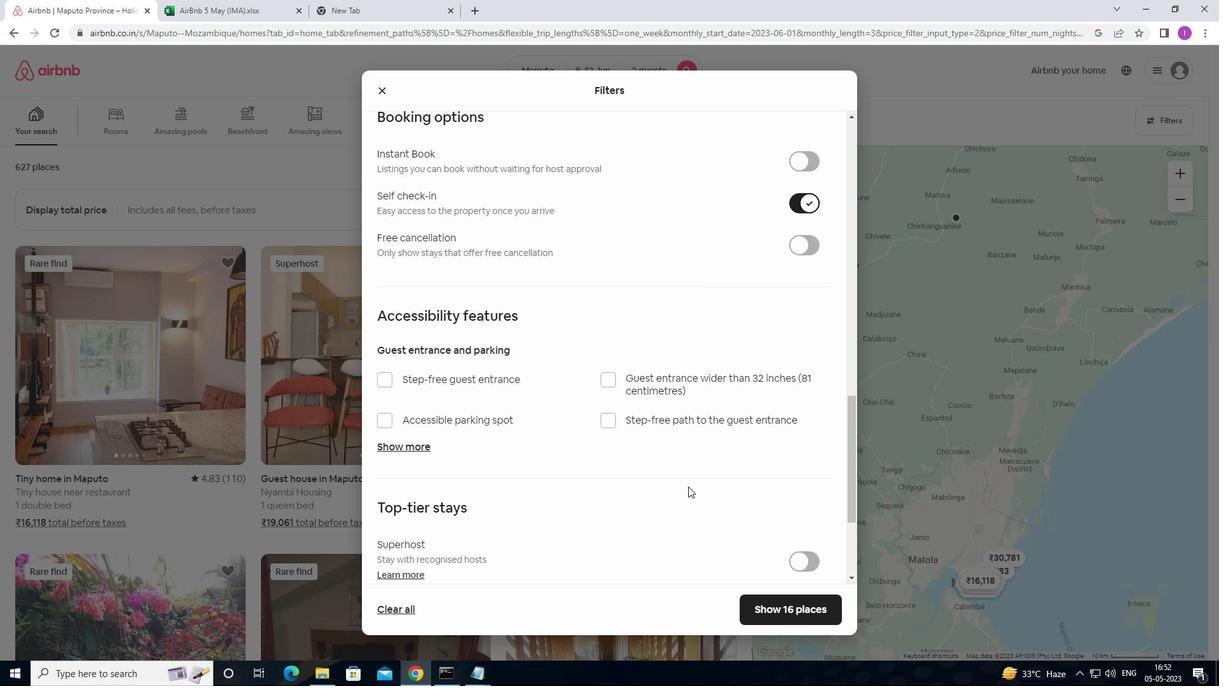 
Action: Mouse moved to (652, 493)
Screenshot: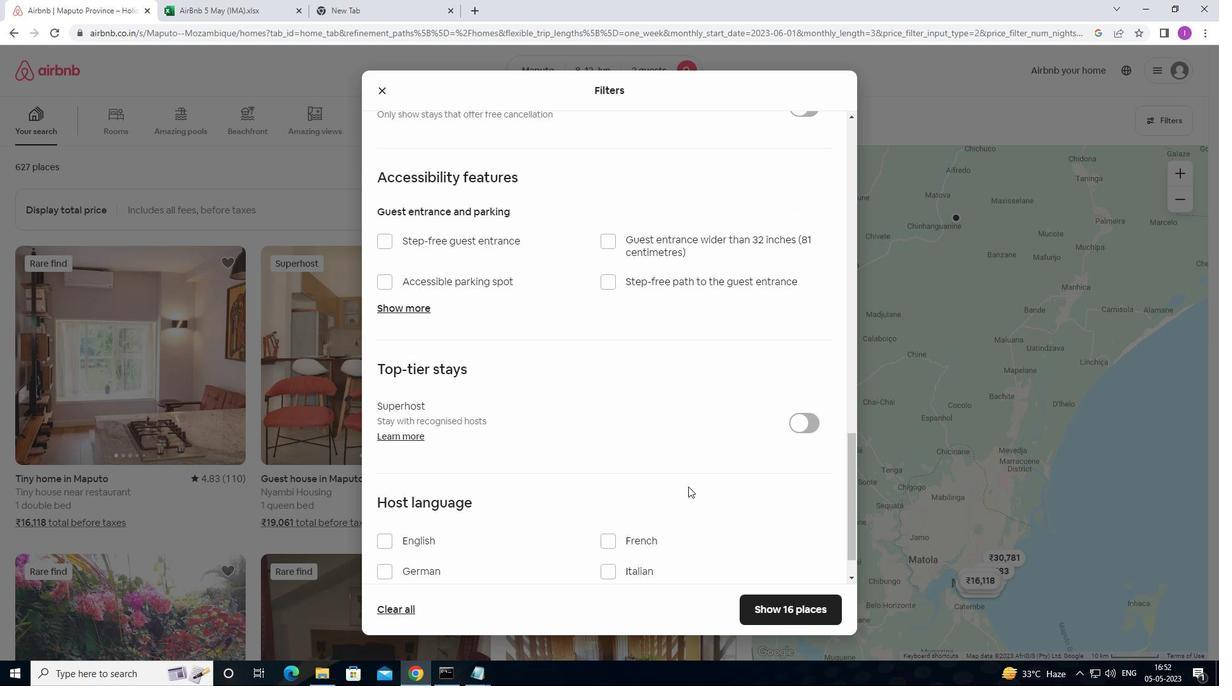 
Action: Mouse scrolled (652, 492) with delta (0, 0)
Screenshot: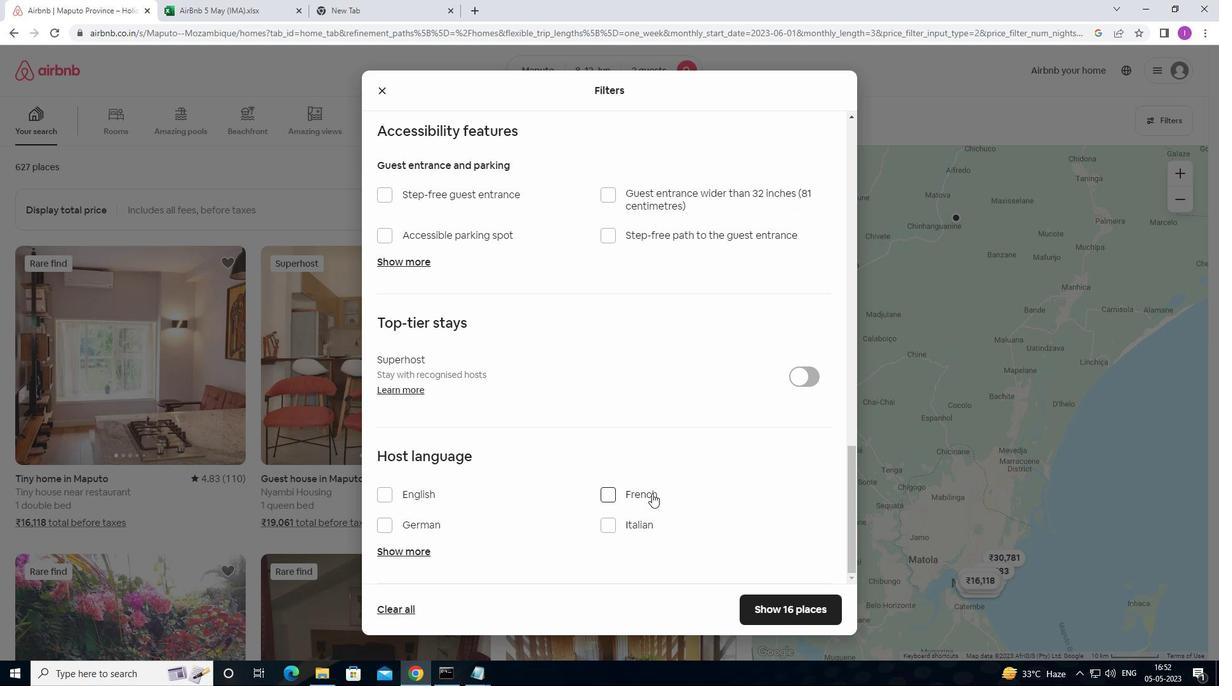 
Action: Mouse scrolled (652, 492) with delta (0, 0)
Screenshot: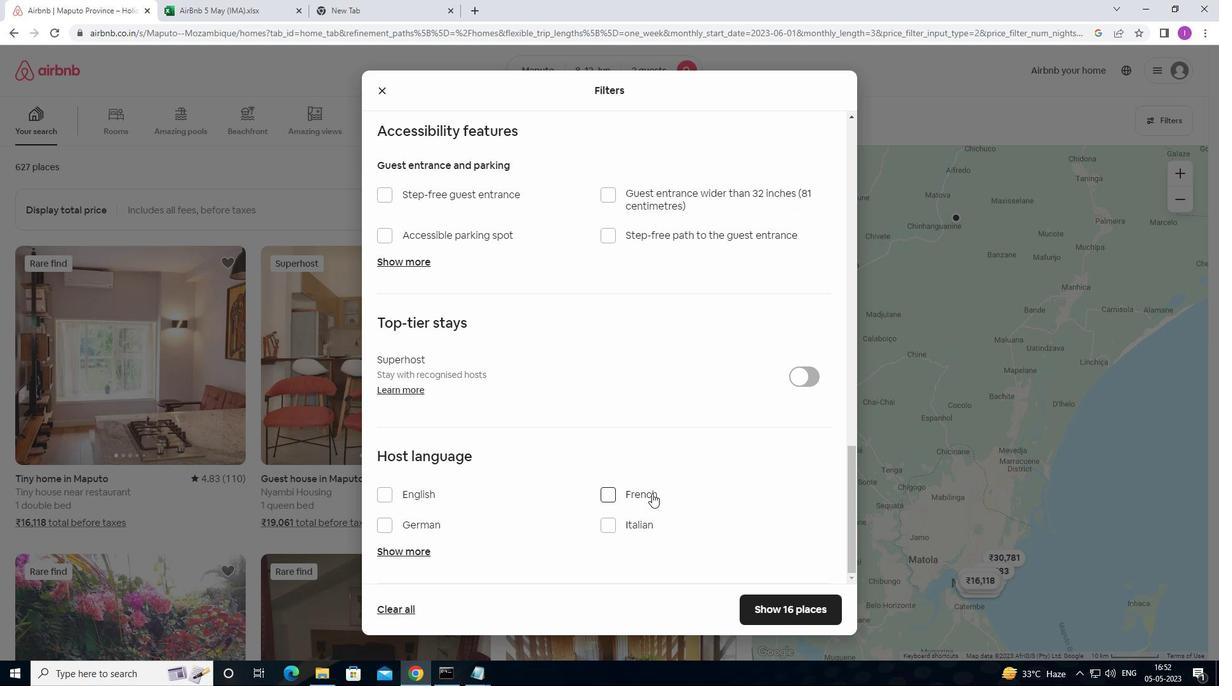 
Action: Mouse scrolled (652, 492) with delta (0, 0)
Screenshot: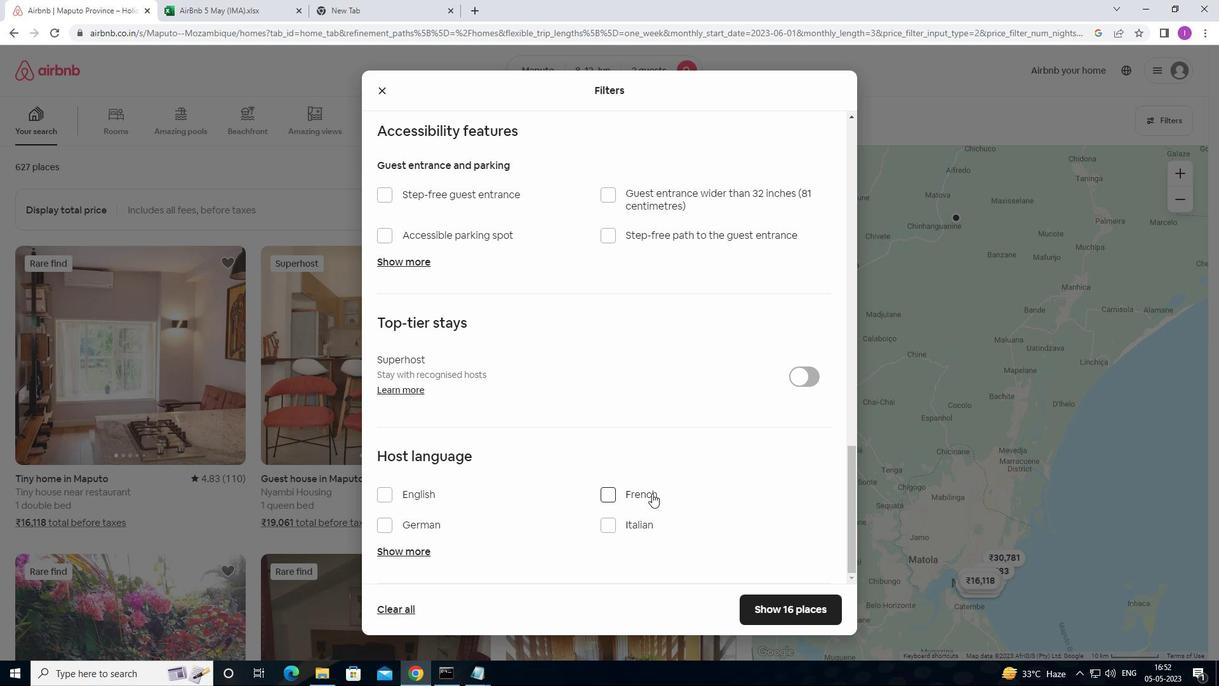 
Action: Mouse moved to (391, 495)
Screenshot: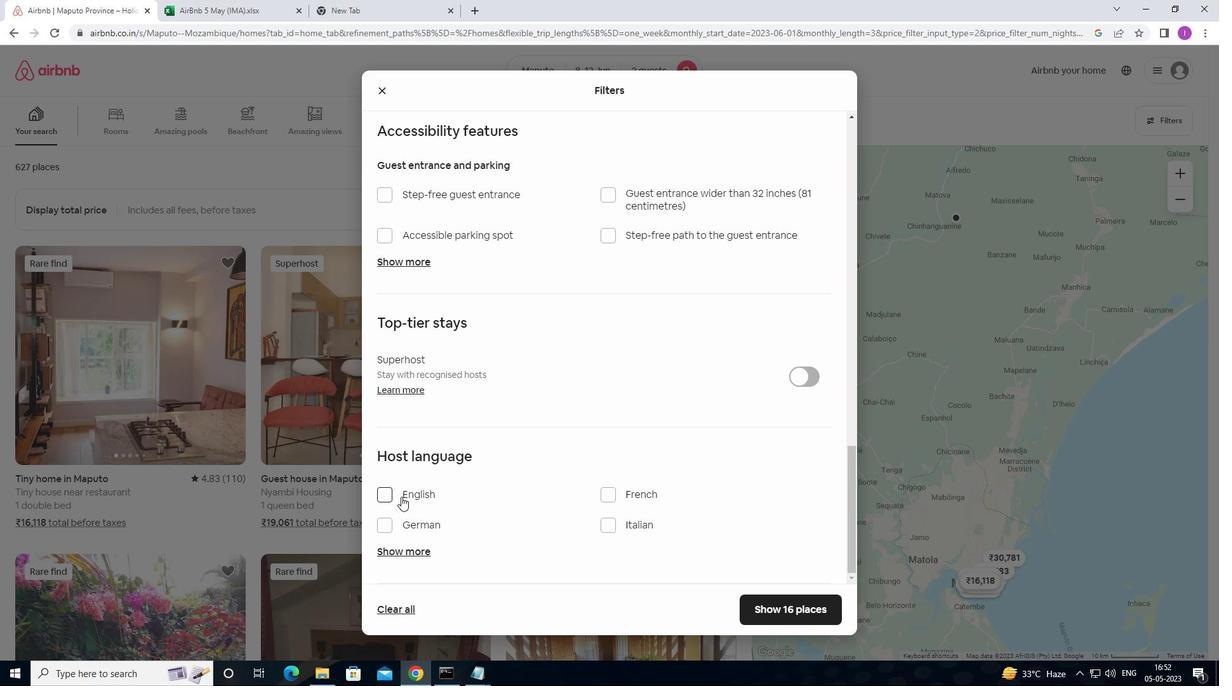 
Action: Mouse pressed left at (391, 495)
Screenshot: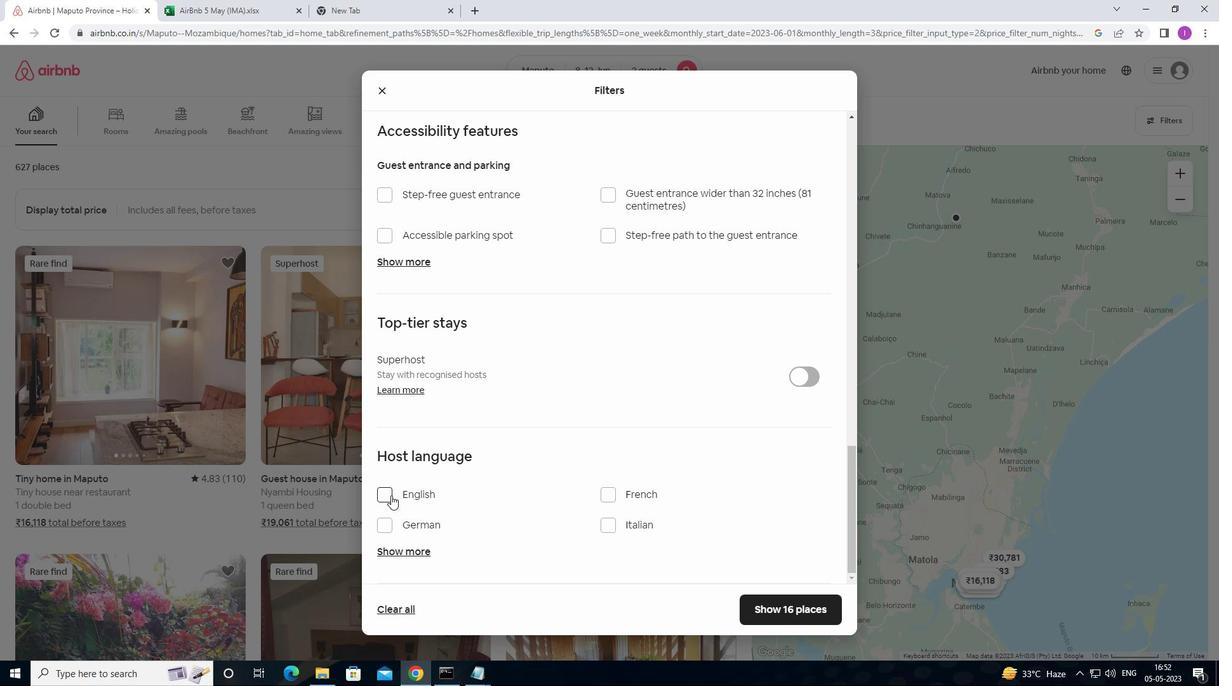 
Action: Mouse moved to (757, 613)
Screenshot: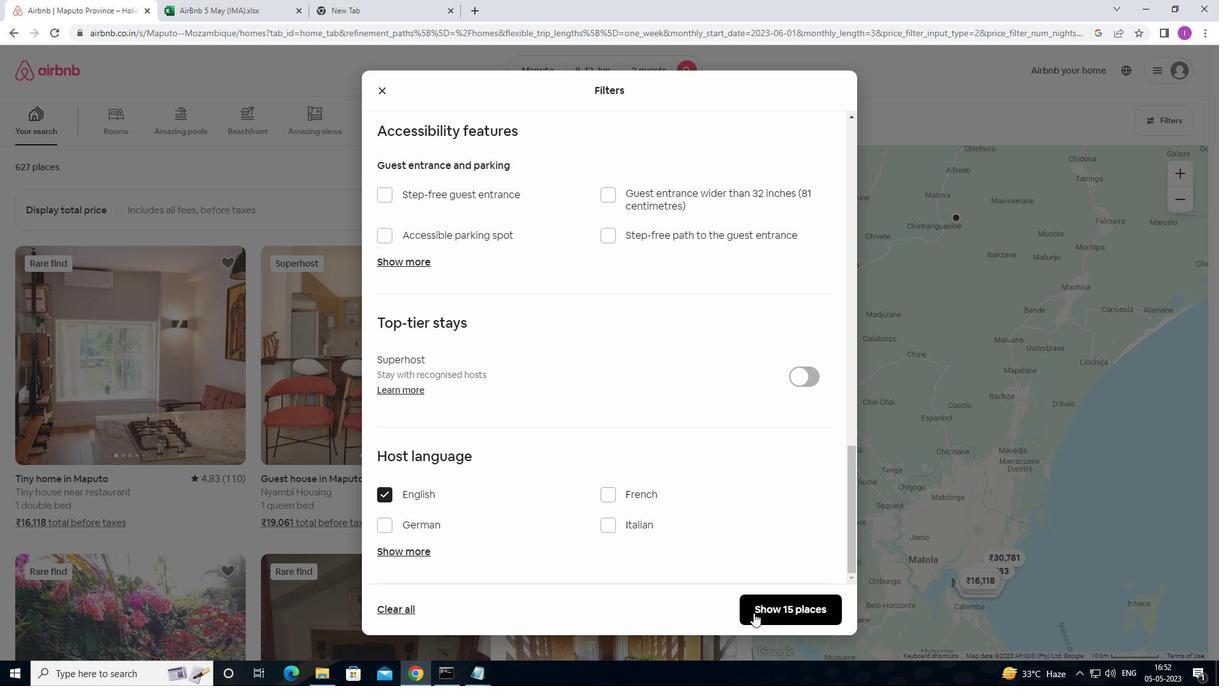 
Action: Mouse pressed left at (757, 613)
Screenshot: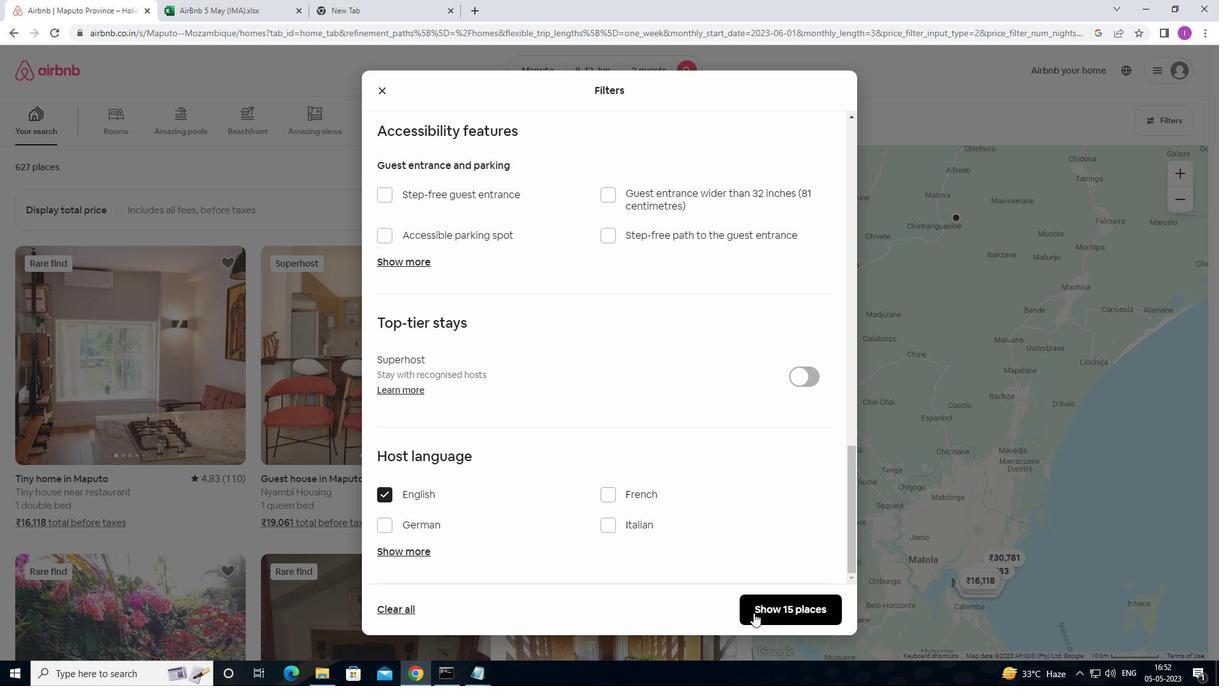 
Action: Mouse moved to (805, 587)
Screenshot: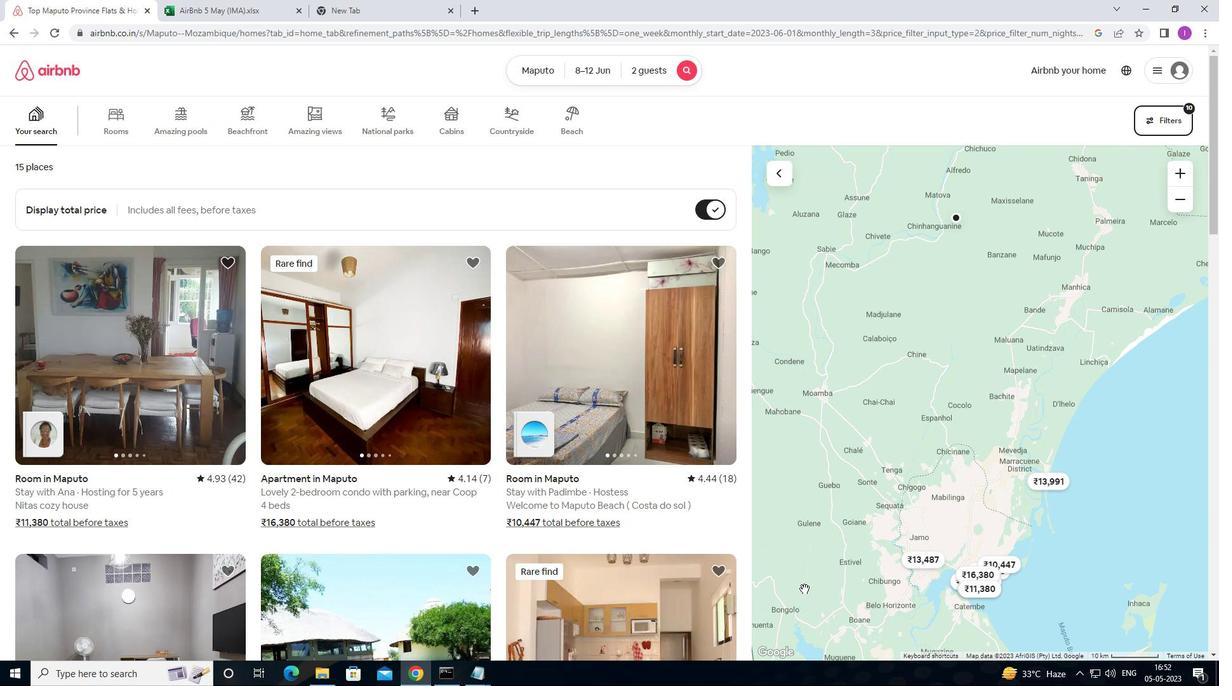 
